 Task: Create a dynamic build-up in a multitrack project using volume automation.
Action: Mouse moved to (75, 6)
Screenshot: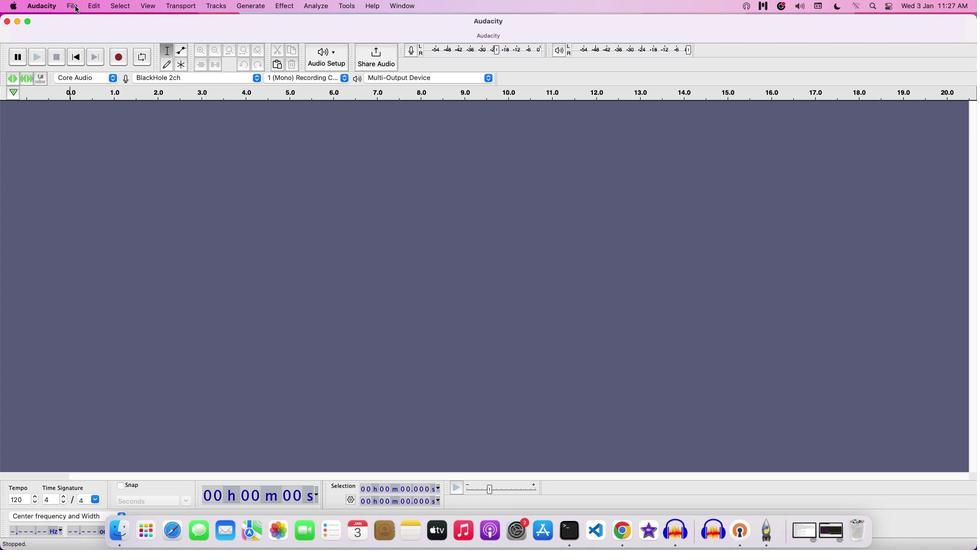 
Action: Mouse pressed left at (75, 6)
Screenshot: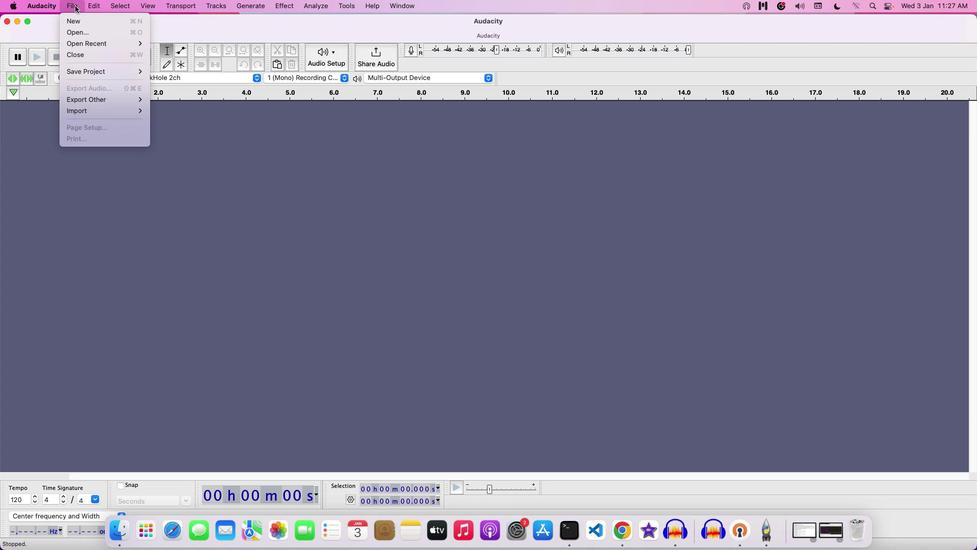 
Action: Mouse moved to (97, 34)
Screenshot: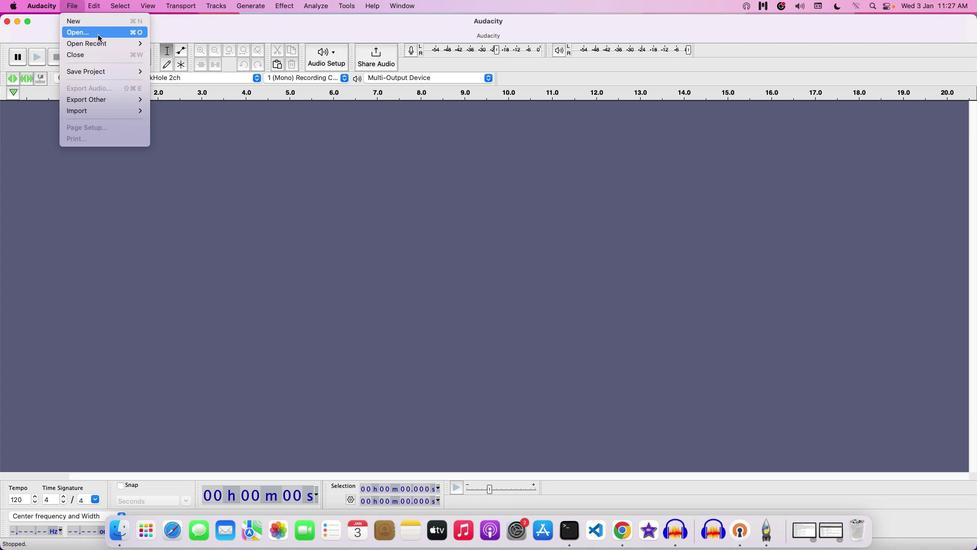 
Action: Mouse pressed left at (97, 34)
Screenshot: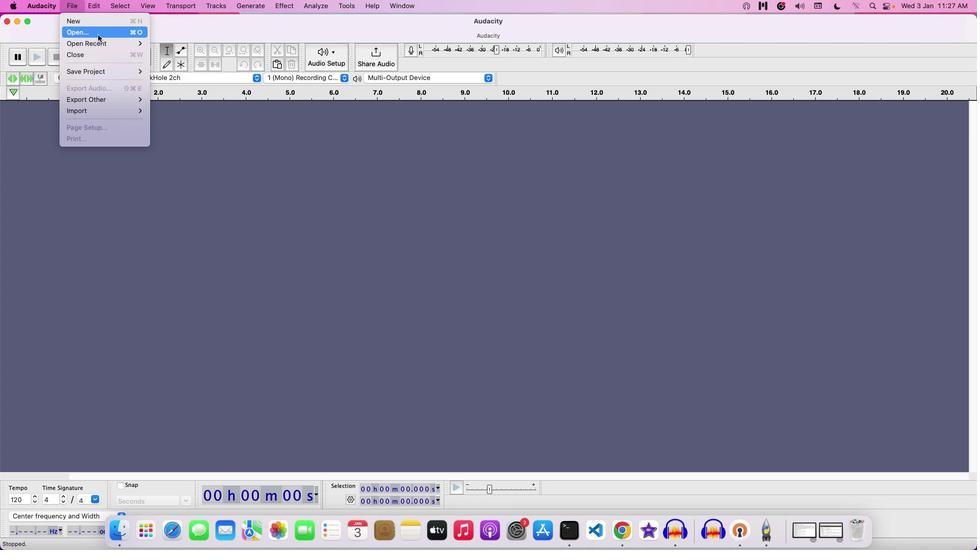 
Action: Mouse moved to (493, 111)
Screenshot: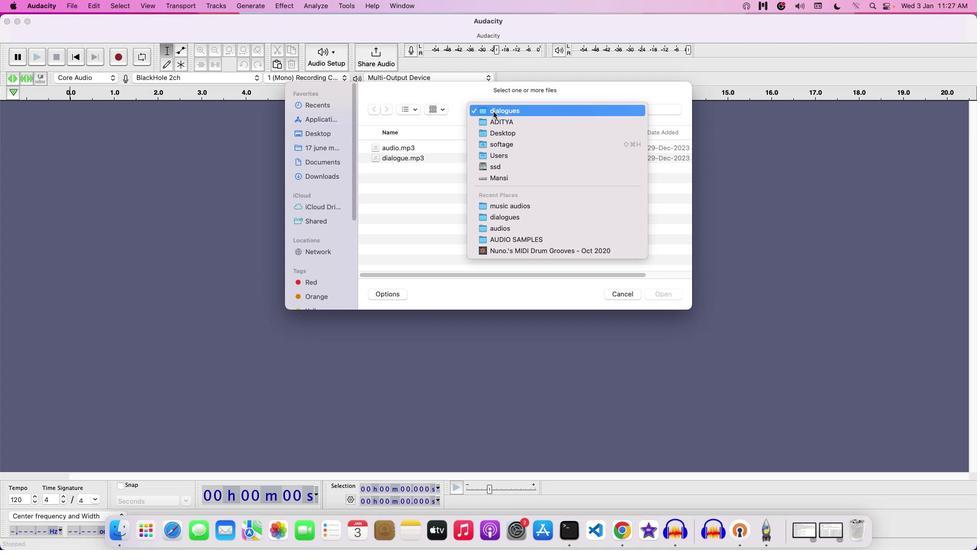 
Action: Mouse pressed left at (493, 111)
Screenshot: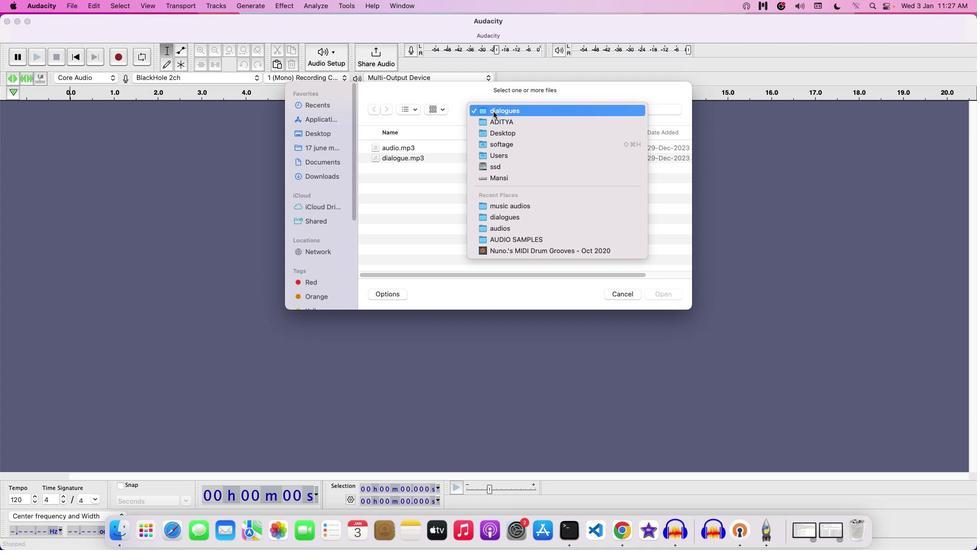 
Action: Mouse moved to (496, 119)
Screenshot: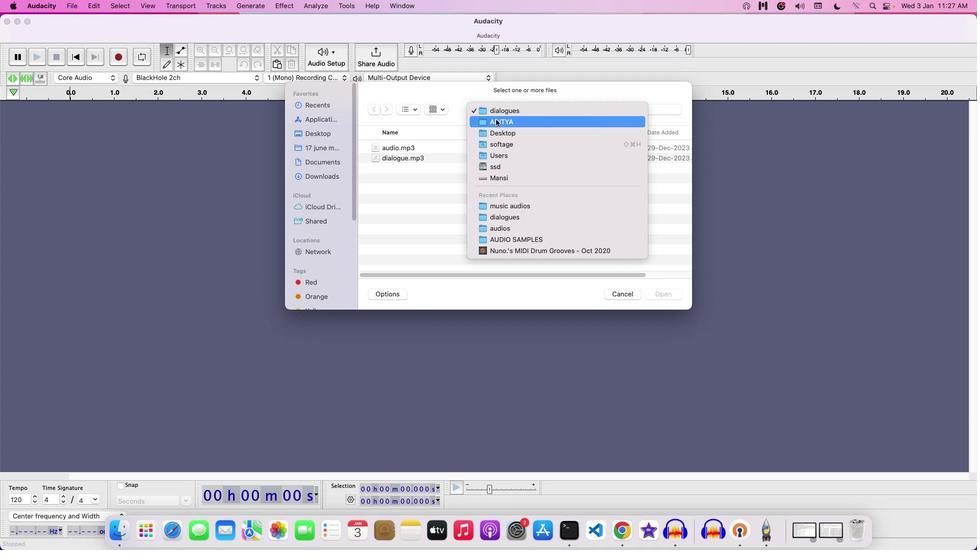 
Action: Mouse pressed left at (496, 119)
Screenshot: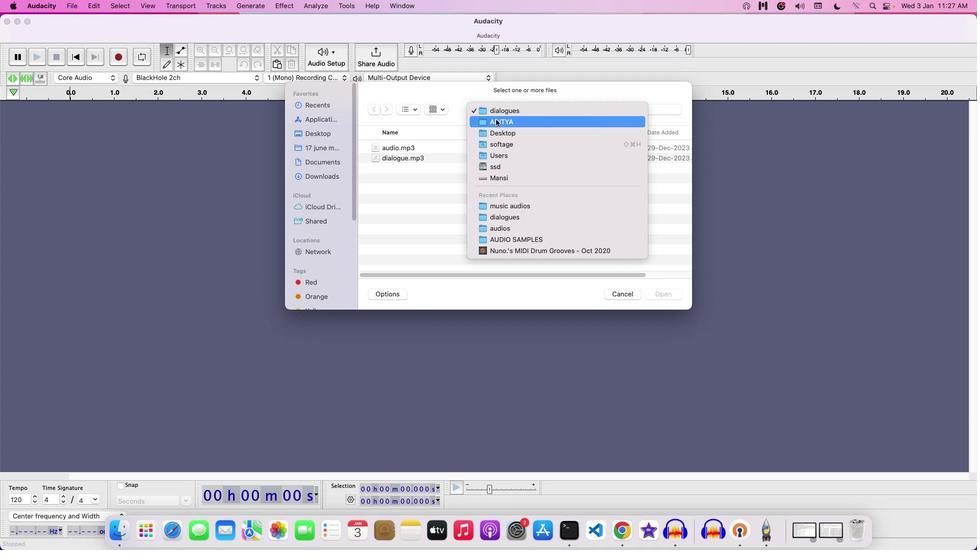 
Action: Mouse moved to (408, 166)
Screenshot: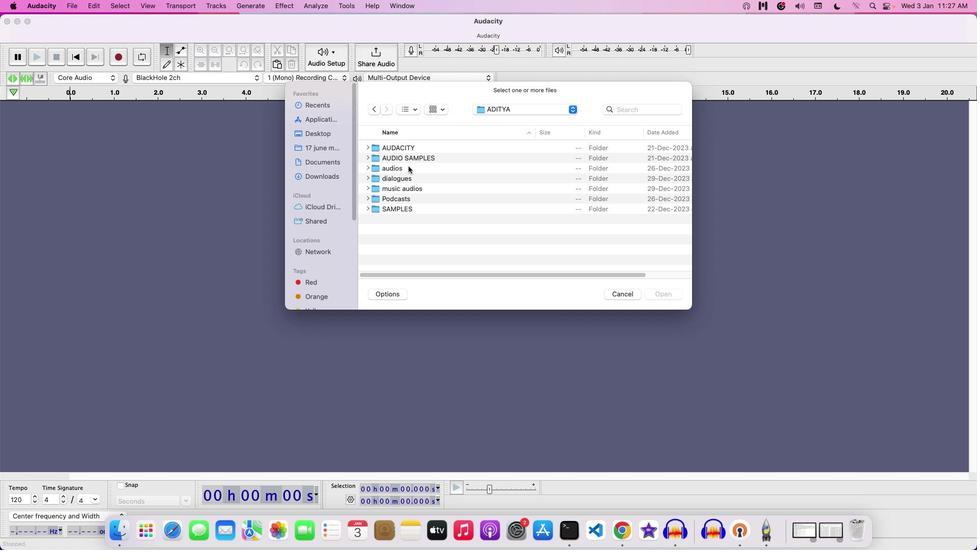 
Action: Mouse pressed left at (408, 166)
Screenshot: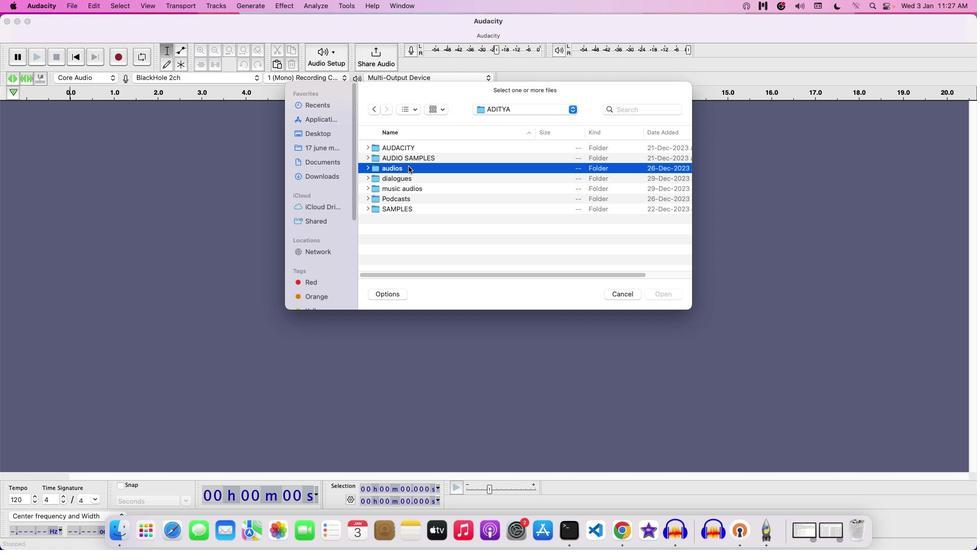 
Action: Mouse pressed left at (408, 166)
Screenshot: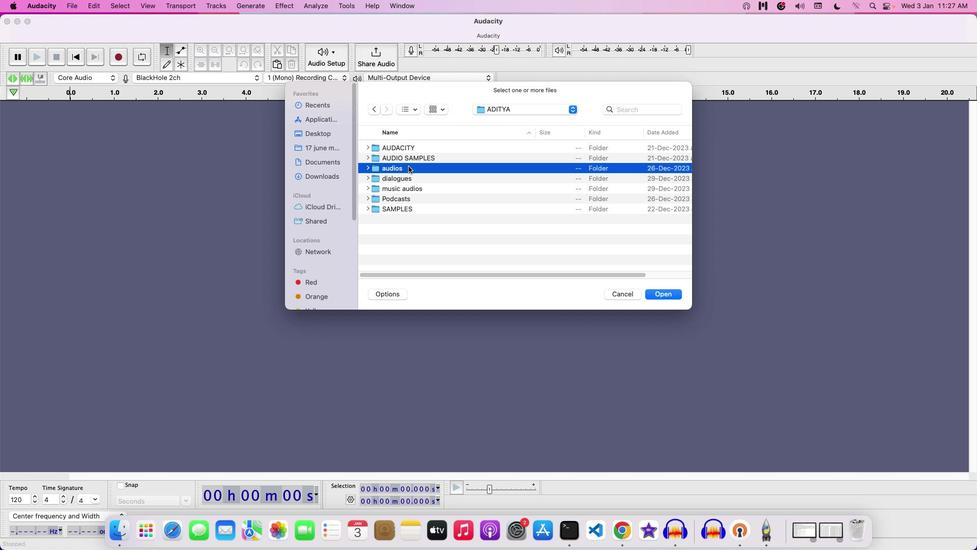 
Action: Mouse moved to (370, 167)
Screenshot: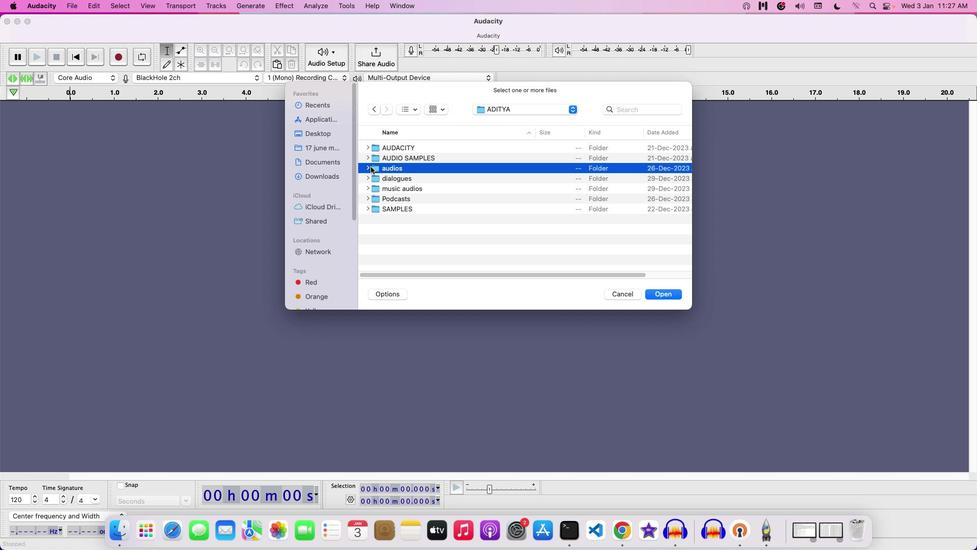 
Action: Mouse pressed left at (370, 167)
Screenshot: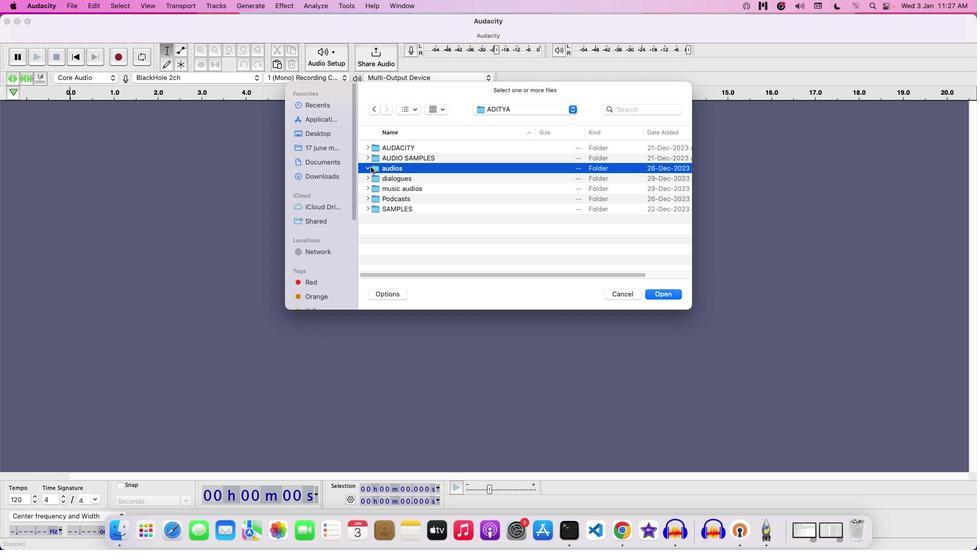 
Action: Mouse moved to (426, 191)
Screenshot: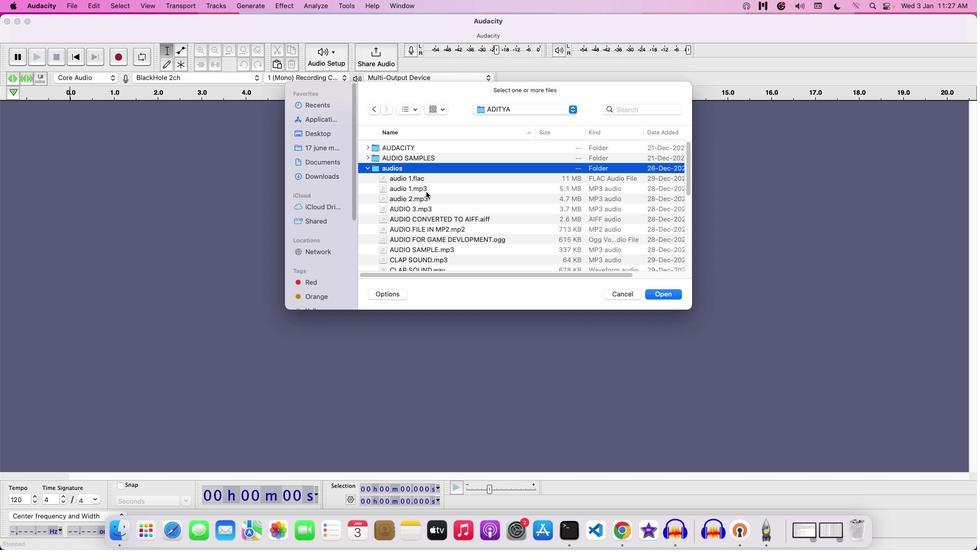 
Action: Mouse pressed left at (426, 191)
Screenshot: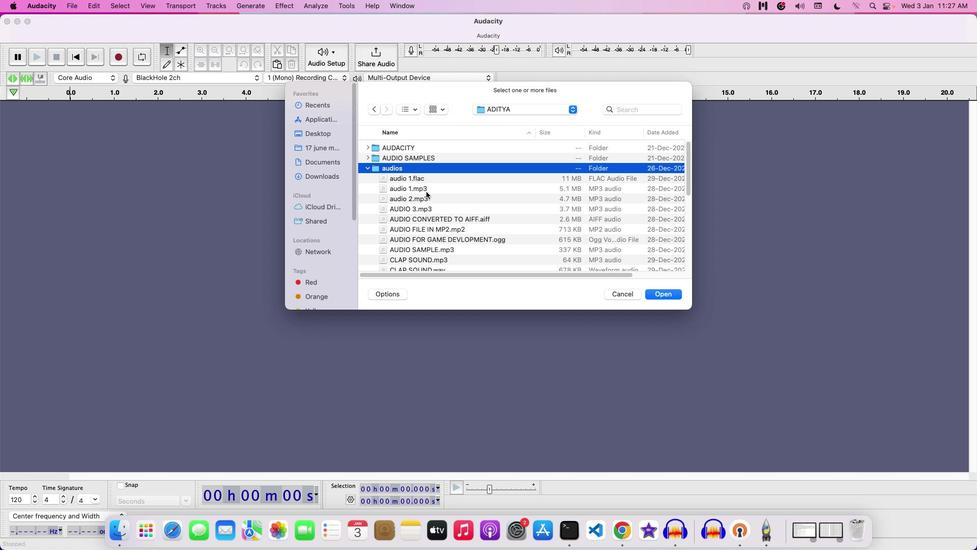 
Action: Mouse moved to (437, 187)
Screenshot: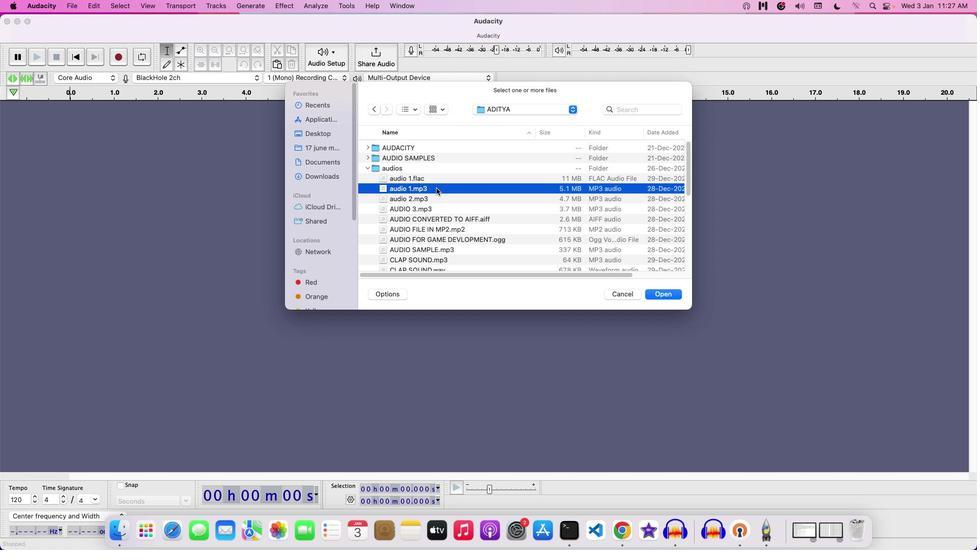 
Action: Mouse pressed left at (437, 187)
Screenshot: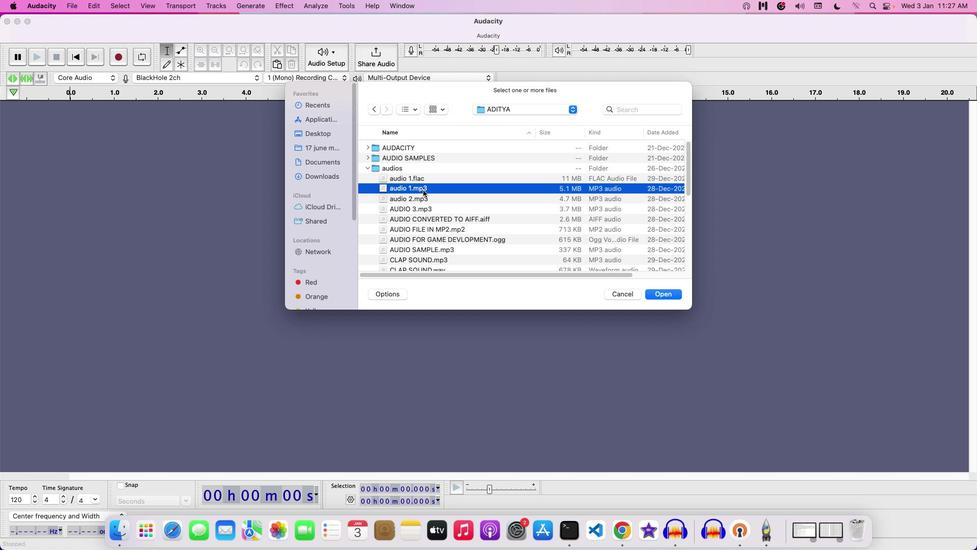
Action: Mouse moved to (413, 197)
Screenshot: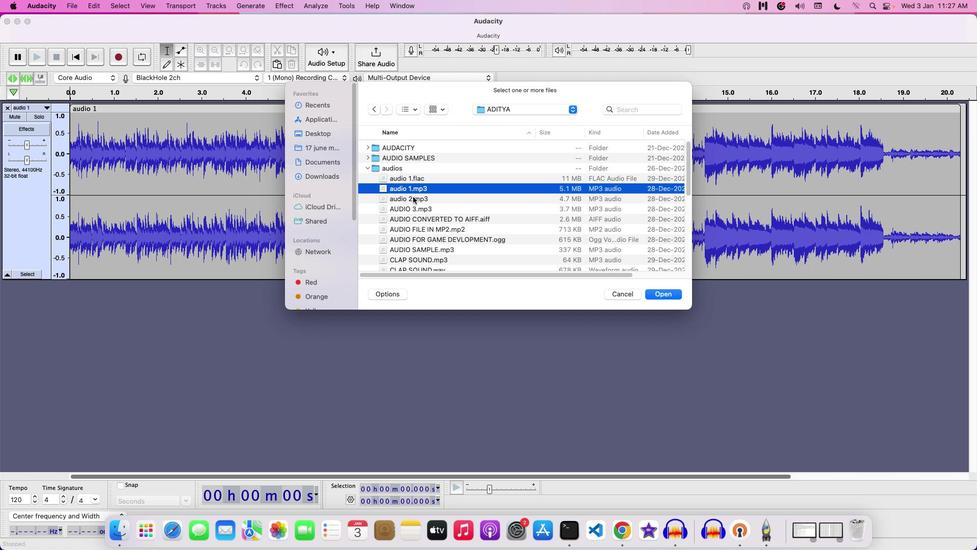 
Action: Mouse pressed left at (413, 197)
Screenshot: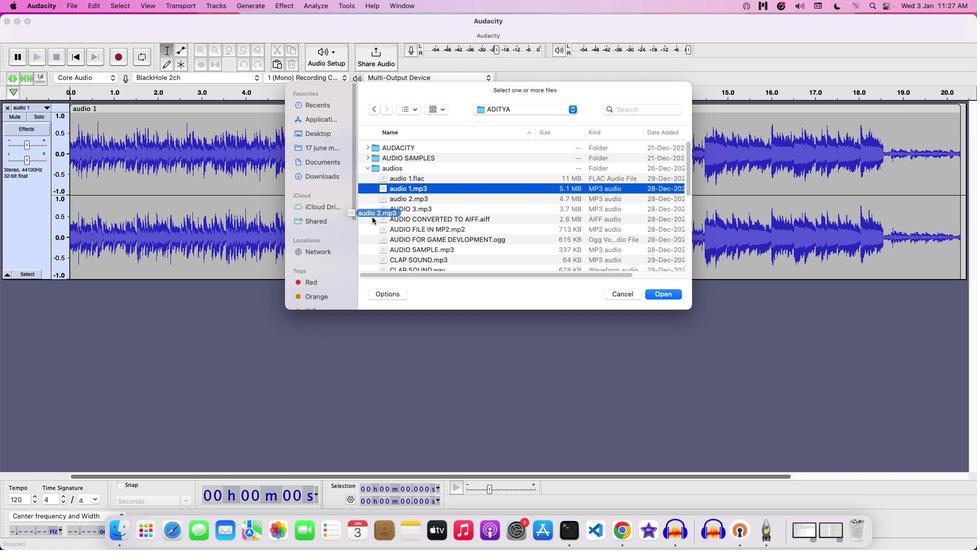 
Action: Mouse moved to (618, 295)
Screenshot: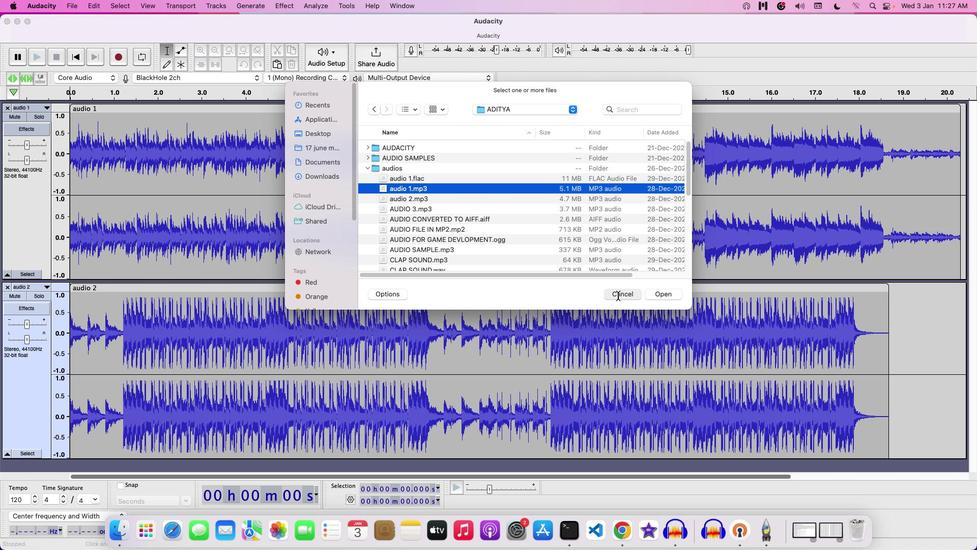 
Action: Mouse pressed left at (618, 295)
Screenshot: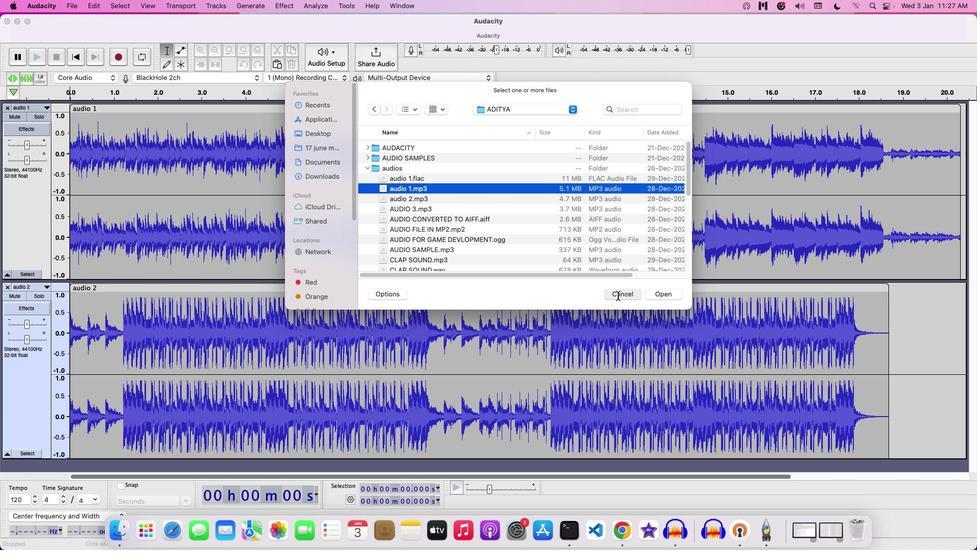 
Action: Mouse moved to (958, 110)
Screenshot: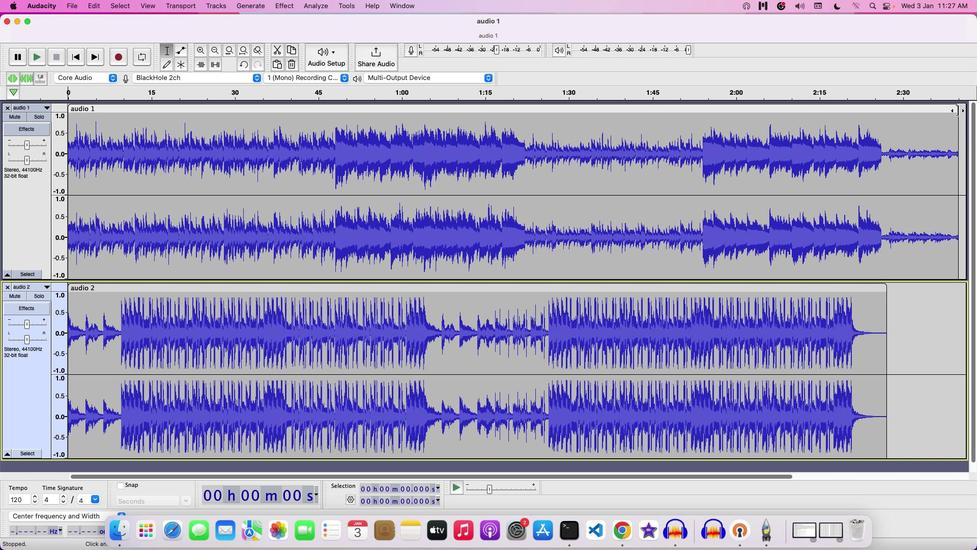 
Action: Mouse pressed left at (958, 110)
Screenshot: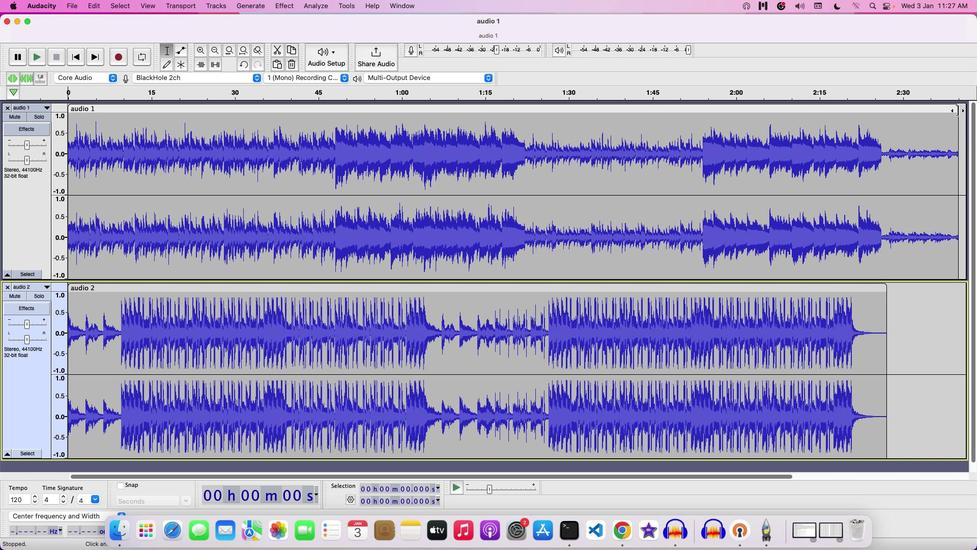 
Action: Mouse moved to (886, 286)
Screenshot: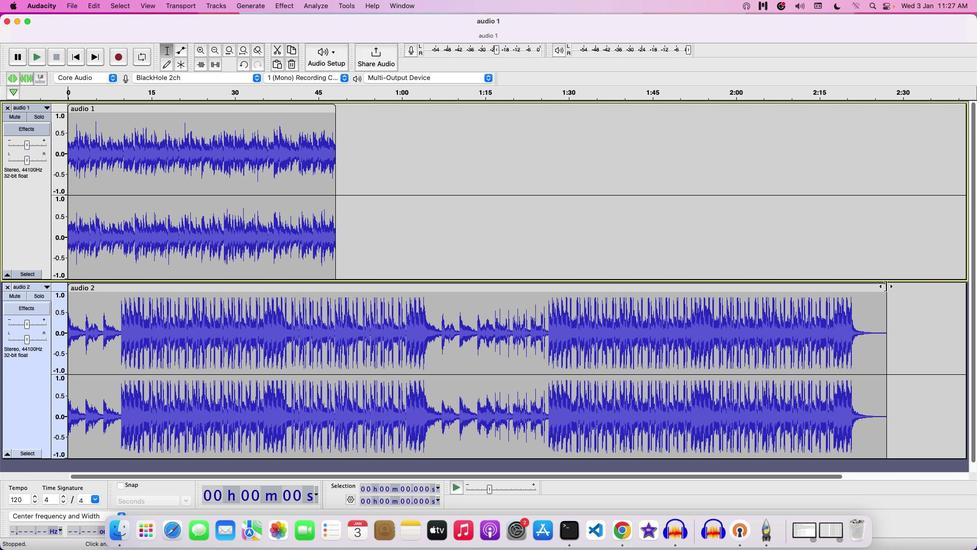
Action: Mouse pressed left at (886, 286)
Screenshot: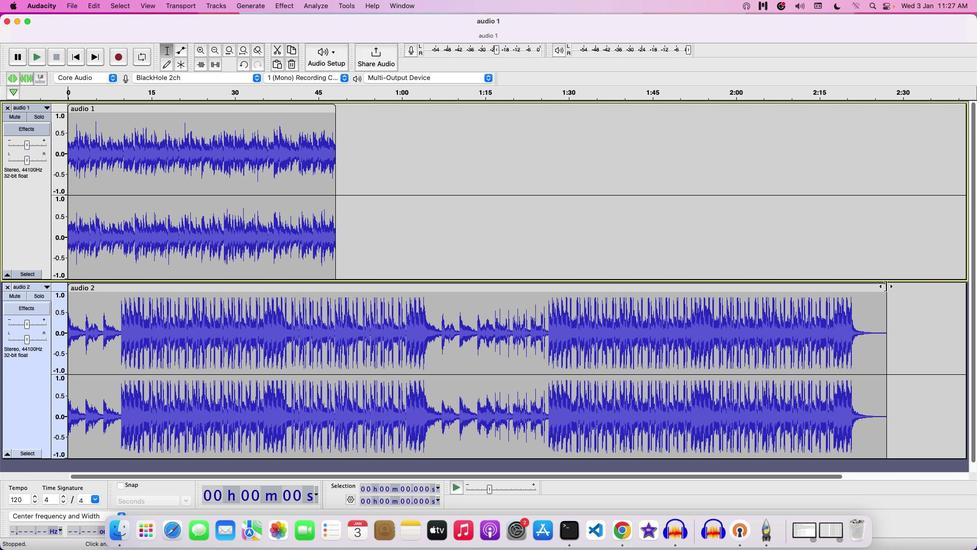 
Action: Mouse moved to (313, 288)
Screenshot: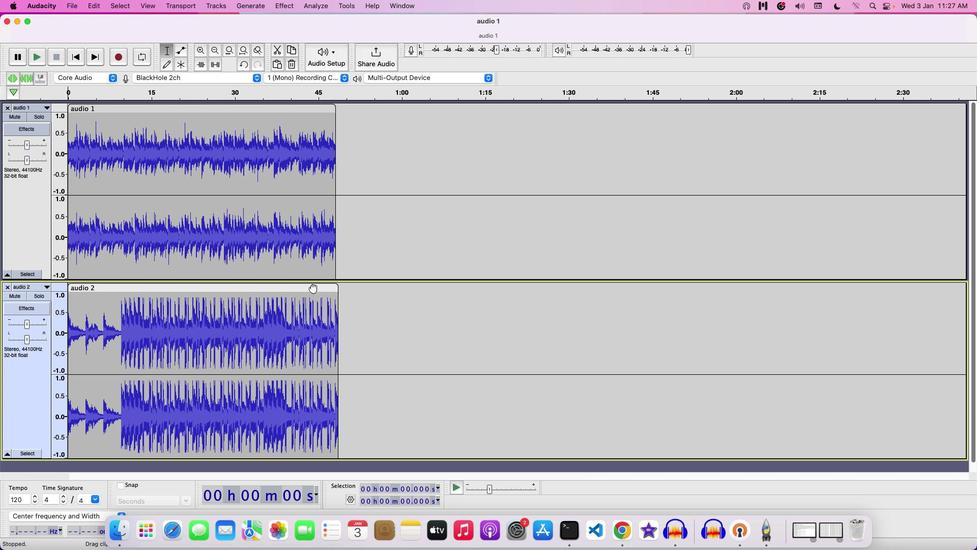 
Action: Mouse pressed left at (313, 288)
Screenshot: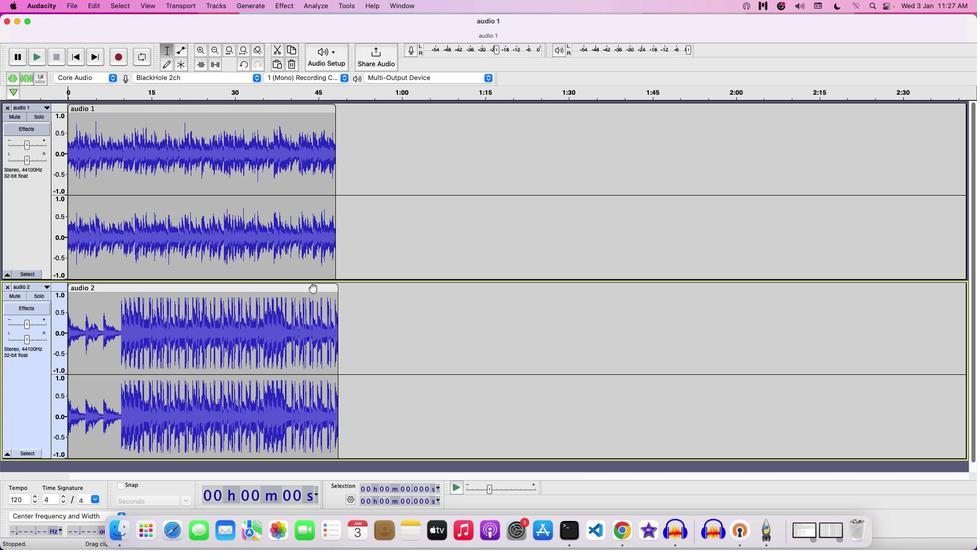 
Action: Mouse moved to (609, 221)
Screenshot: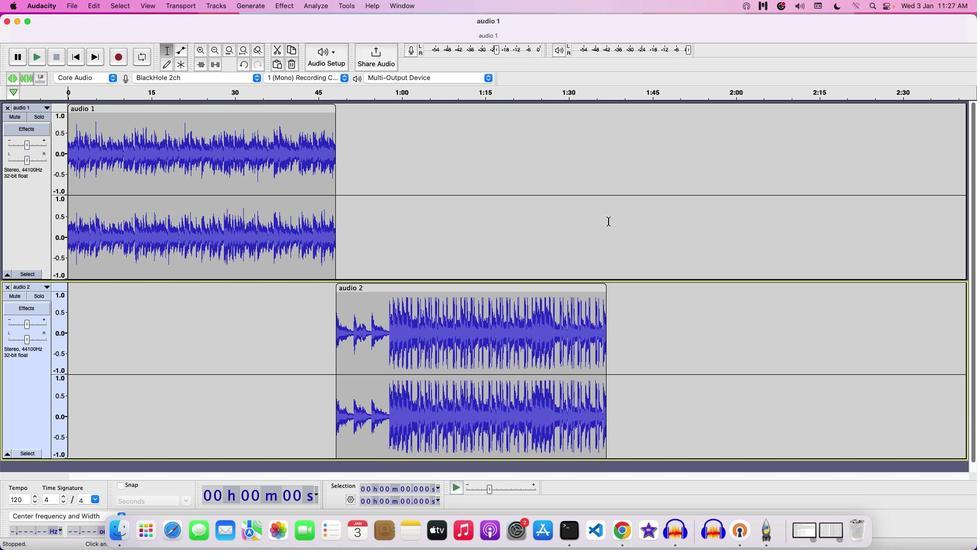 
Action: Mouse scrolled (609, 221) with delta (0, 0)
Screenshot: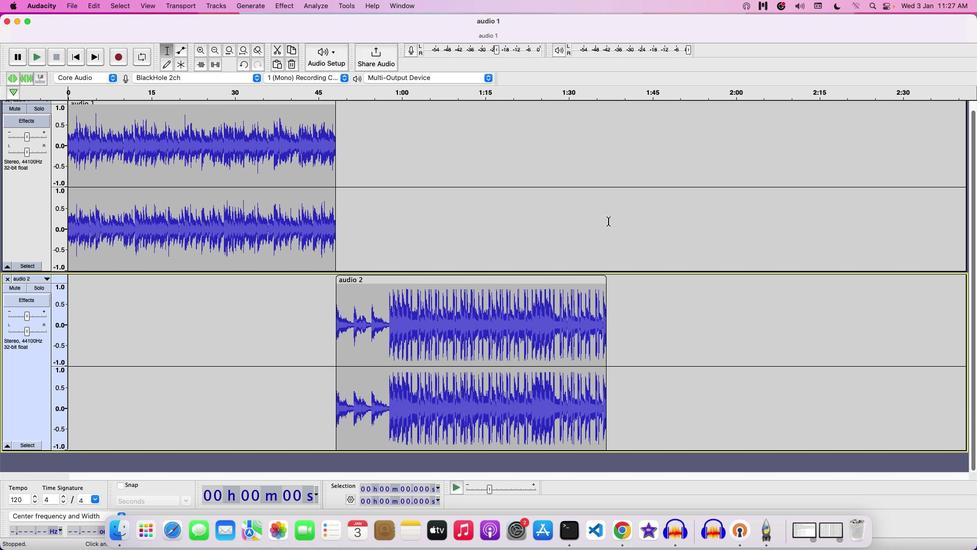 
Action: Mouse scrolled (609, 221) with delta (0, 0)
Screenshot: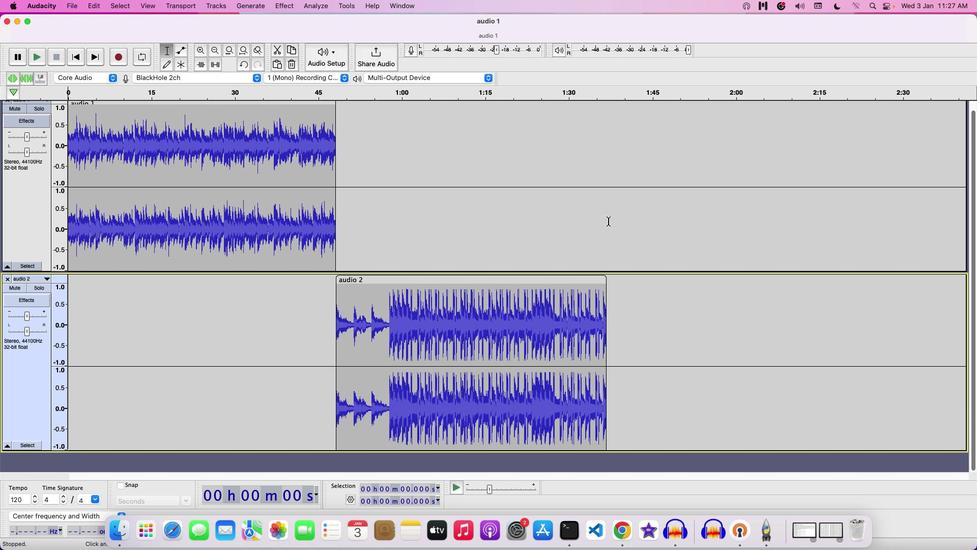 
Action: Mouse scrolled (609, 221) with delta (0, -1)
Screenshot: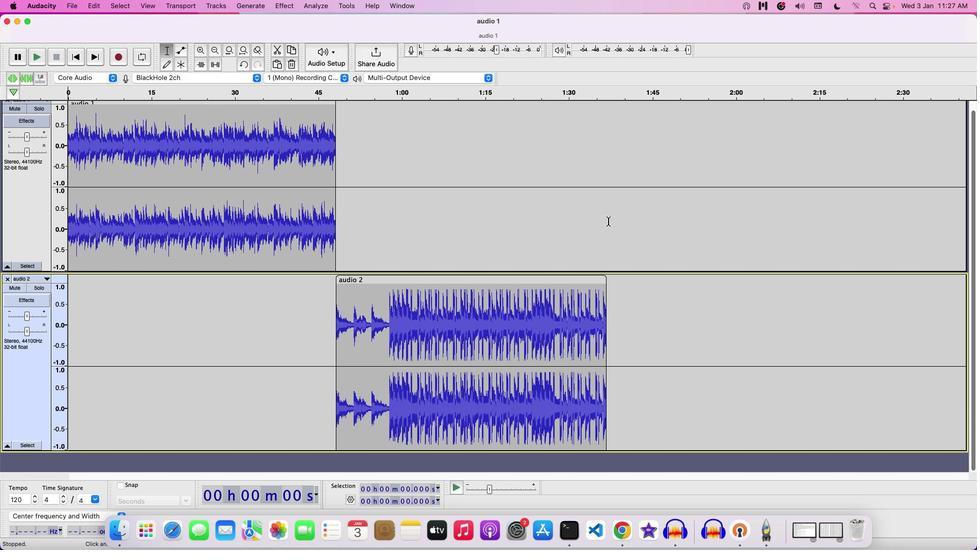 
Action: Mouse moved to (605, 222)
Screenshot: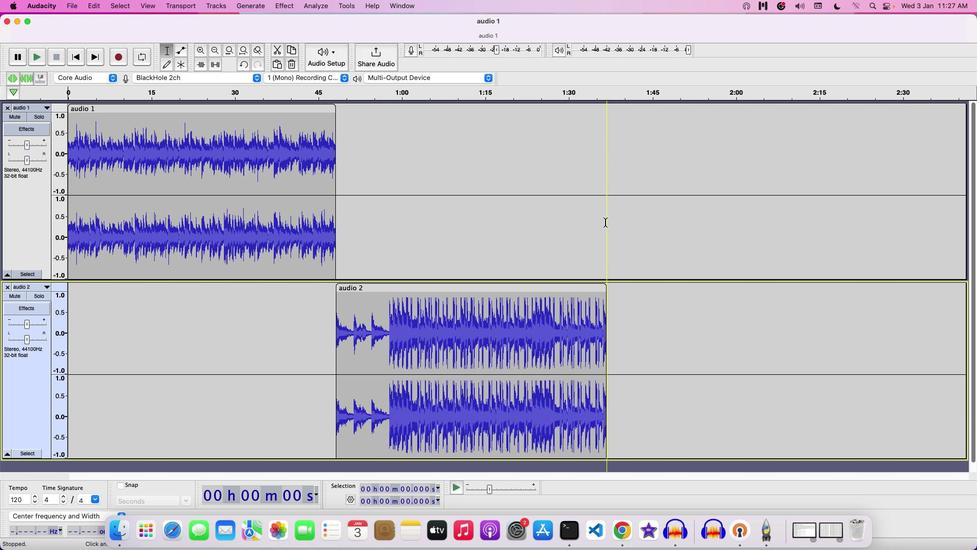 
Action: Mouse scrolled (605, 222) with delta (0, 0)
Screenshot: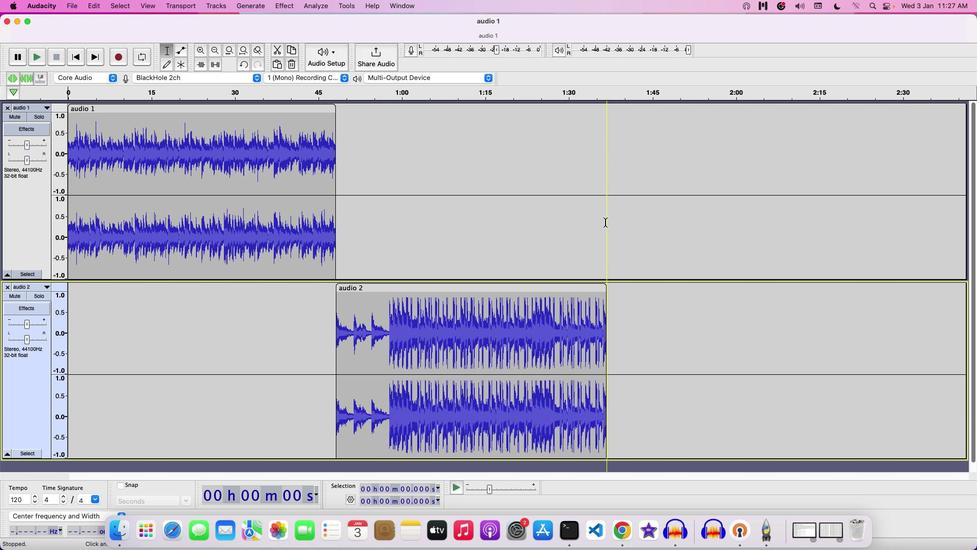 
Action: Mouse scrolled (605, 222) with delta (0, 0)
Screenshot: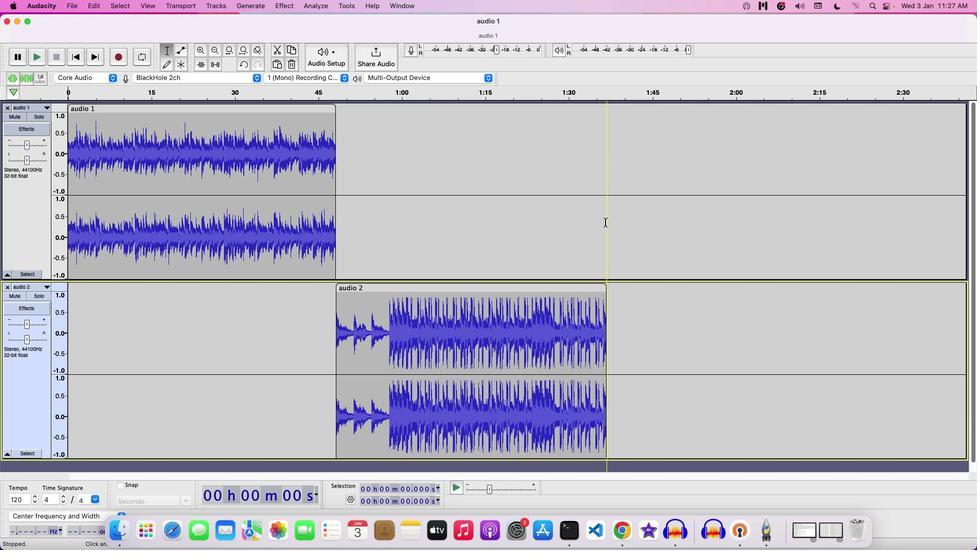 
Action: Mouse scrolled (605, 222) with delta (0, 1)
Screenshot: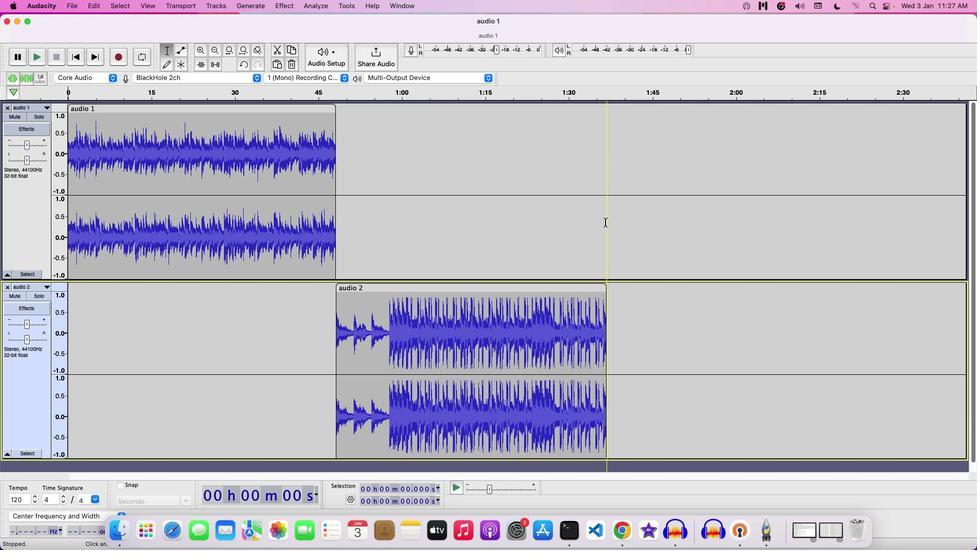 
Action: Mouse moved to (93, 148)
Screenshot: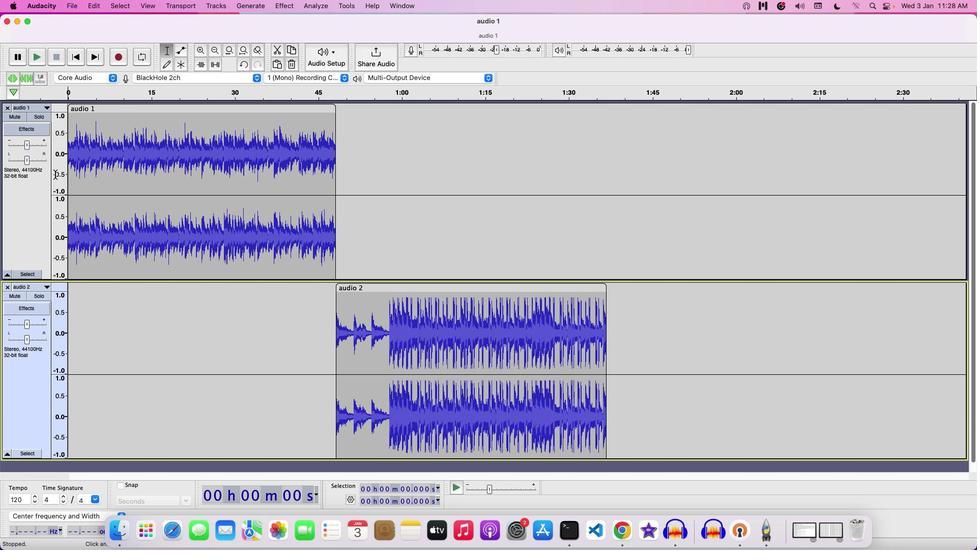 
Action: Key pressed Key.space
Screenshot: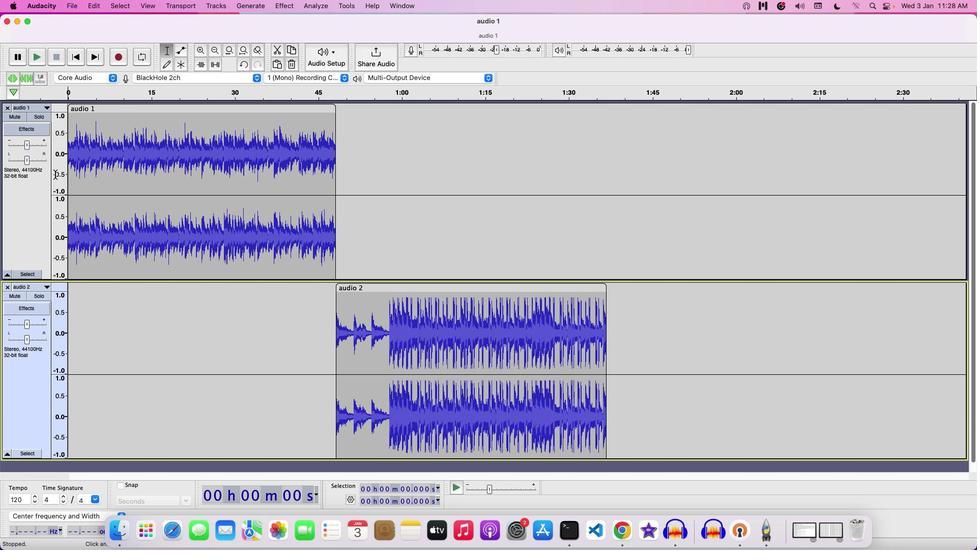 
Action: Mouse moved to (26, 146)
Screenshot: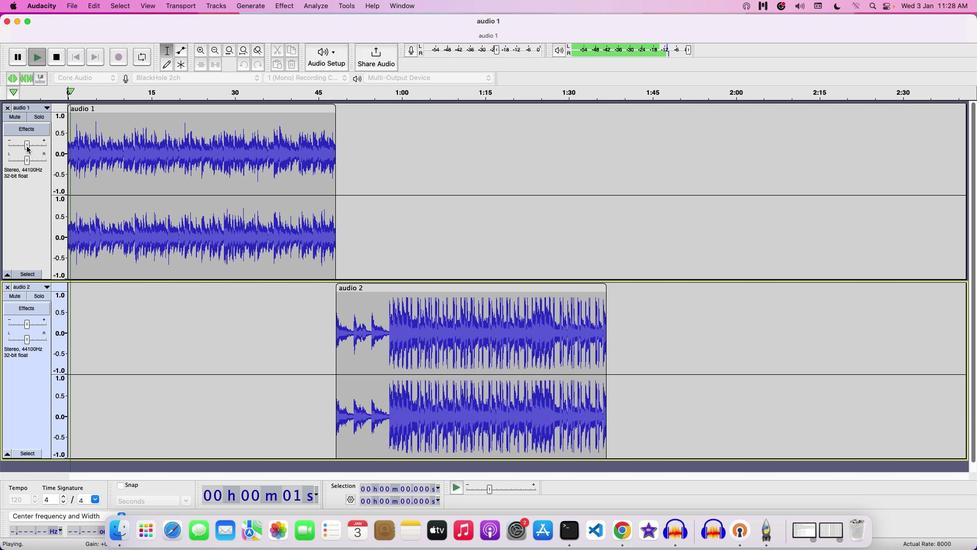 
Action: Mouse pressed left at (26, 146)
Screenshot: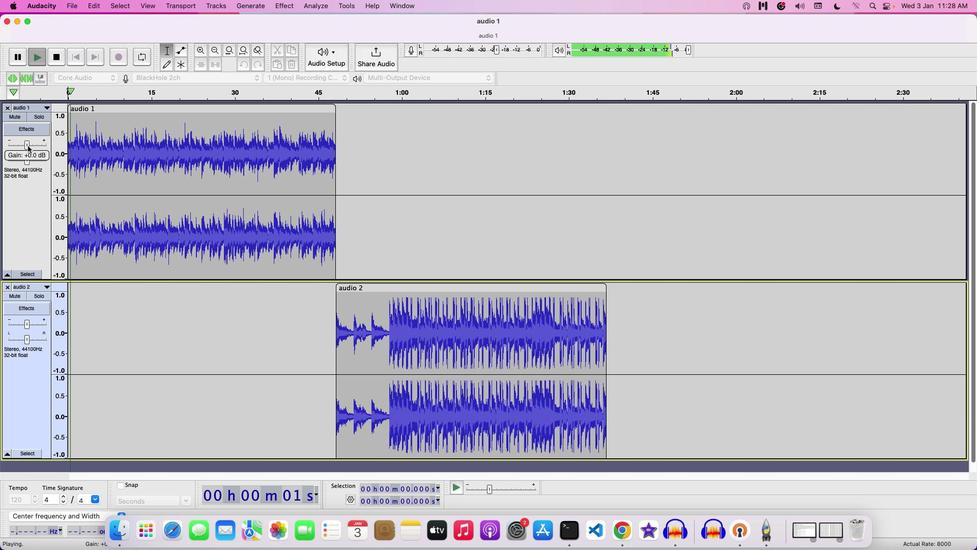 
Action: Mouse moved to (23, 327)
Screenshot: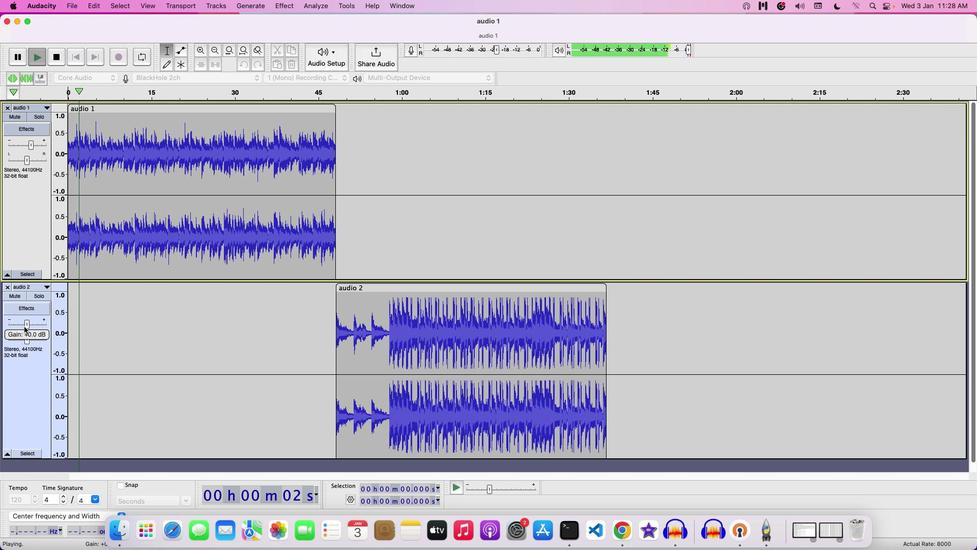 
Action: Mouse pressed left at (23, 327)
Screenshot: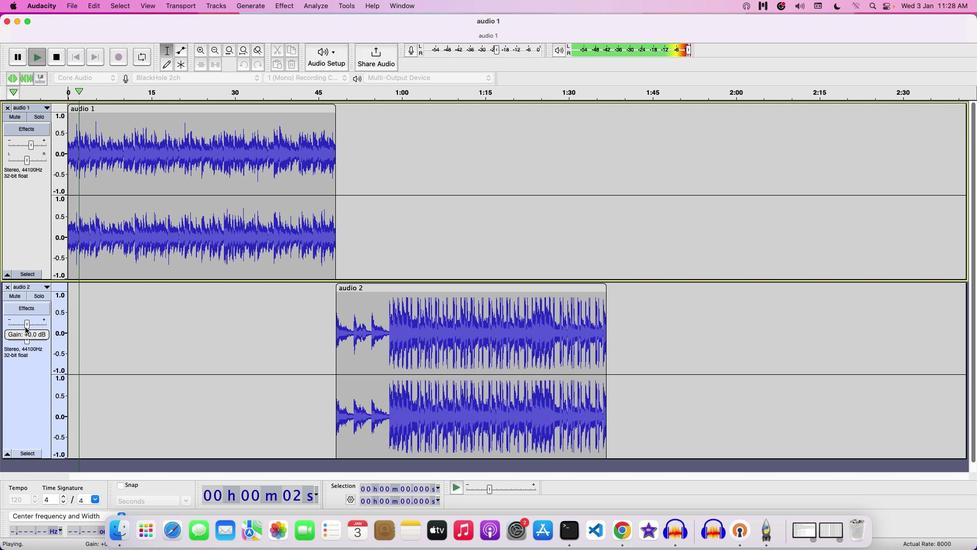 
Action: Mouse moved to (331, 109)
Screenshot: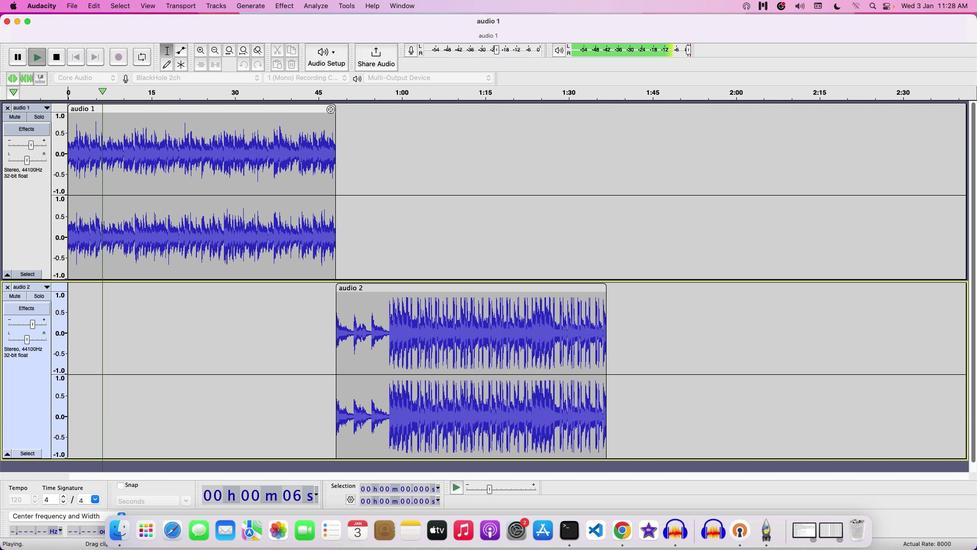 
Action: Key pressed Key.space
Screenshot: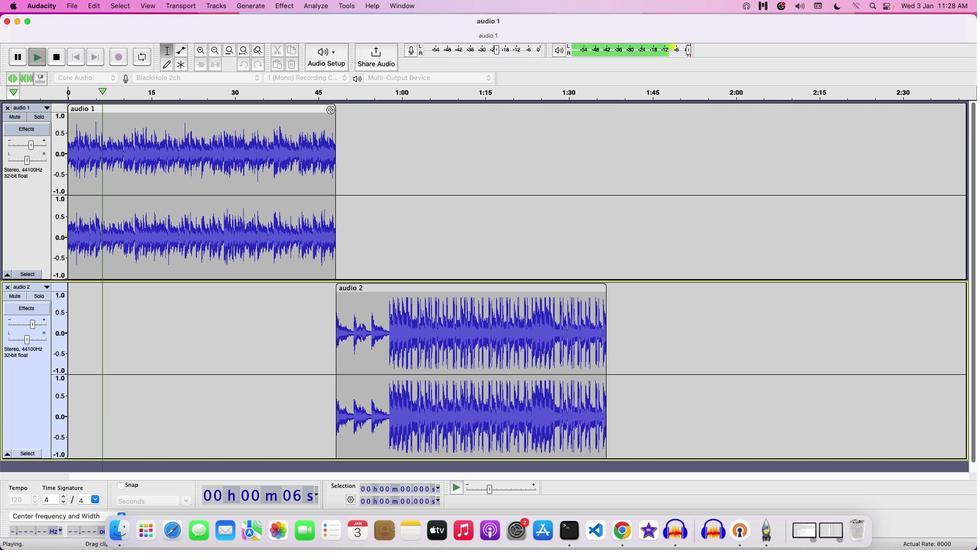
Action: Mouse moved to (331, 109)
Screenshot: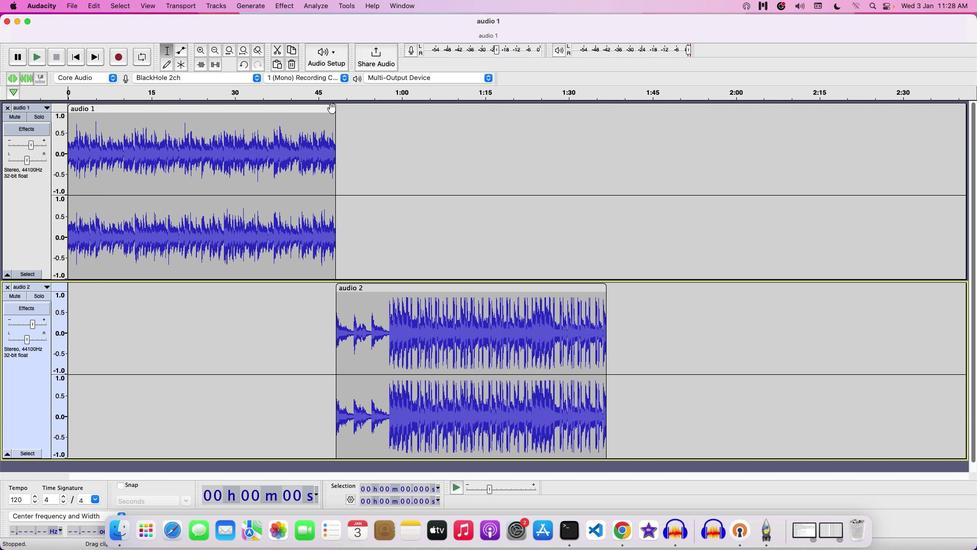 
Action: Mouse pressed left at (331, 109)
Screenshot: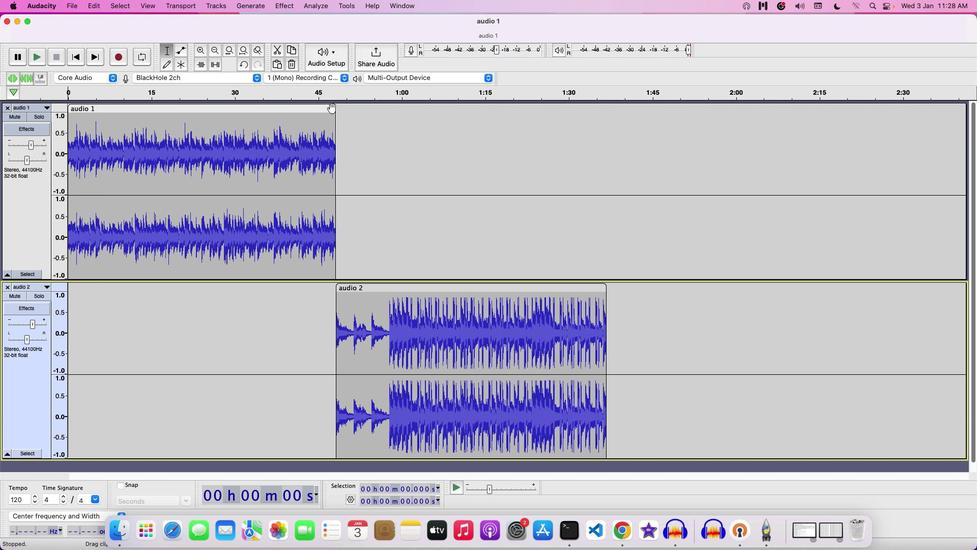 
Action: Mouse moved to (334, 109)
Screenshot: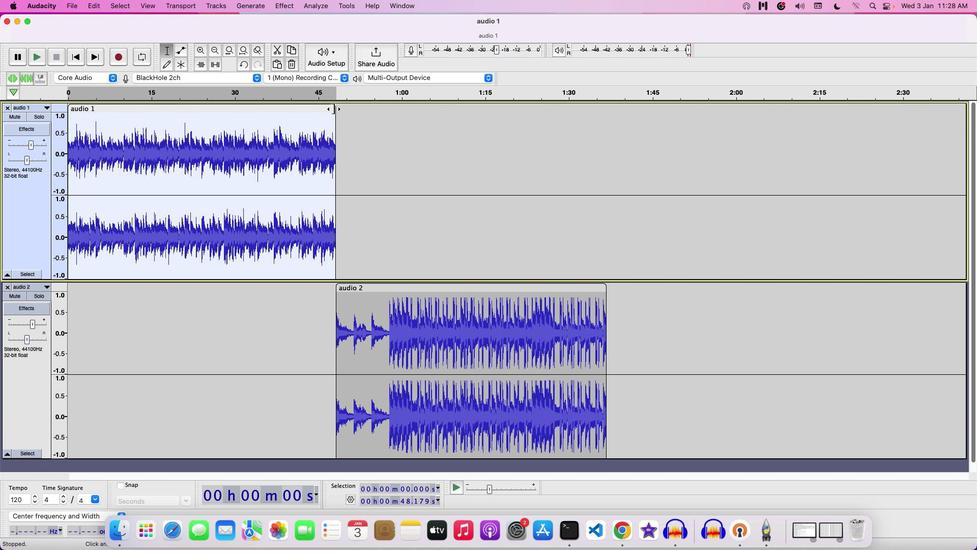 
Action: Mouse pressed left at (334, 109)
Screenshot: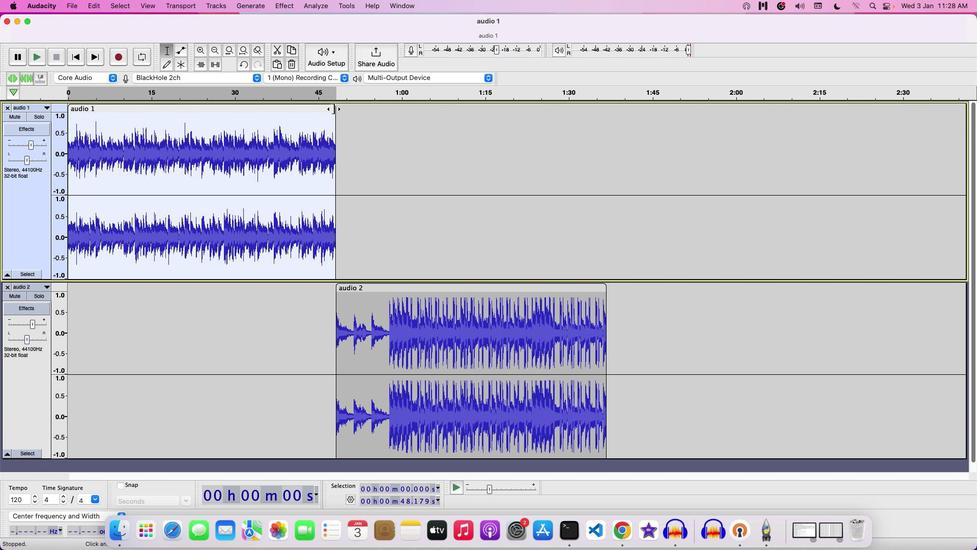 
Action: Mouse moved to (362, 290)
Screenshot: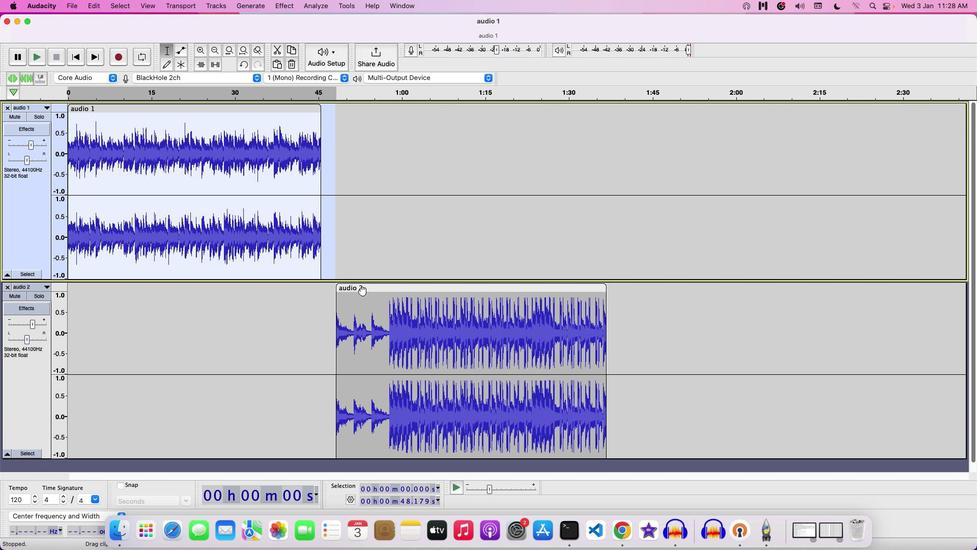 
Action: Mouse pressed left at (362, 290)
Screenshot: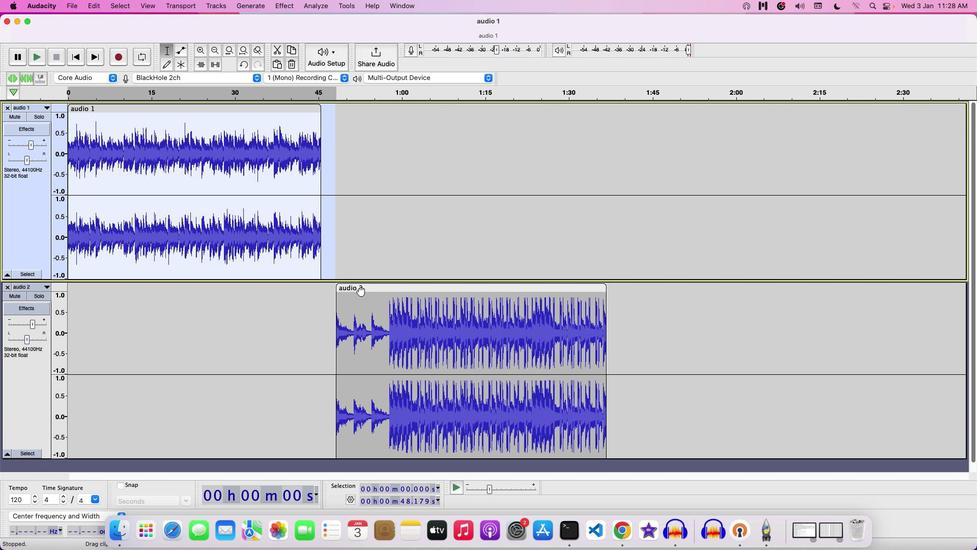 
Action: Mouse moved to (591, 285)
Screenshot: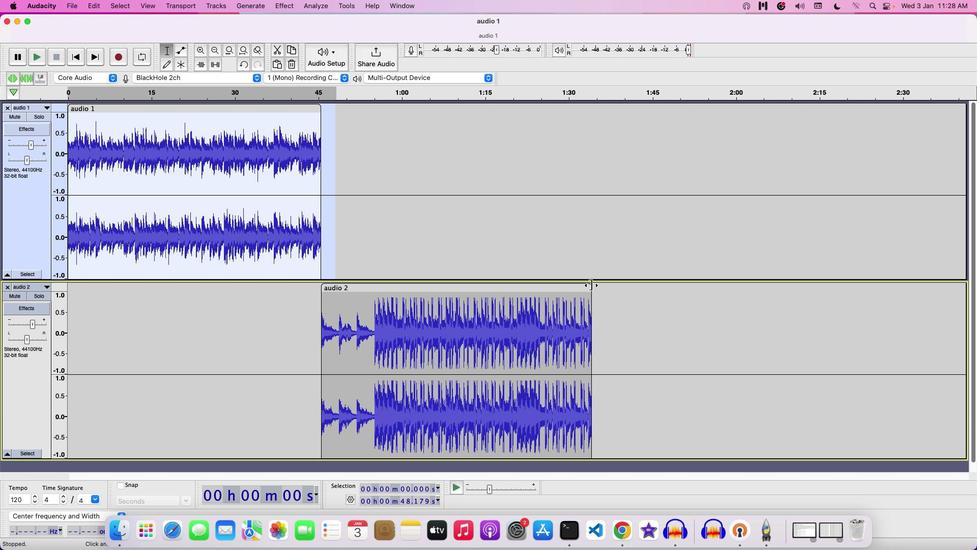 
Action: Mouse pressed left at (591, 285)
Screenshot: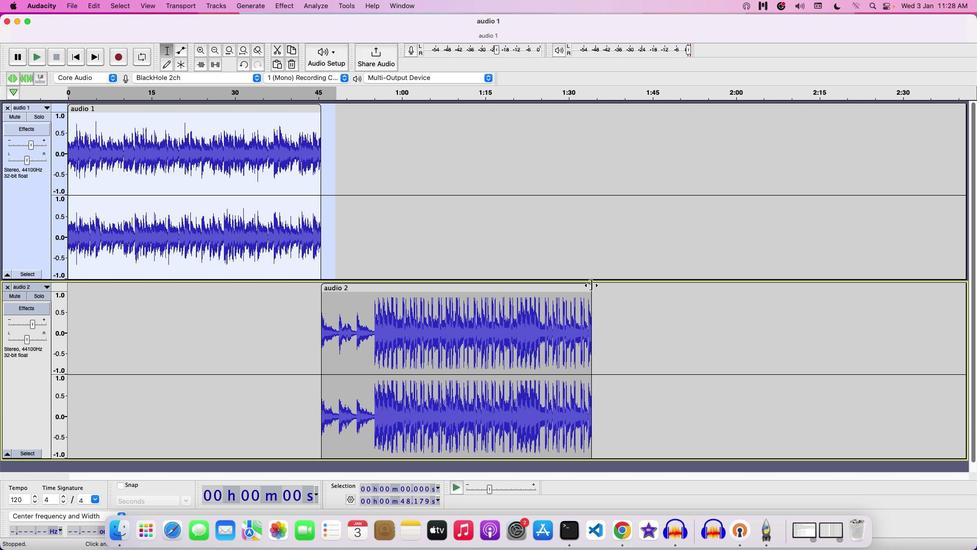 
Action: Mouse moved to (0, 396)
Screenshot: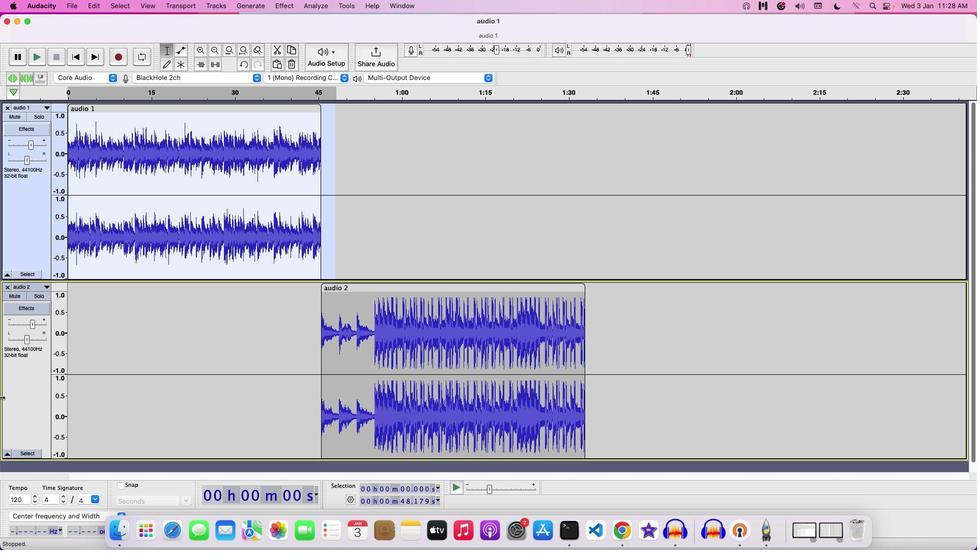 
Action: Mouse pressed left at (0, 396)
Screenshot: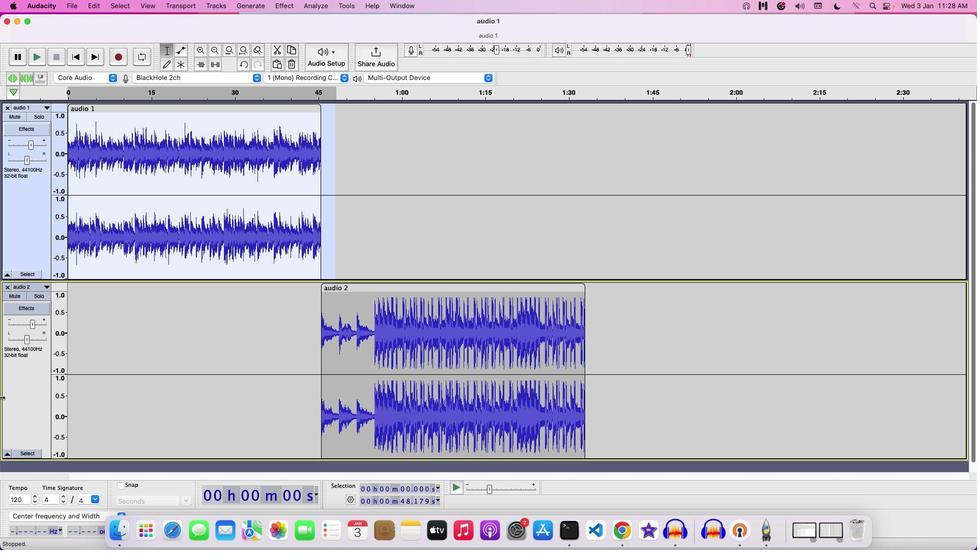 
Action: Mouse moved to (17, 394)
Screenshot: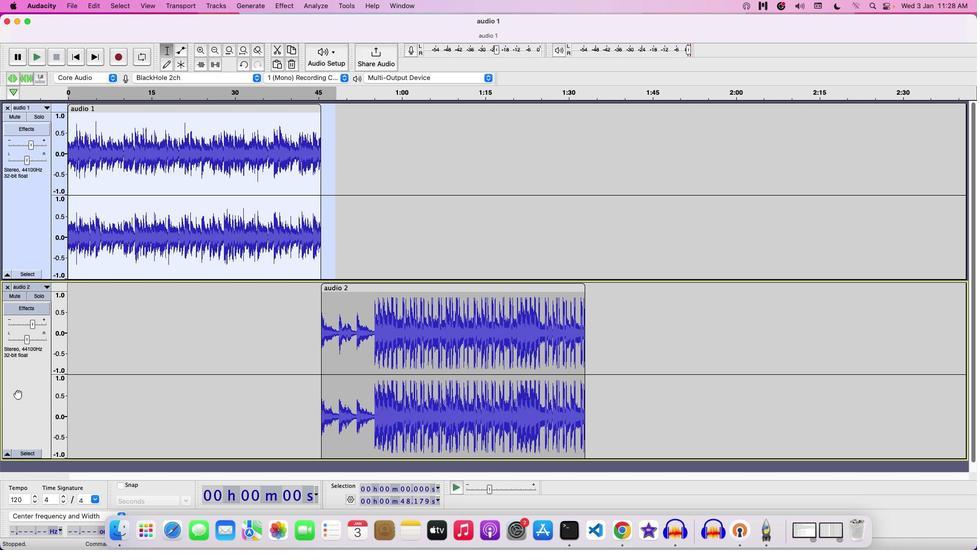 
Action: Mouse pressed left at (17, 394)
Screenshot: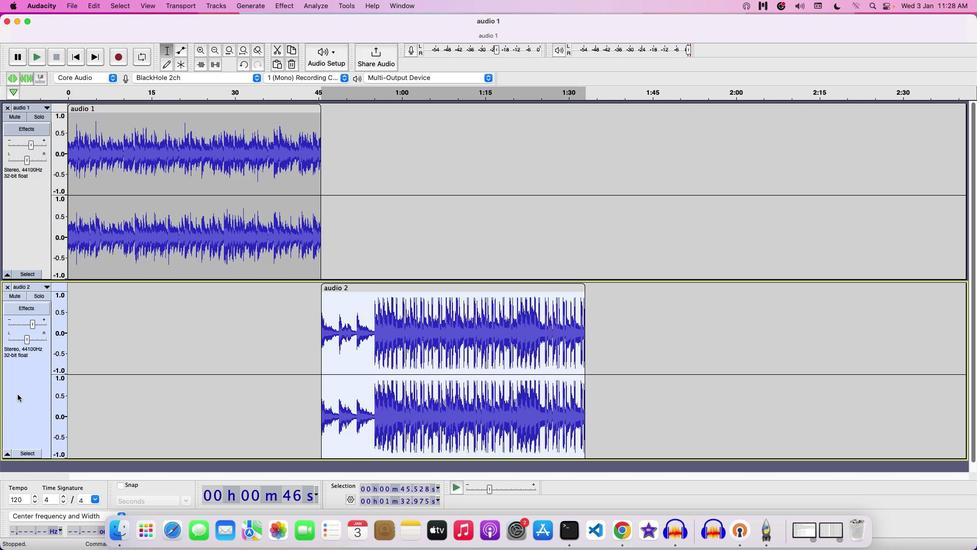 
Action: Mouse pressed left at (17, 394)
Screenshot: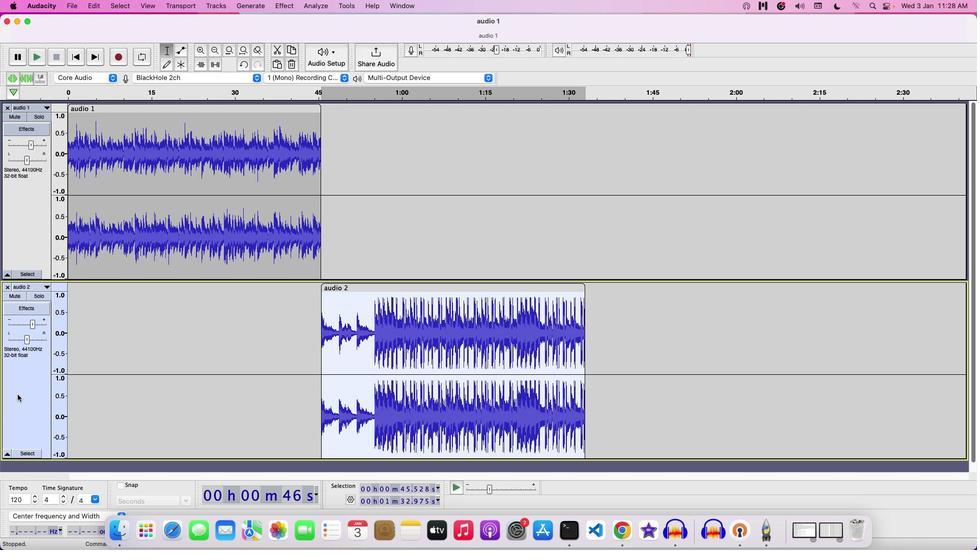 
Action: Mouse moved to (23, 234)
Screenshot: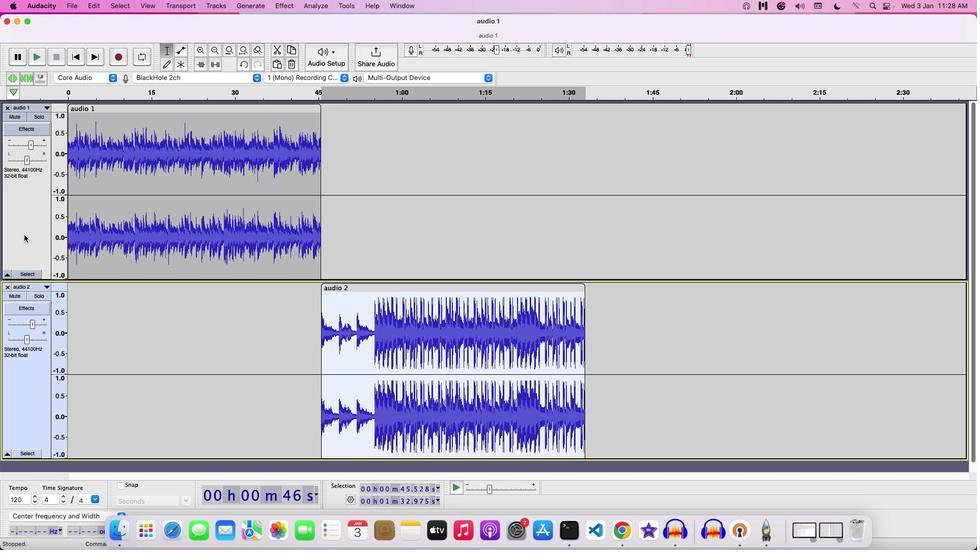 
Action: Mouse pressed left at (23, 234)
Screenshot: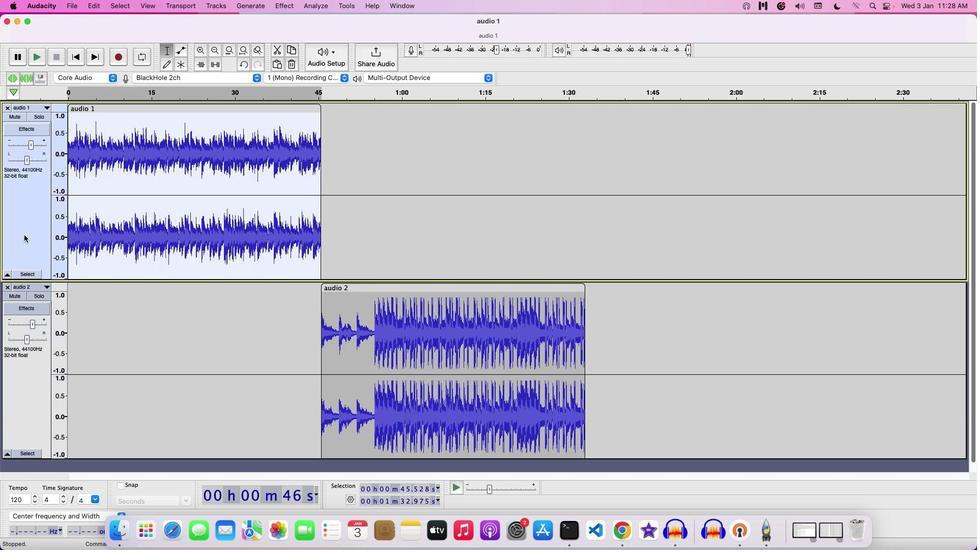 
Action: Mouse moved to (420, 356)
Screenshot: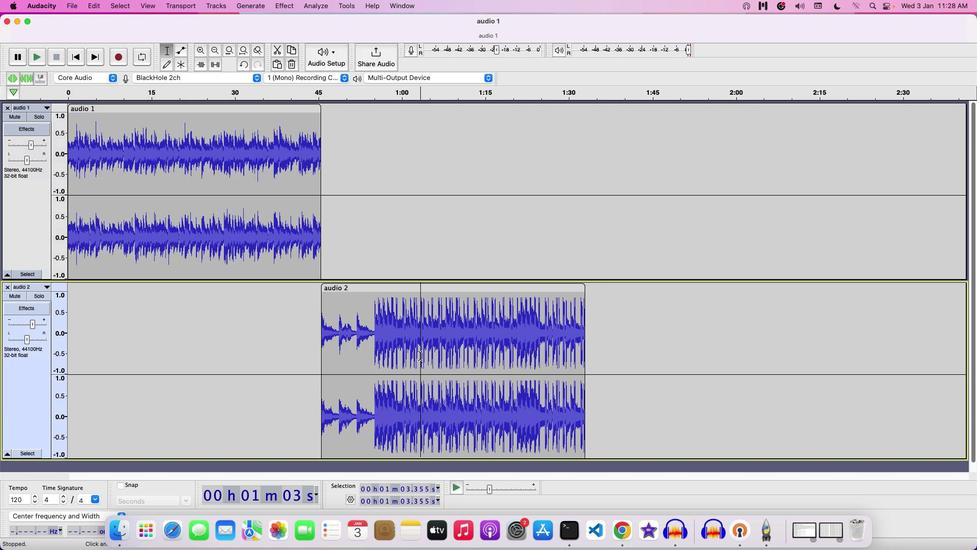 
Action: Mouse pressed left at (420, 356)
Screenshot: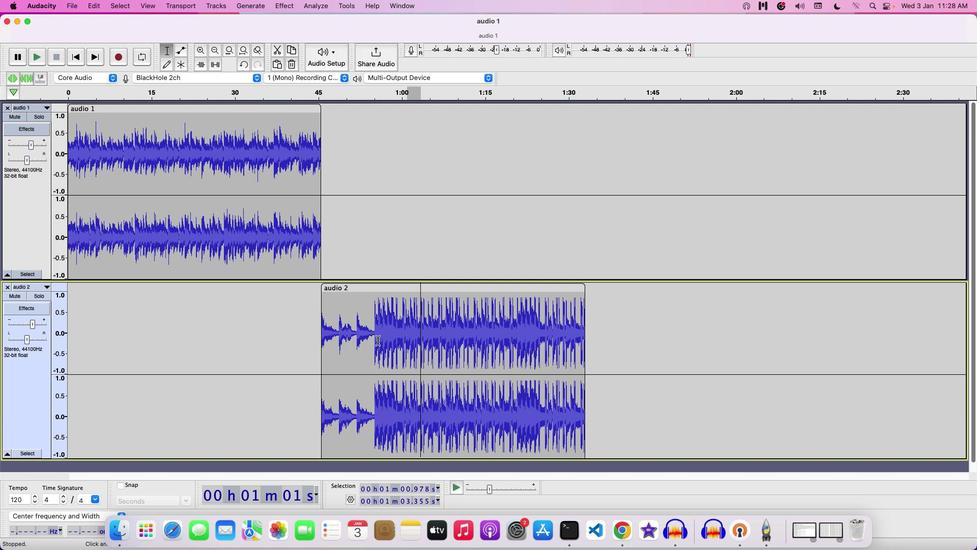 
Action: Mouse moved to (584, 322)
Screenshot: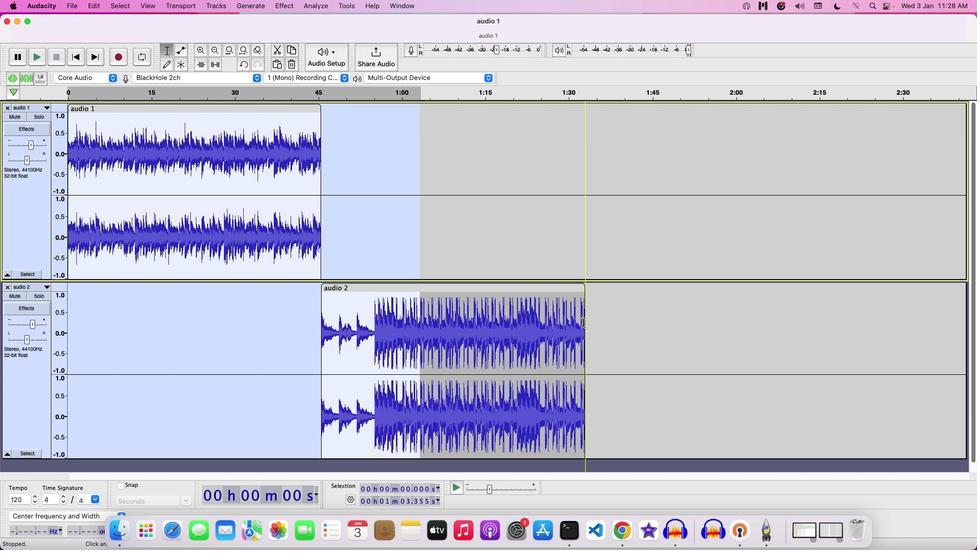 
Action: Mouse pressed left at (584, 322)
Screenshot: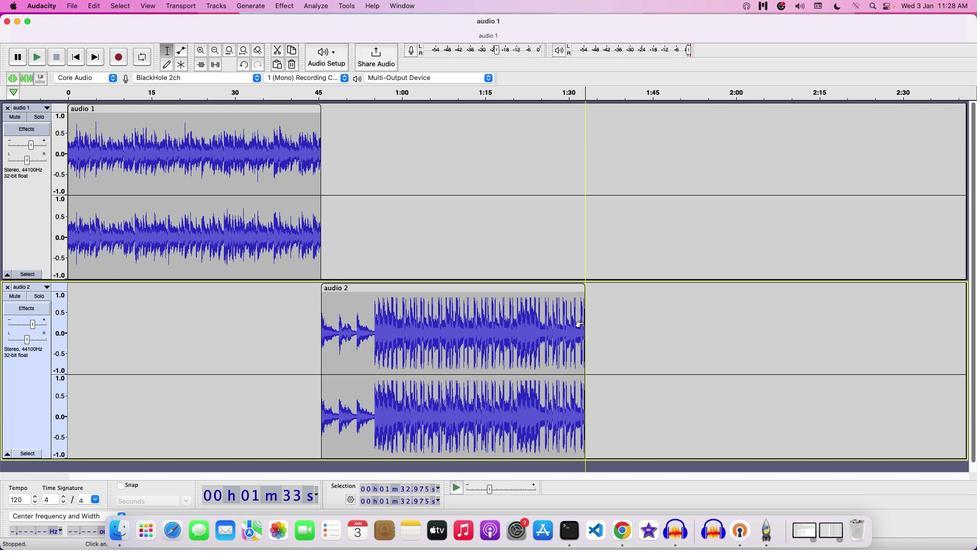 
Action: Mouse moved to (582, 322)
Screenshot: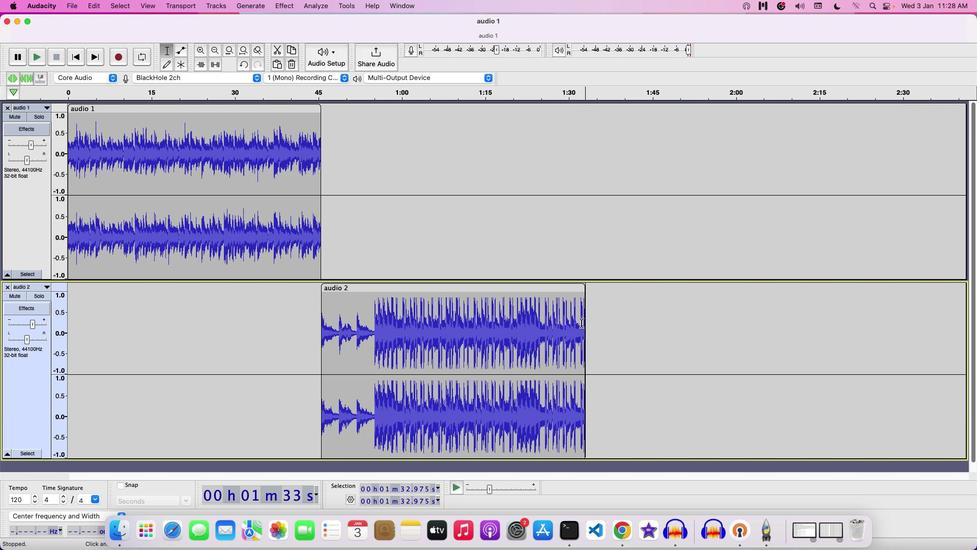
Action: Mouse pressed left at (582, 322)
Screenshot: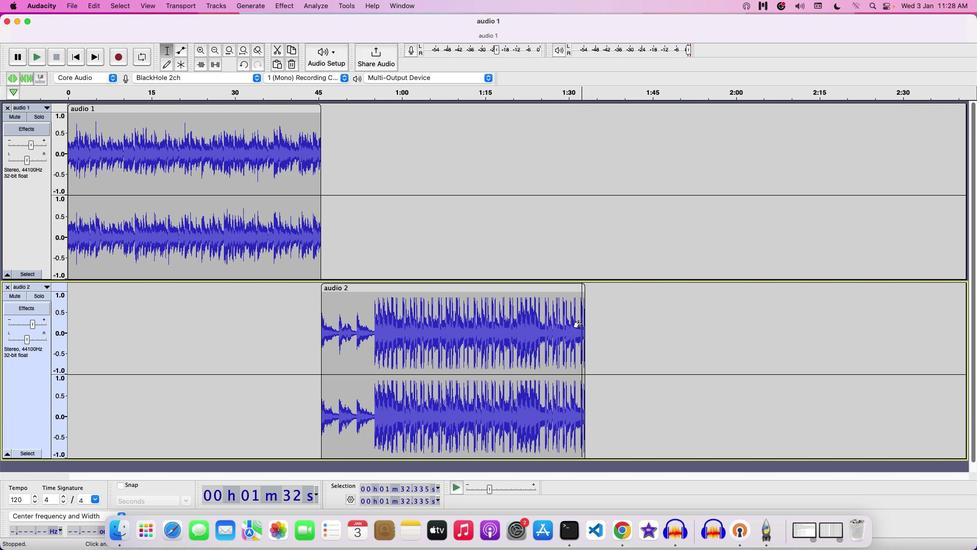 
Action: Mouse pressed left at (582, 322)
Screenshot: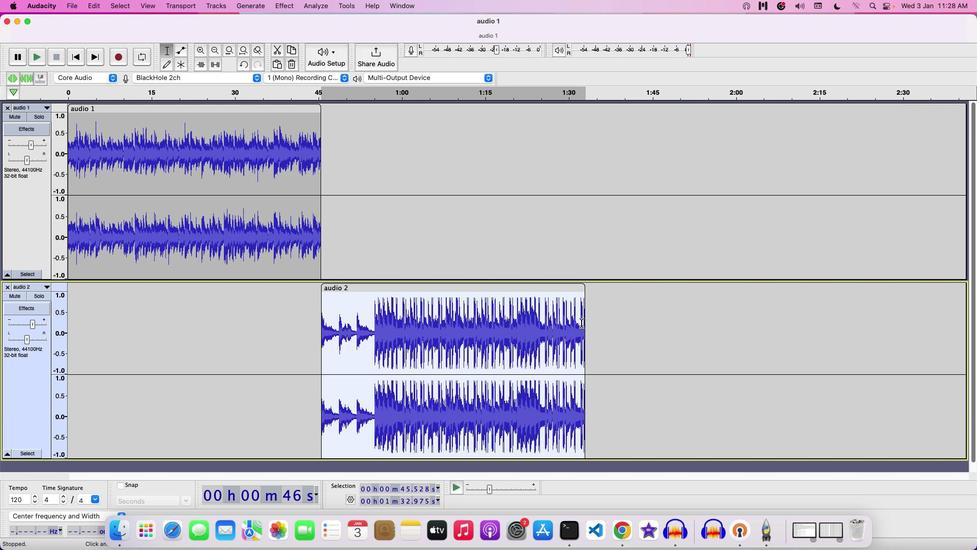 
Action: Mouse moved to (371, 322)
Screenshot: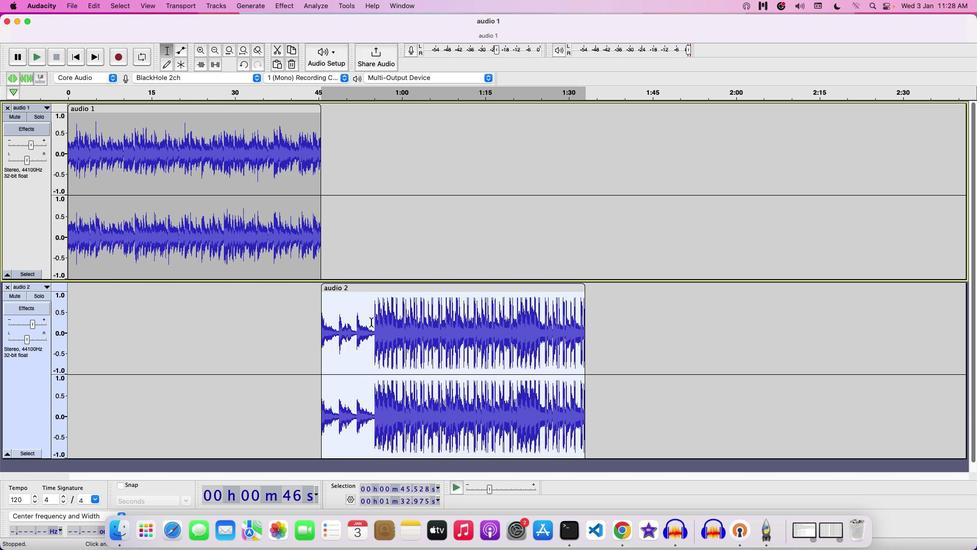 
Action: Key pressed Key.ctrl'a'
Screenshot: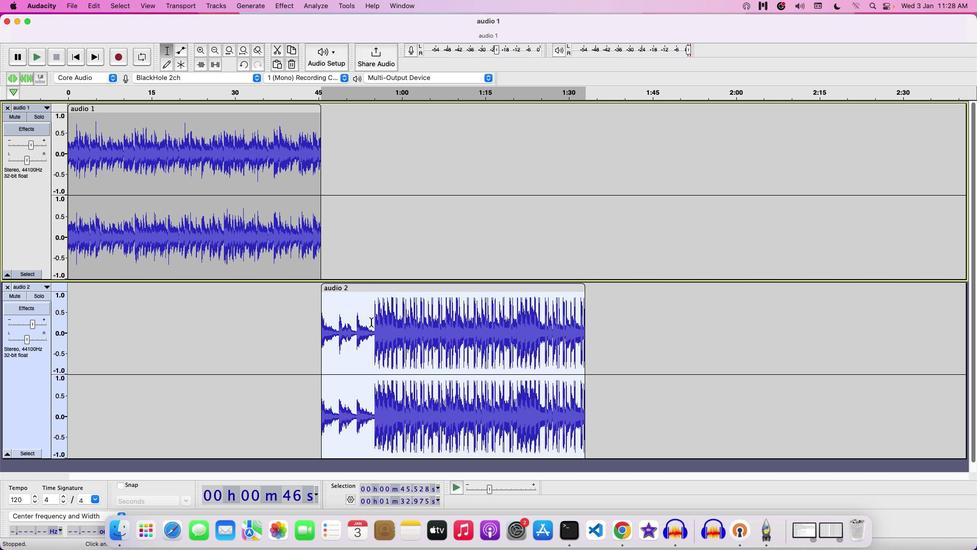 
Action: Mouse moved to (195, 180)
Screenshot: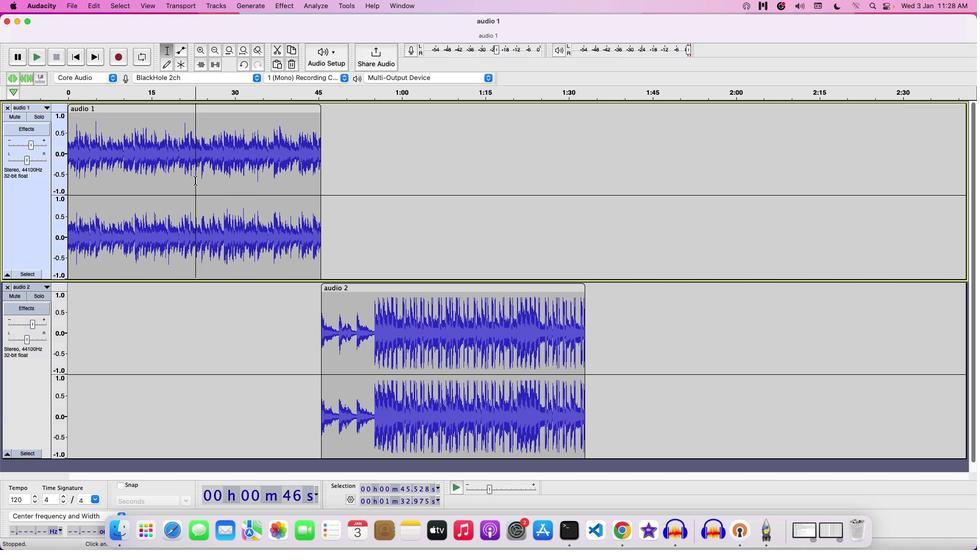
Action: Mouse pressed left at (195, 180)
Screenshot: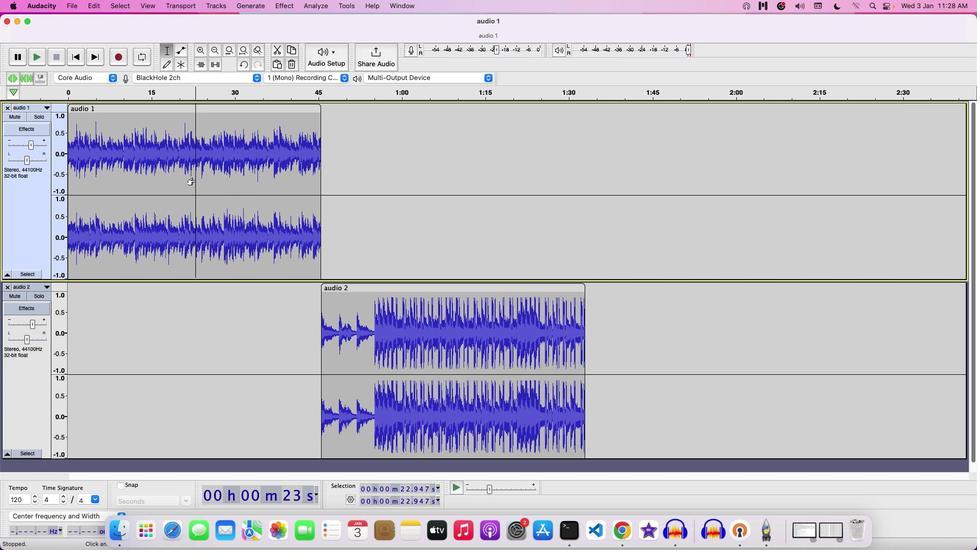 
Action: Mouse pressed left at (195, 180)
Screenshot: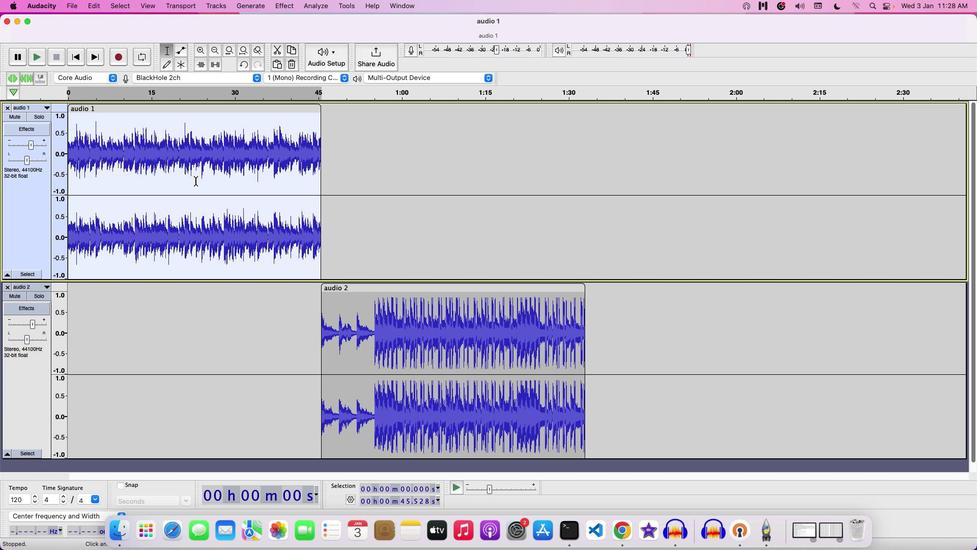 
Action: Mouse moved to (354, 331)
Screenshot: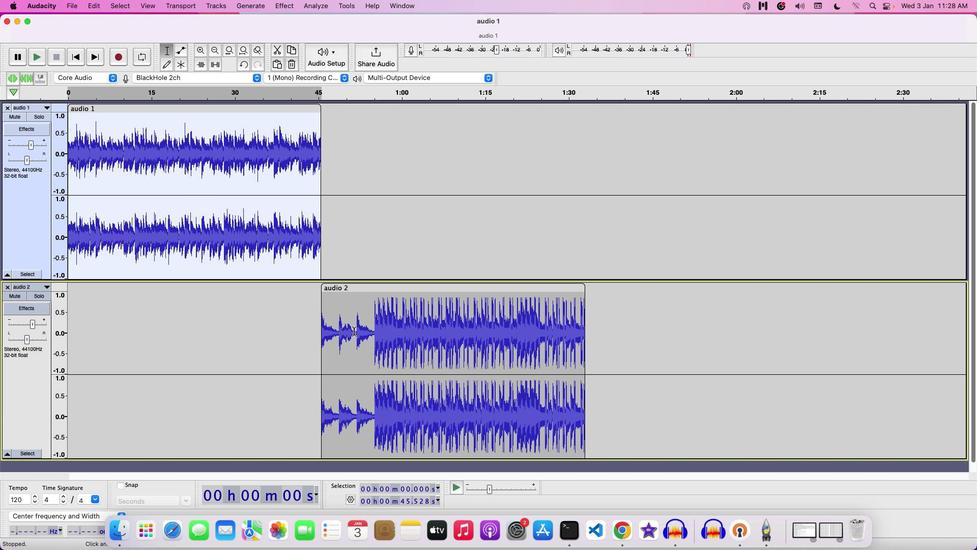 
Action: Mouse pressed left at (354, 331)
Screenshot: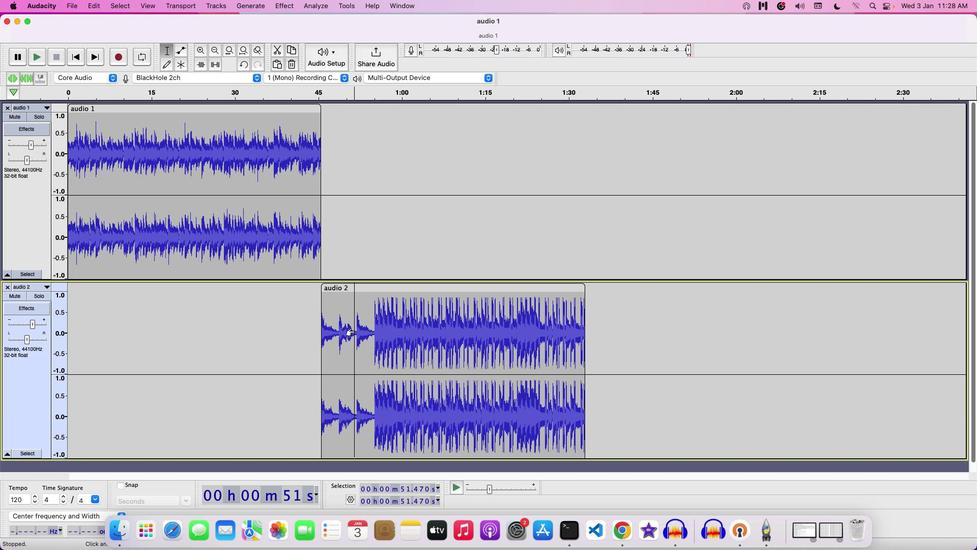 
Action: Mouse moved to (354, 331)
Screenshot: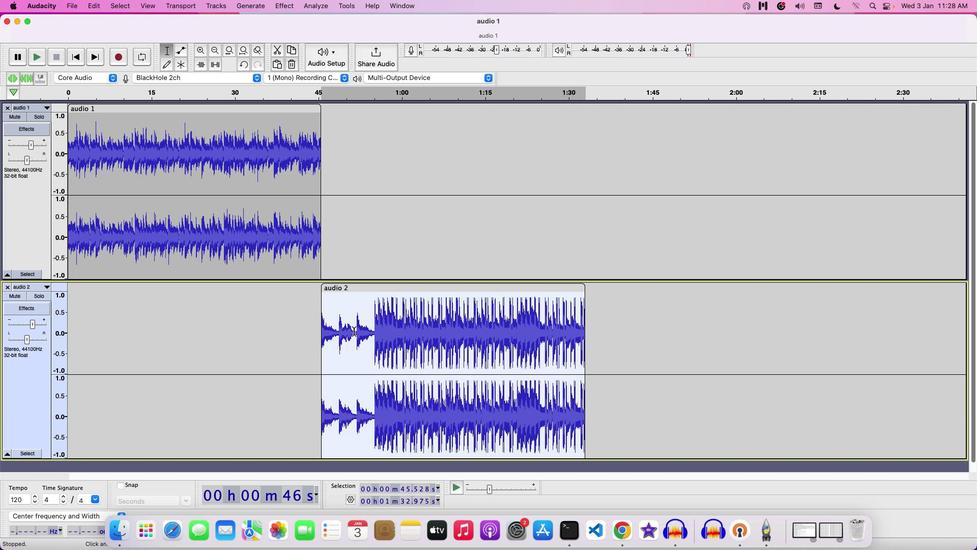 
Action: Mouse pressed left at (354, 331)
Screenshot: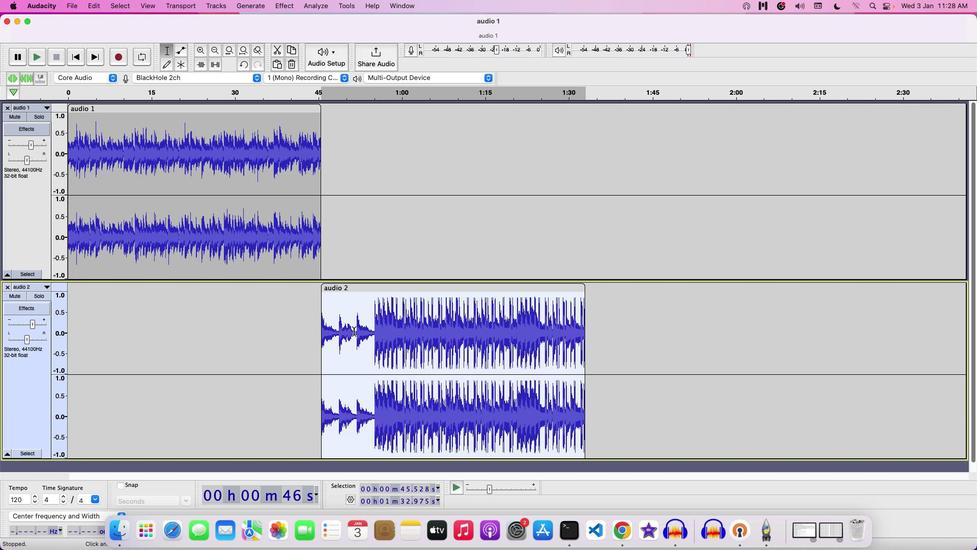 
Action: Mouse moved to (34, 412)
Screenshot: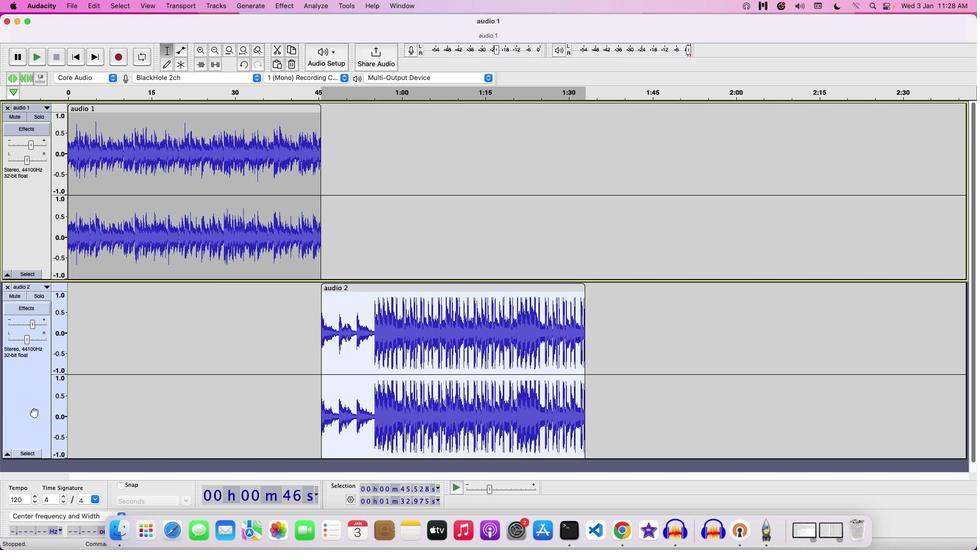 
Action: Mouse pressed left at (34, 412)
Screenshot: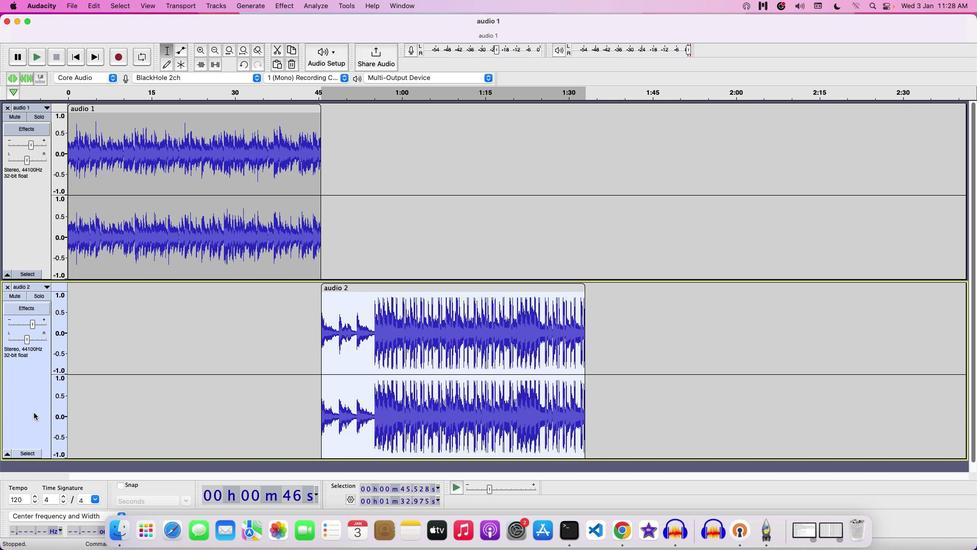 
Action: Mouse moved to (319, 237)
Screenshot: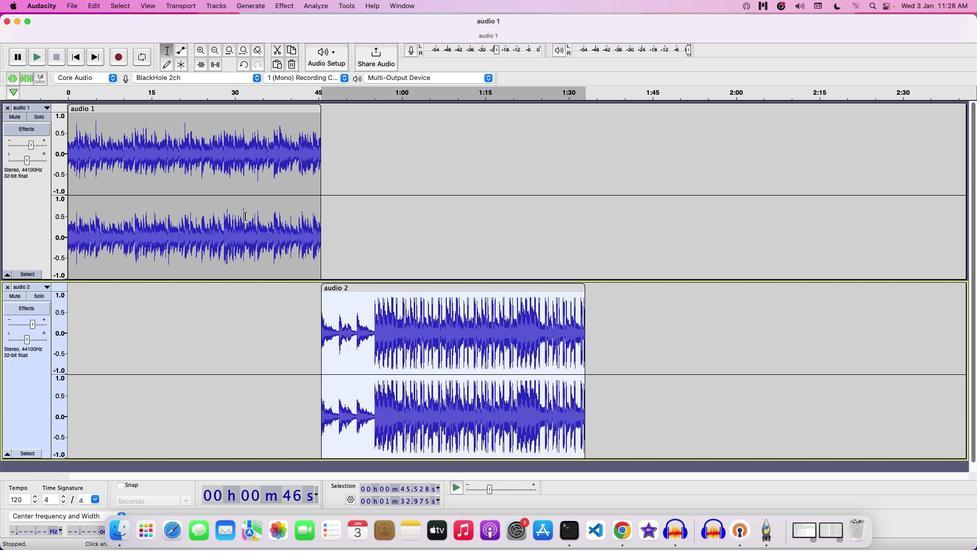 
Action: Key pressed Key.space
Screenshot: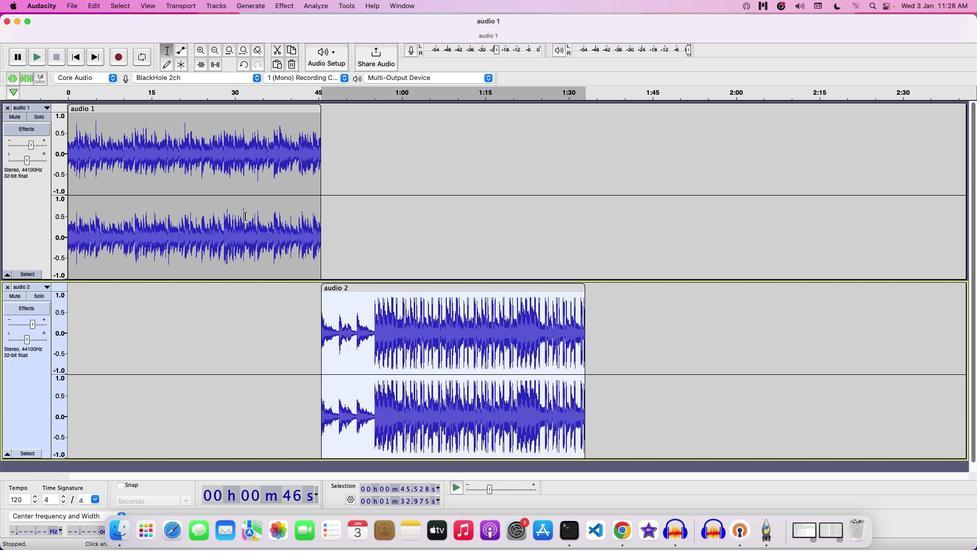 
Action: Mouse moved to (197, 179)
Screenshot: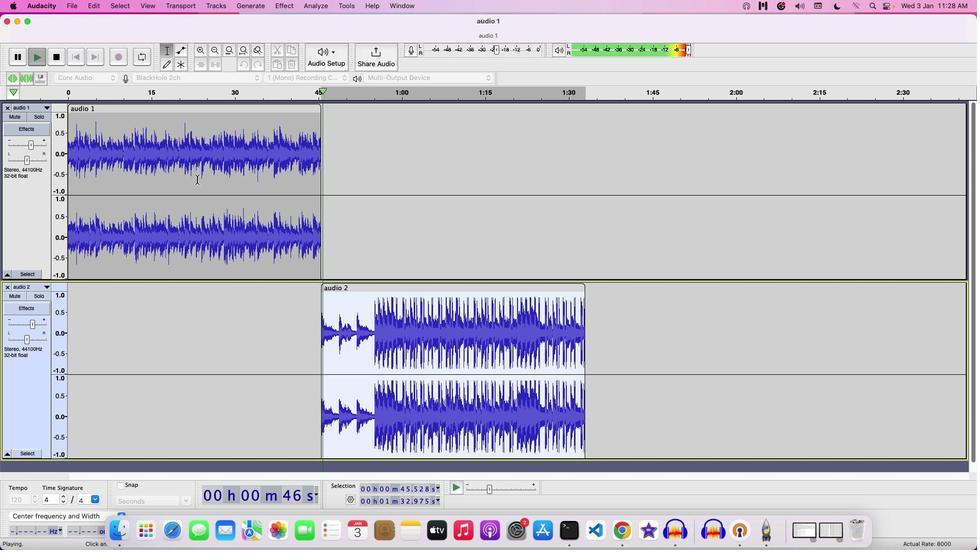 
Action: Key pressed Key.space
Screenshot: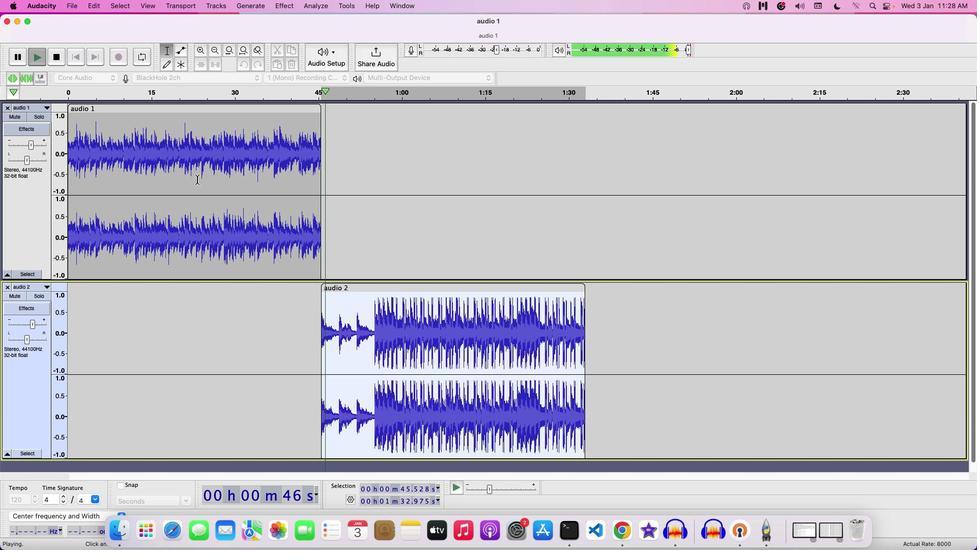 
Action: Mouse pressed left at (197, 179)
Screenshot: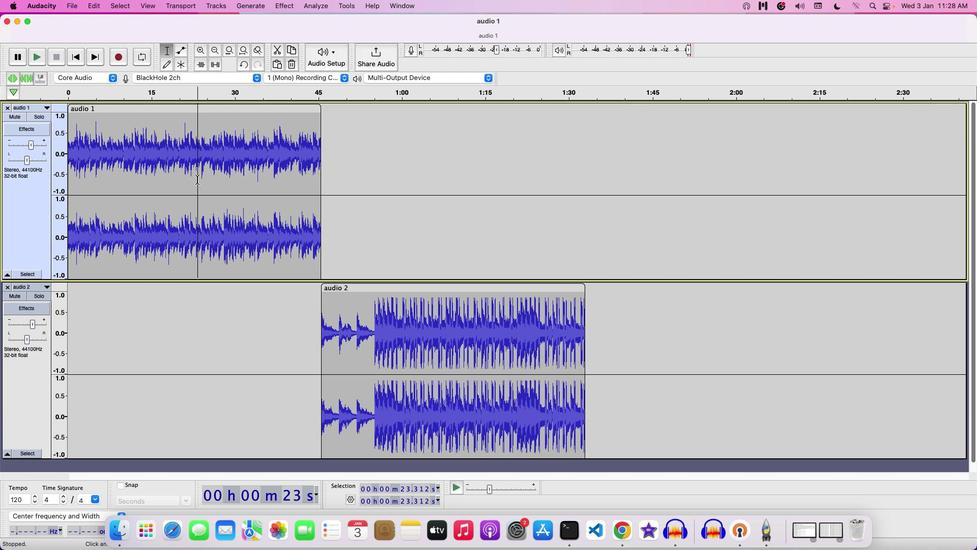 
Action: Mouse pressed left at (197, 179)
Screenshot: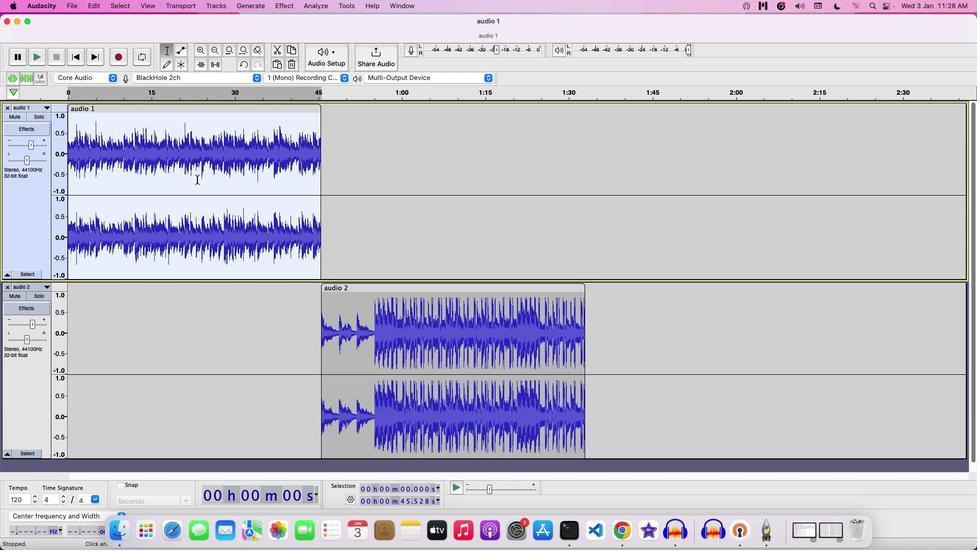 
Action: Mouse moved to (182, 51)
Screenshot: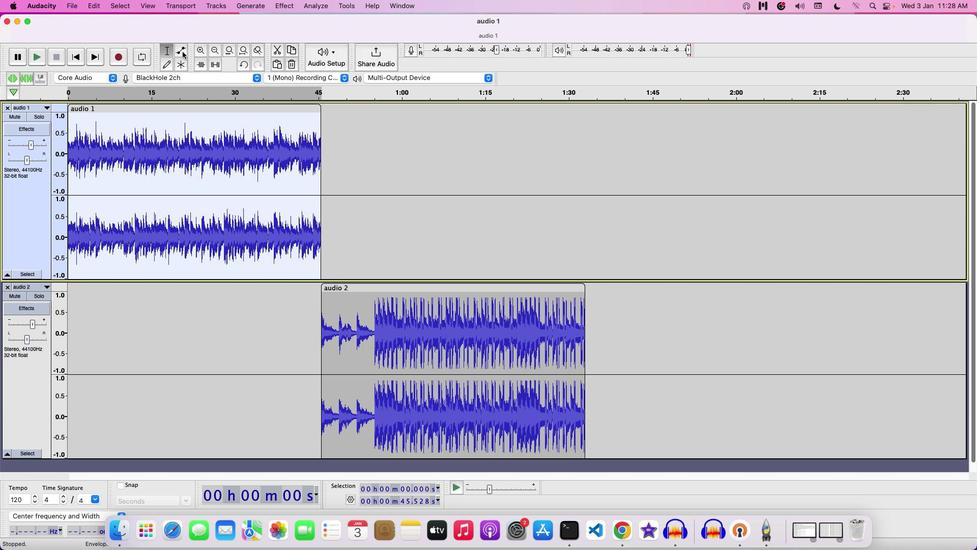 
Action: Mouse pressed left at (182, 51)
Screenshot: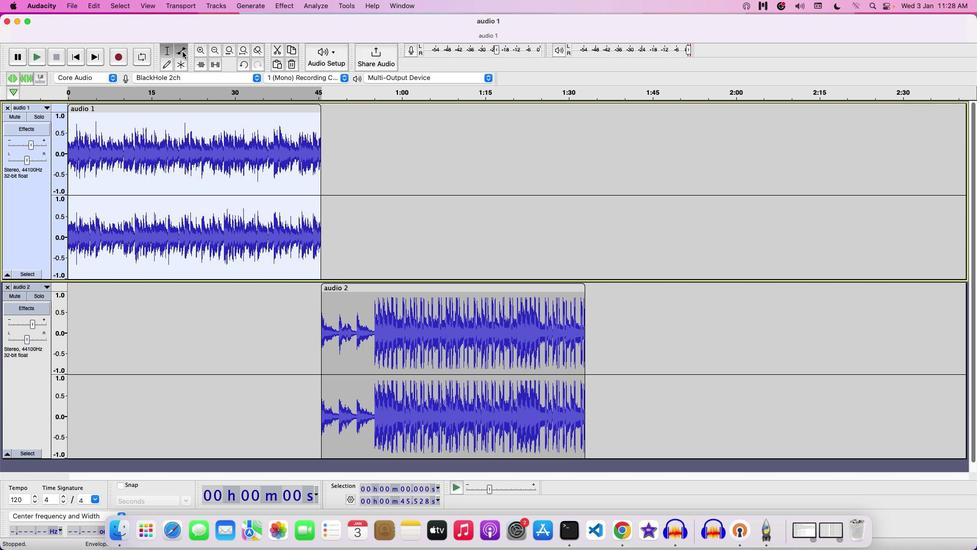 
Action: Mouse moved to (83, 115)
Screenshot: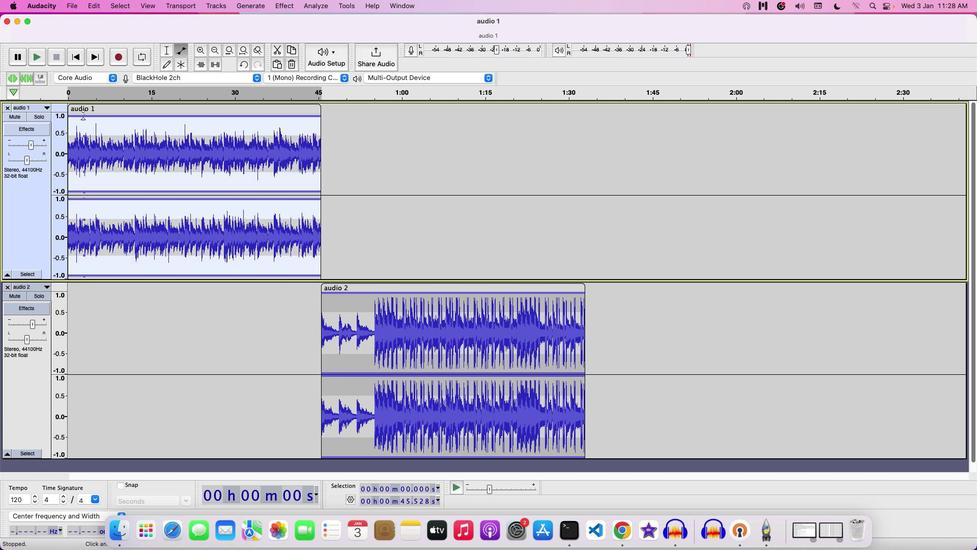 
Action: Mouse pressed left at (83, 115)
Screenshot: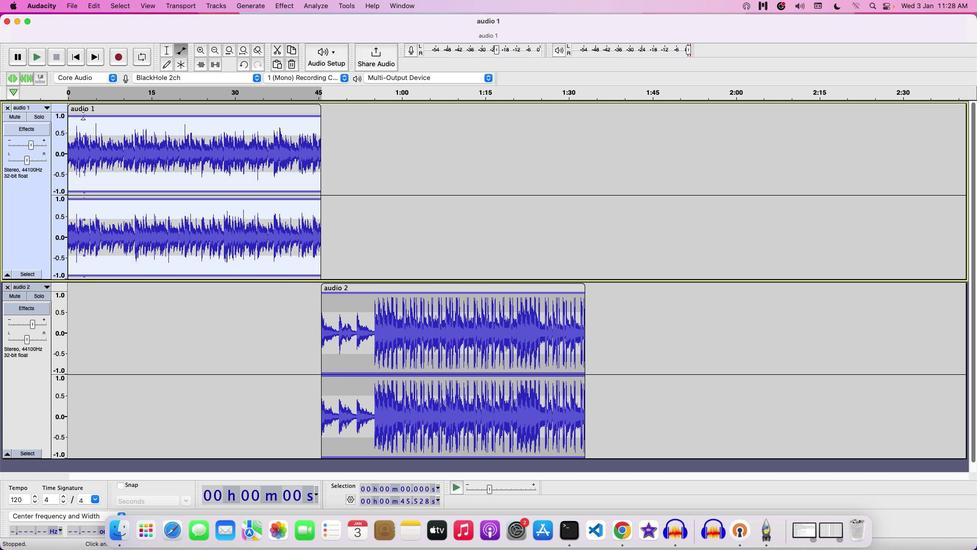 
Action: Mouse moved to (239, 116)
Screenshot: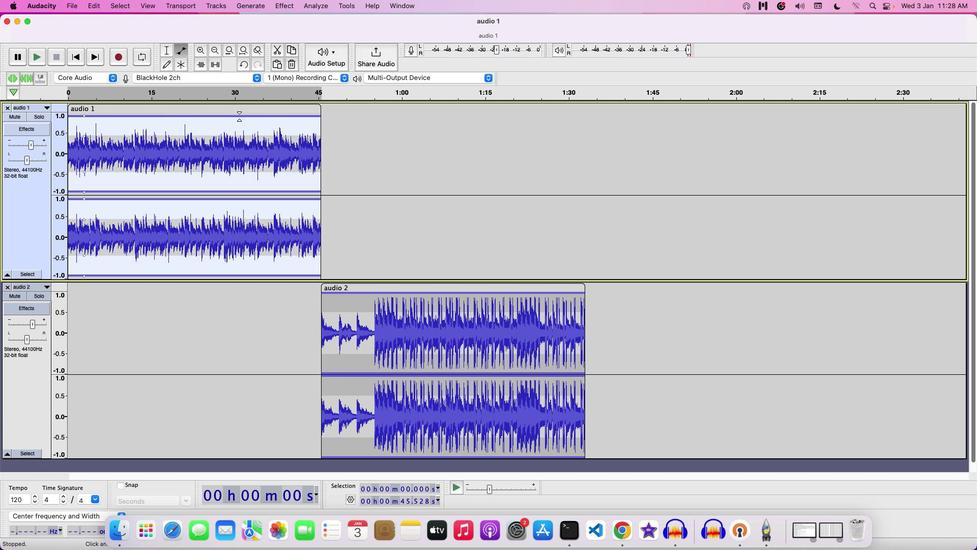 
Action: Mouse pressed left at (239, 116)
Screenshot: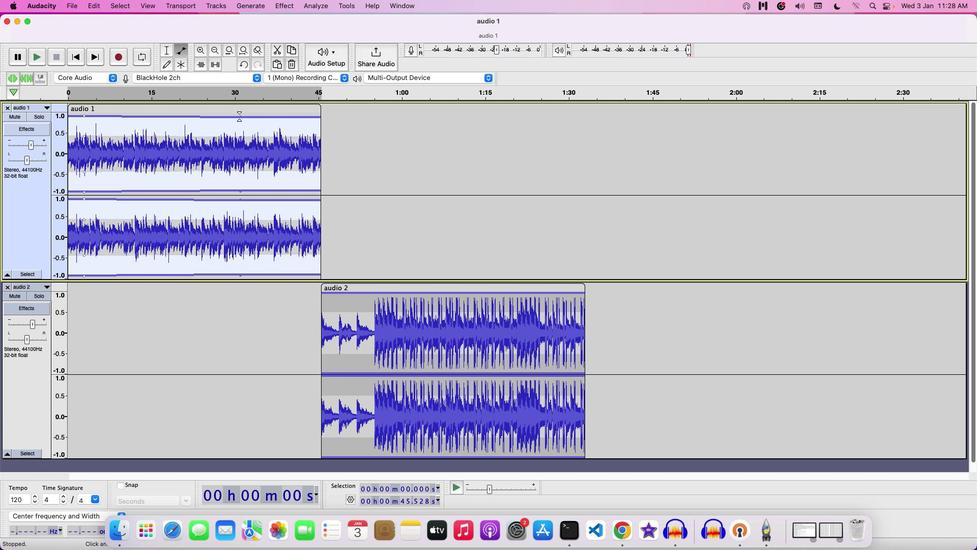 
Action: Mouse moved to (351, 293)
Screenshot: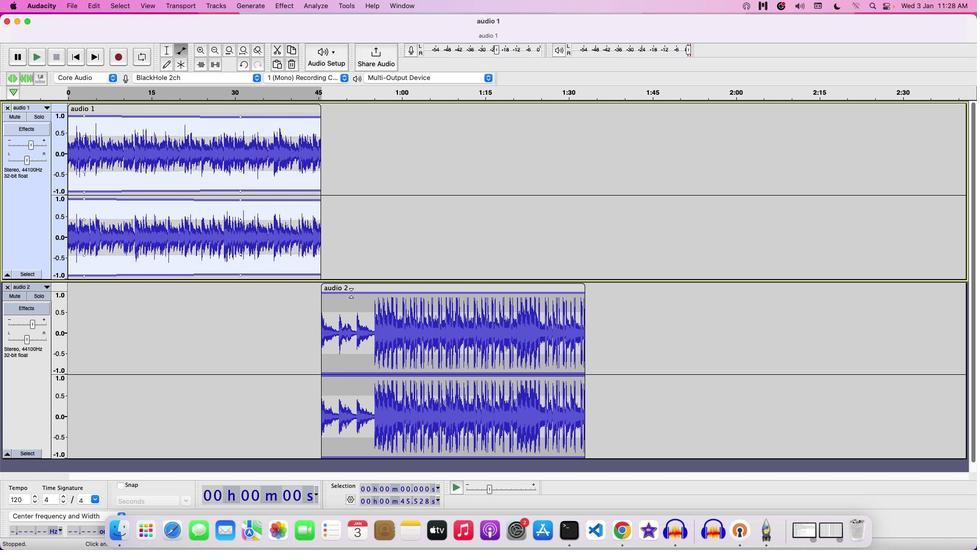 
Action: Mouse pressed left at (351, 293)
Screenshot: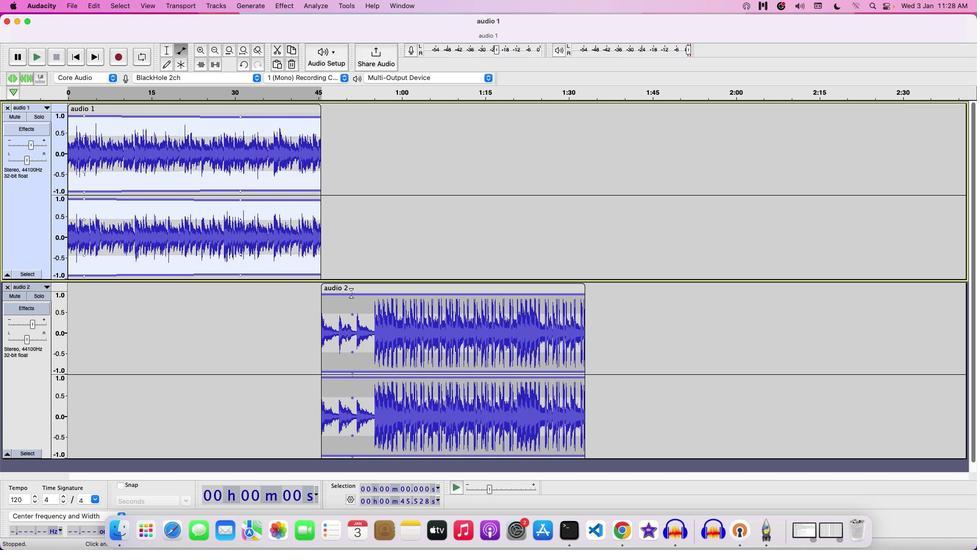 
Action: Mouse moved to (484, 295)
Screenshot: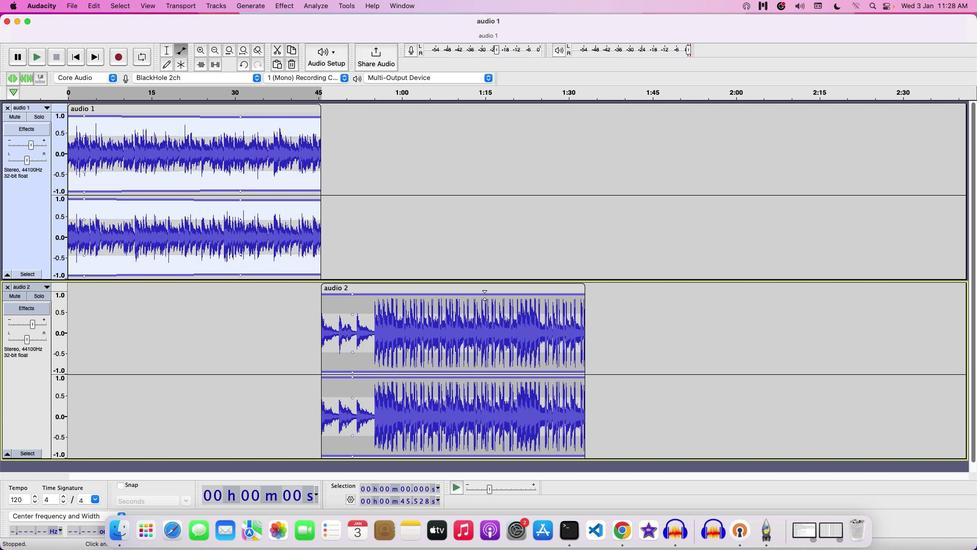 
Action: Mouse pressed left at (484, 295)
Screenshot: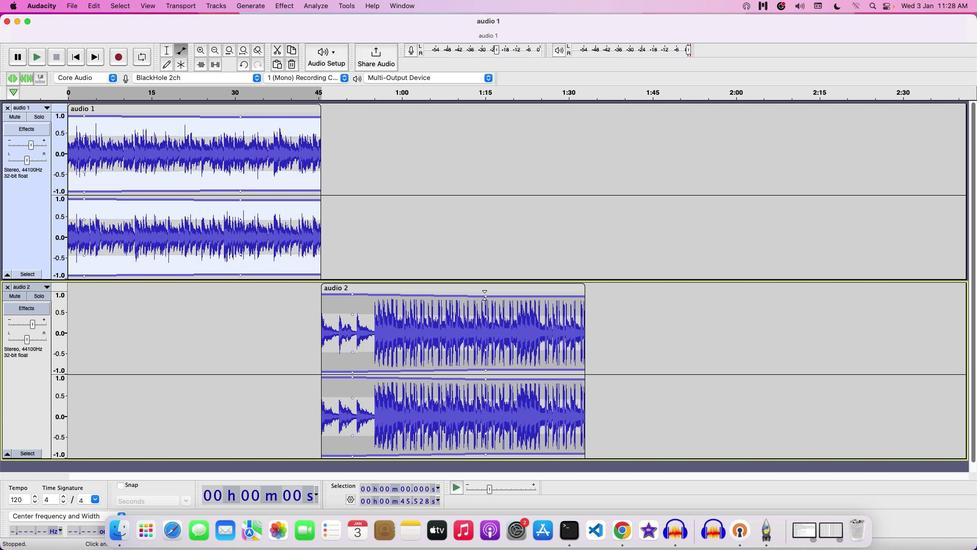 
Action: Mouse moved to (523, 295)
Screenshot: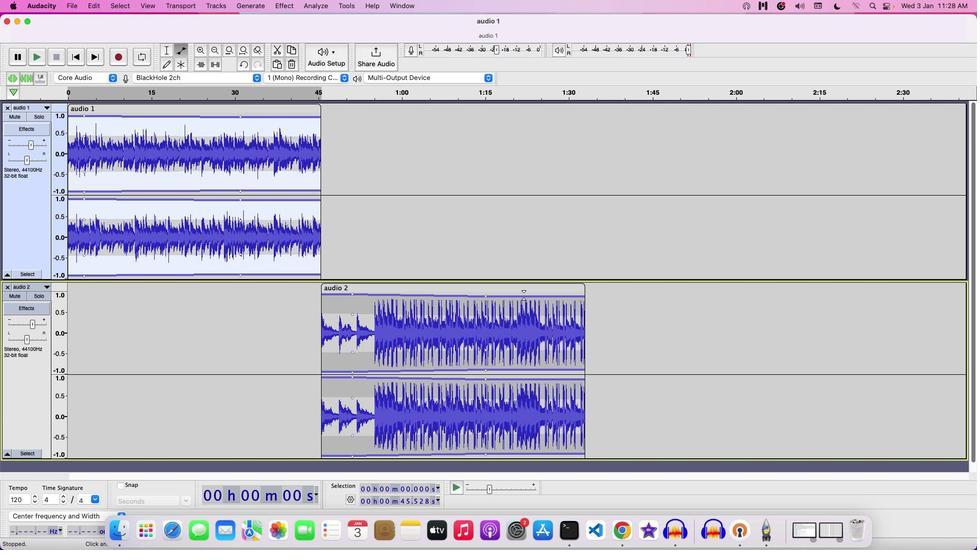 
Action: Mouse pressed left at (523, 295)
Screenshot: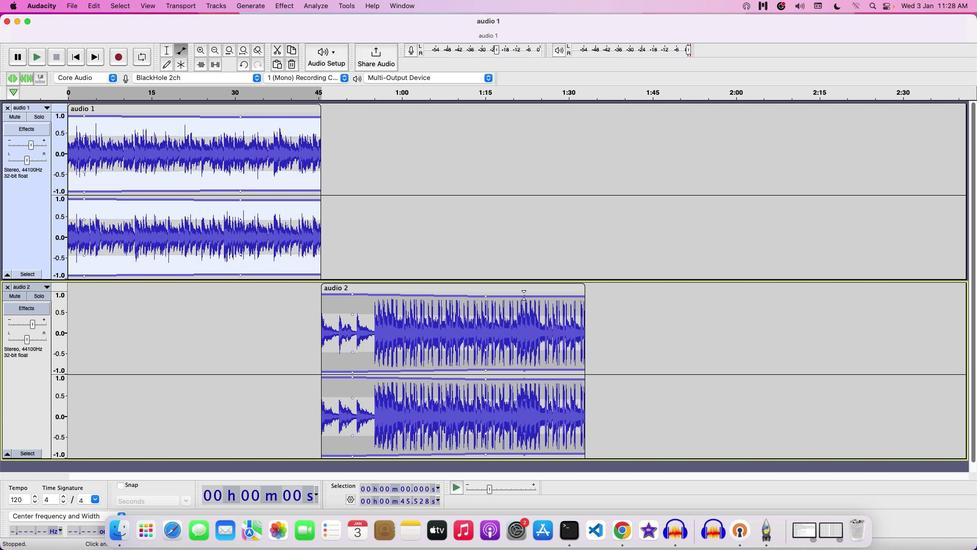 
Action: Mouse moved to (85, 135)
Screenshot: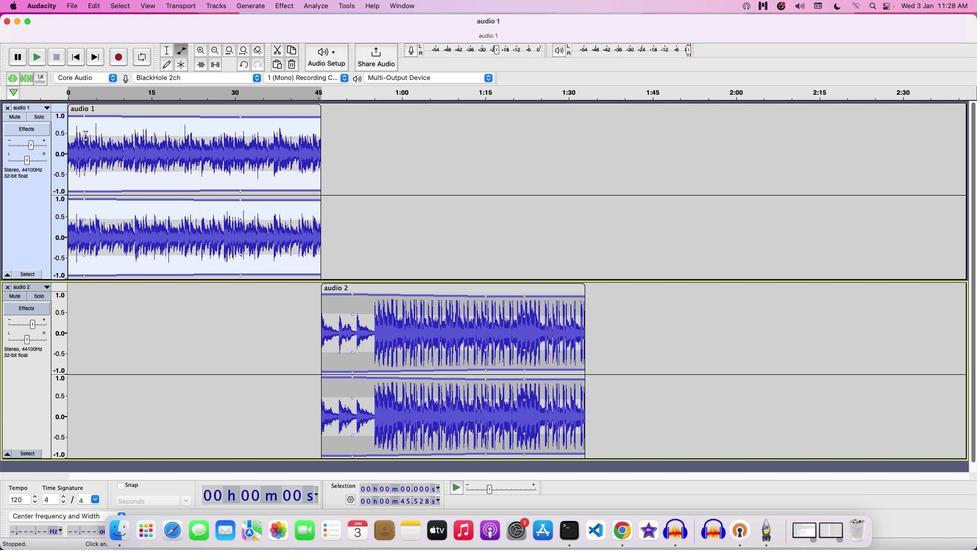 
Action: Mouse pressed left at (85, 135)
Screenshot: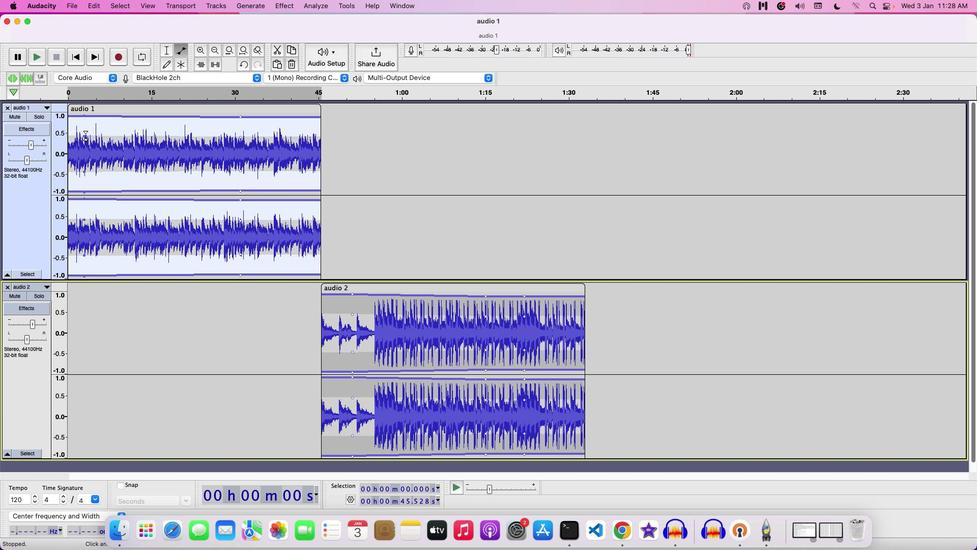 
Action: Mouse moved to (241, 119)
Screenshot: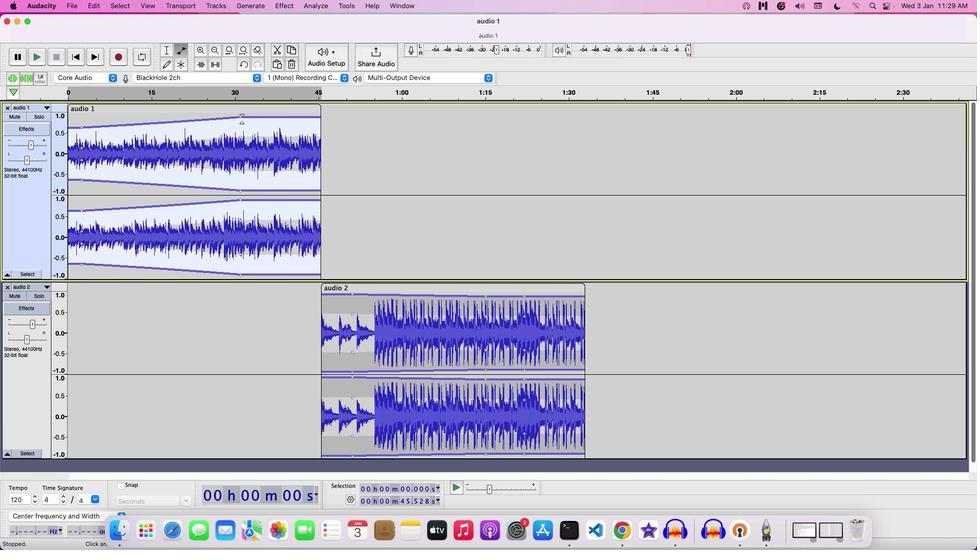 
Action: Mouse pressed left at (241, 119)
Screenshot: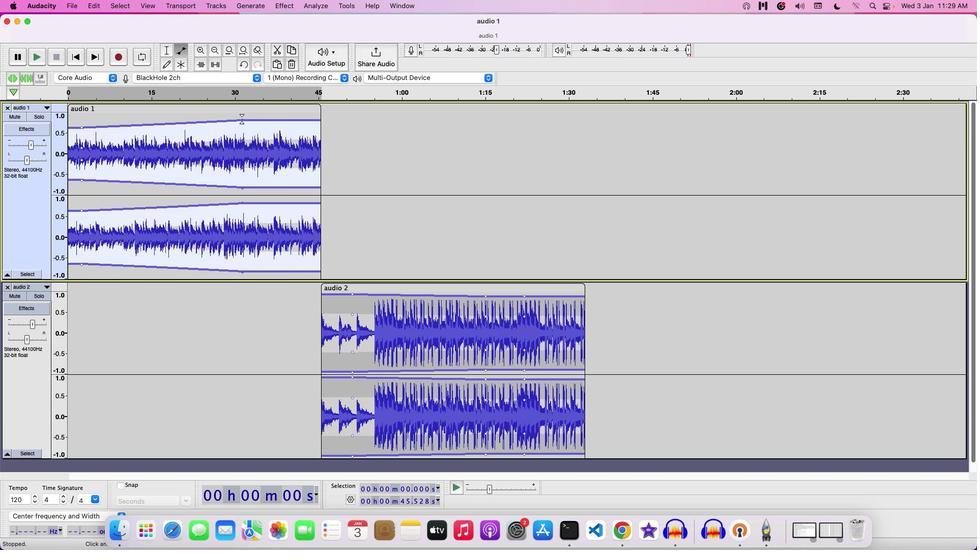 
Action: Mouse moved to (525, 298)
Screenshot: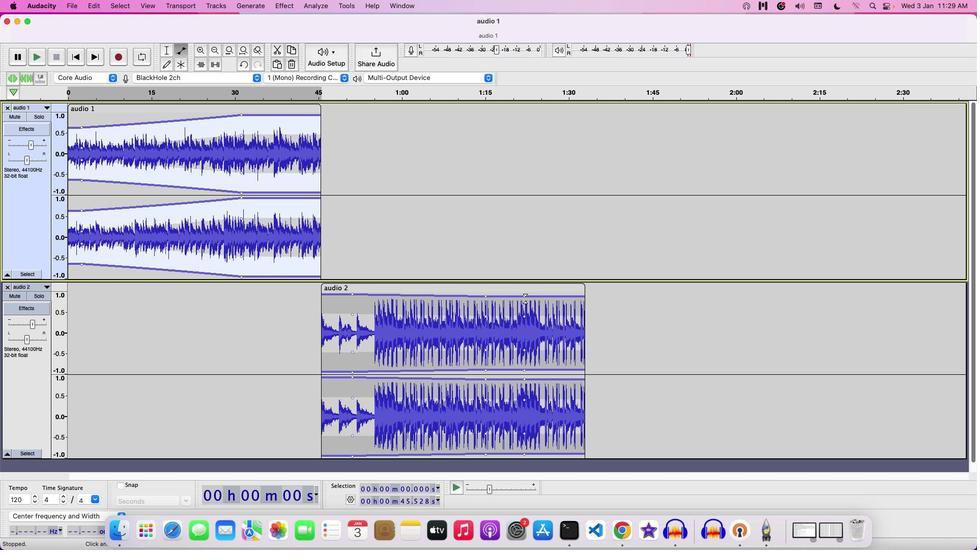 
Action: Mouse pressed left at (525, 298)
Screenshot: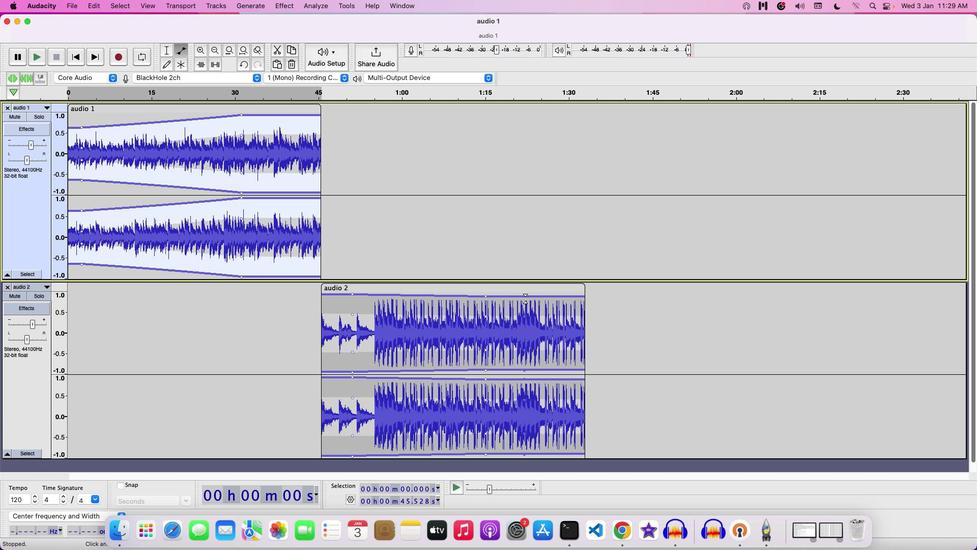 
Action: Mouse moved to (483, 295)
Screenshot: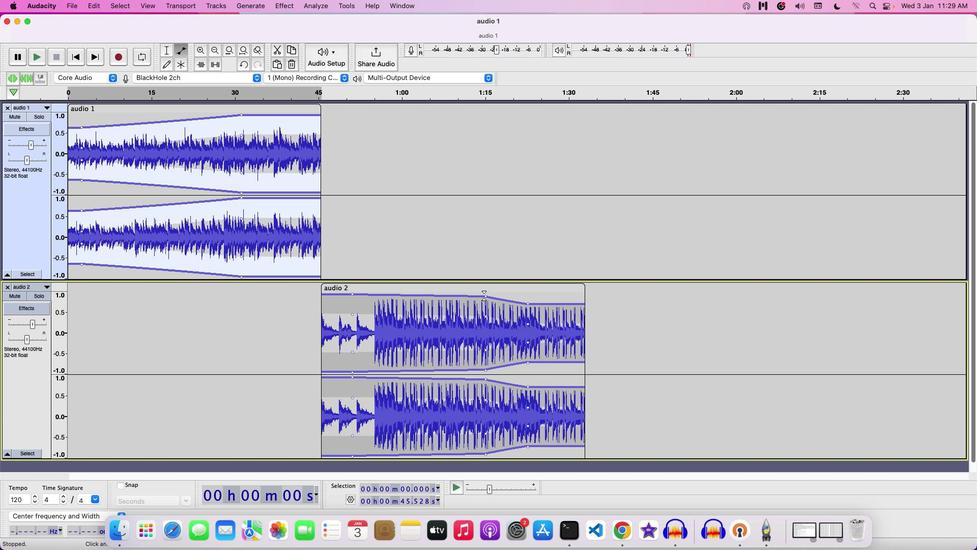 
Action: Mouse pressed left at (483, 295)
Screenshot: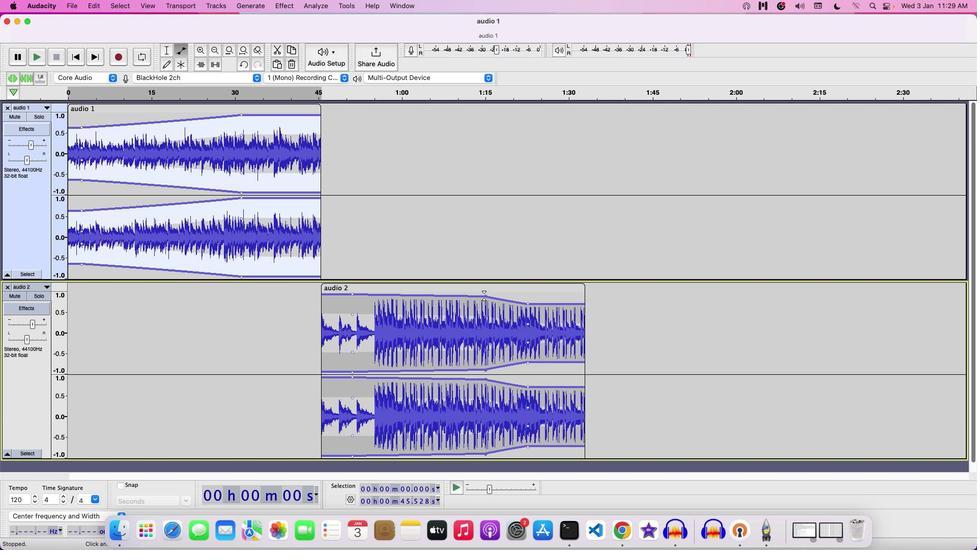 
Action: Mouse moved to (243, 146)
Screenshot: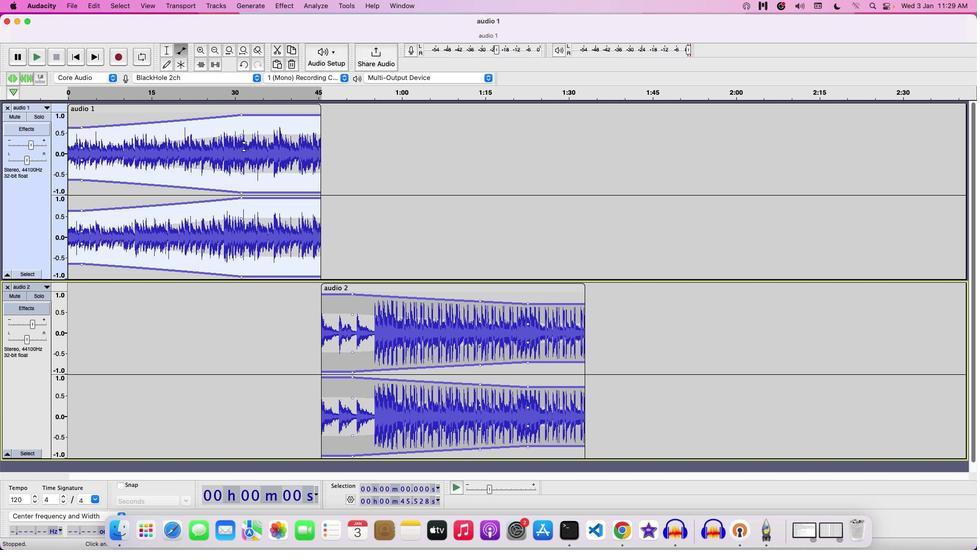 
Action: Key pressed Key.space
Screenshot: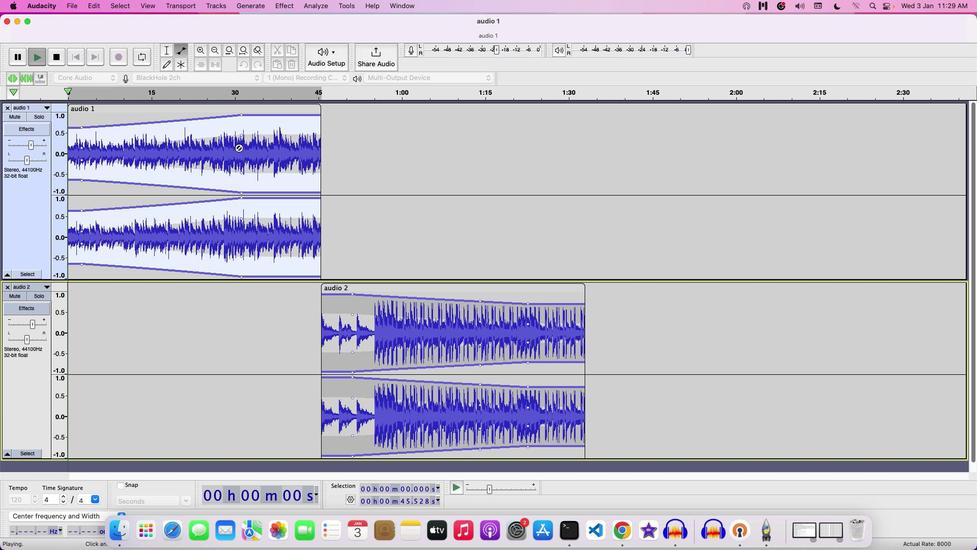 
Action: Mouse moved to (29, 147)
Screenshot: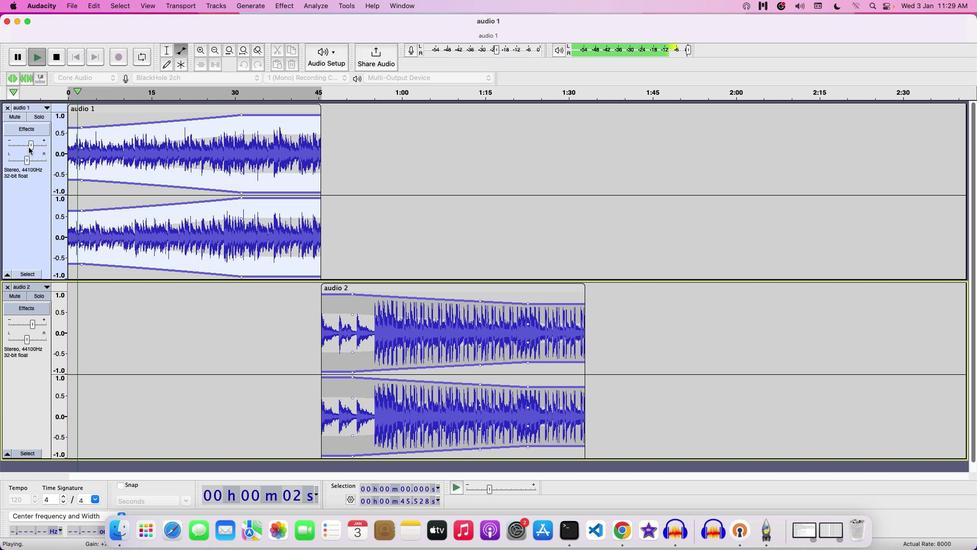 
Action: Mouse pressed left at (29, 147)
Screenshot: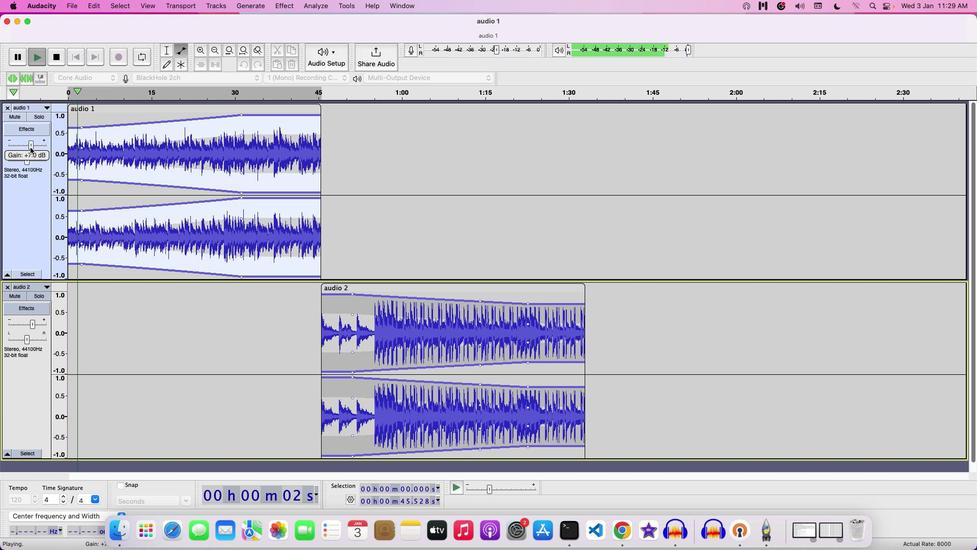 
Action: Mouse moved to (32, 327)
Screenshot: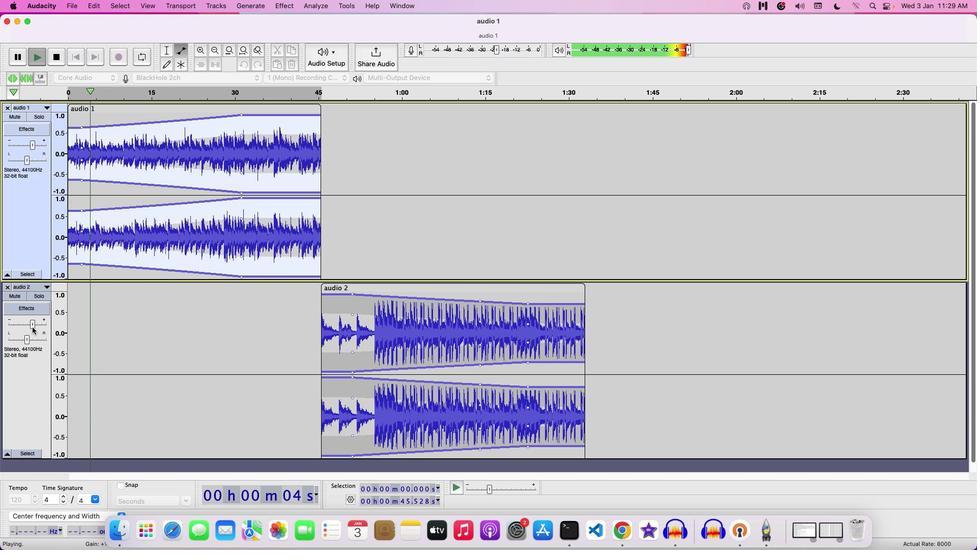 
Action: Mouse pressed left at (32, 327)
Screenshot: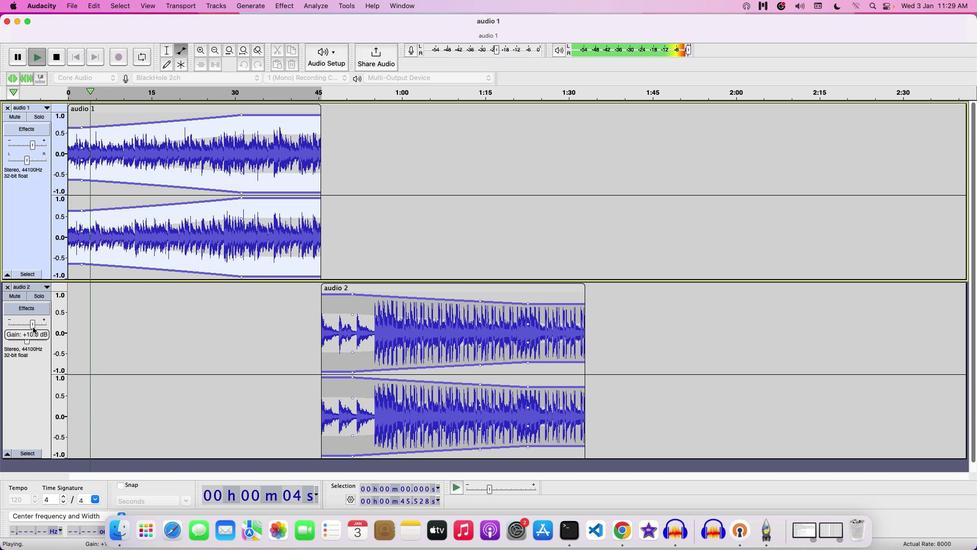 
Action: Mouse moved to (255, 225)
Screenshot: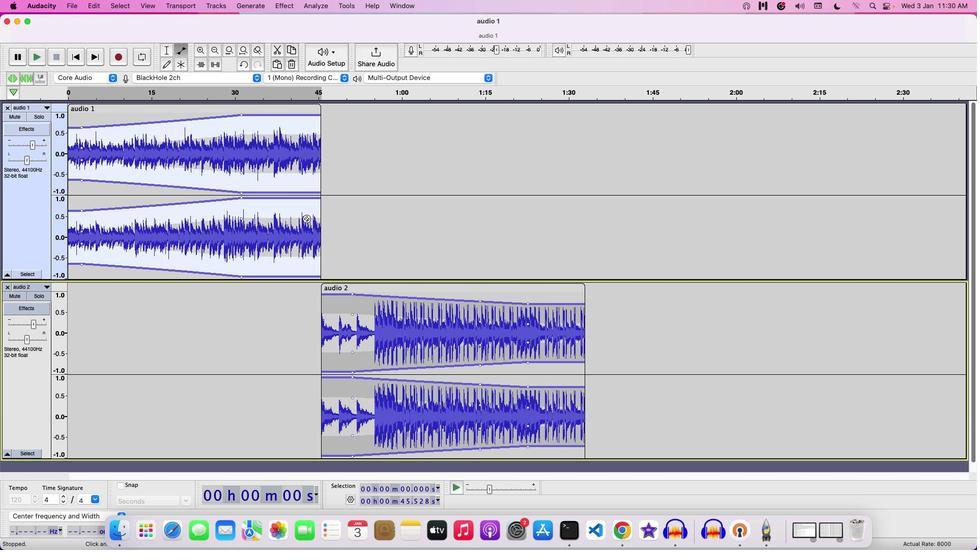 
Action: Key pressed Key.space
Screenshot: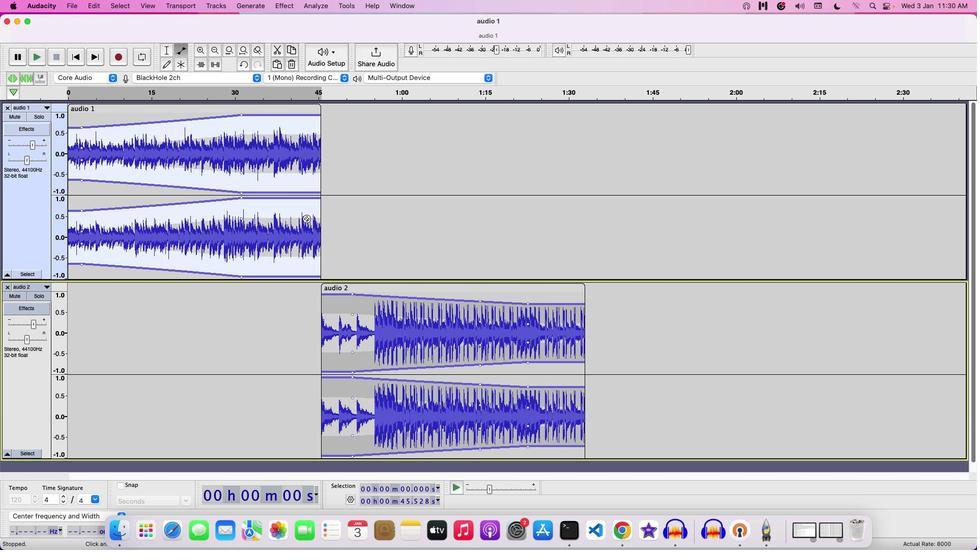 
Action: Mouse moved to (305, 142)
Screenshot: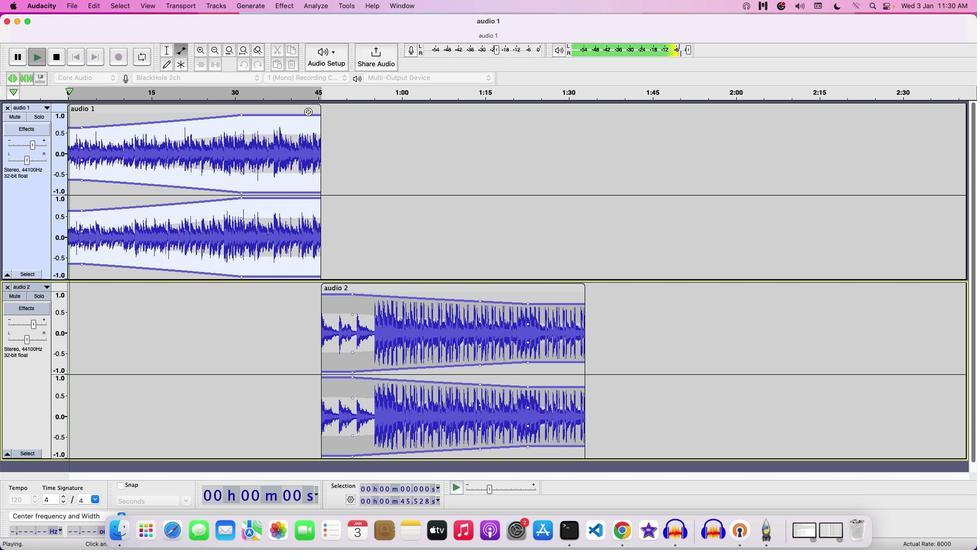 
Action: Key pressed Key.space
Screenshot: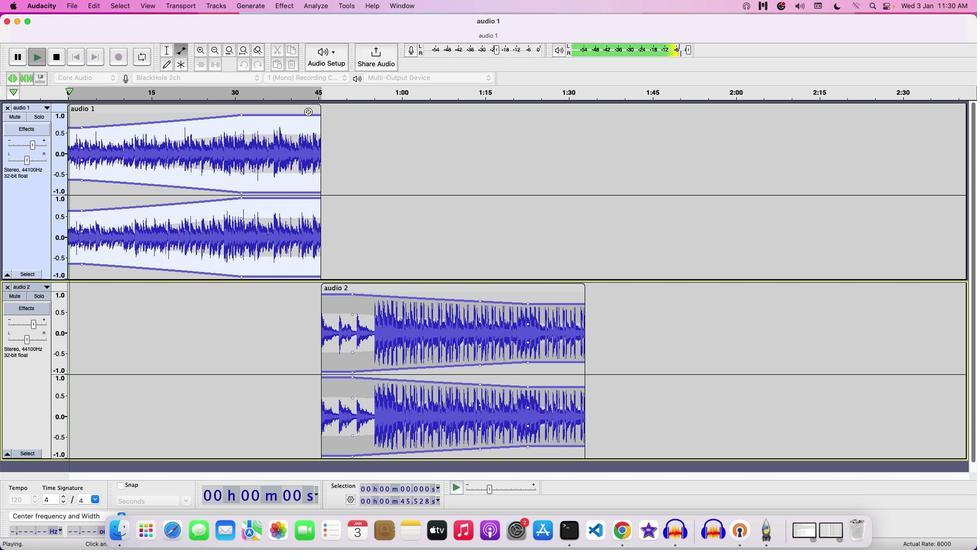 
Action: Mouse moved to (165, 66)
Screenshot: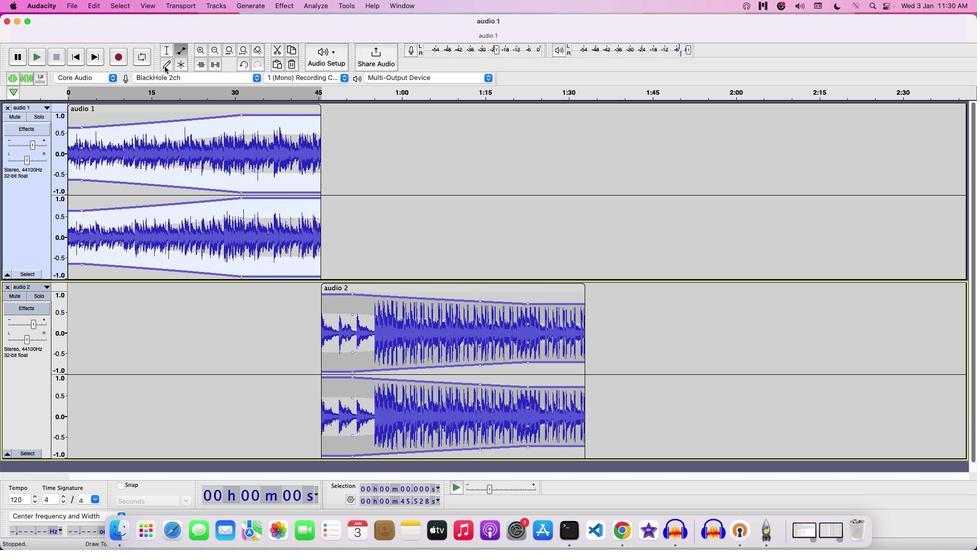 
Action: Mouse pressed left at (165, 66)
Screenshot: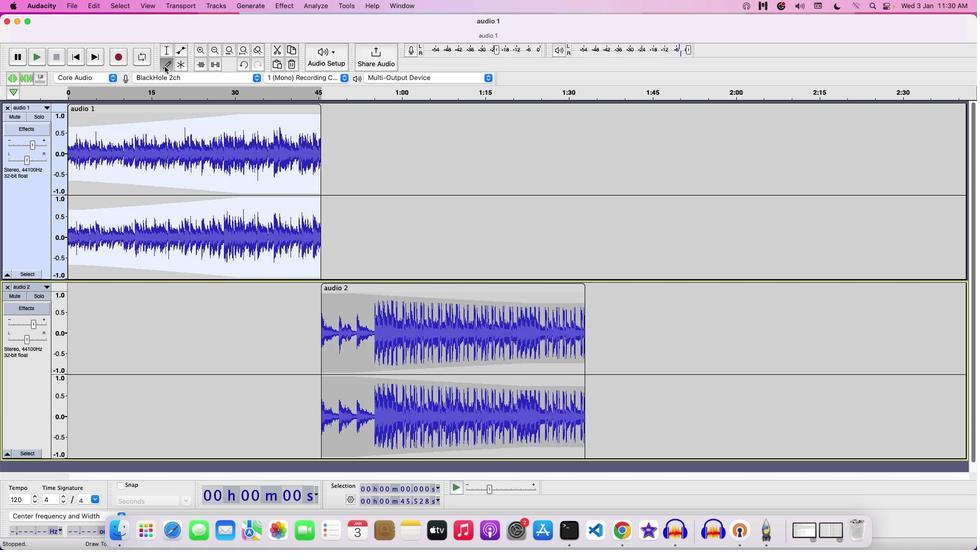 
Action: Mouse moved to (168, 48)
Screenshot: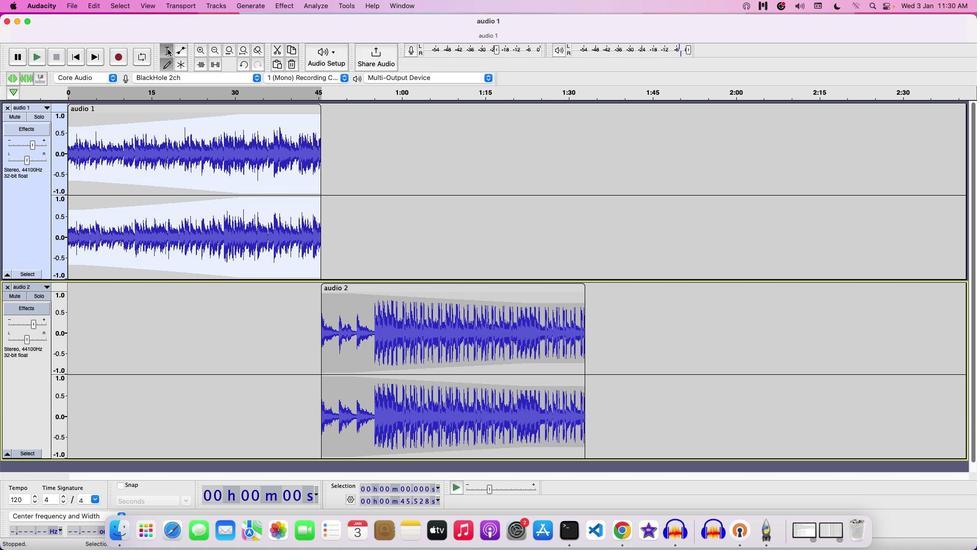 
Action: Mouse pressed left at (168, 48)
Screenshot: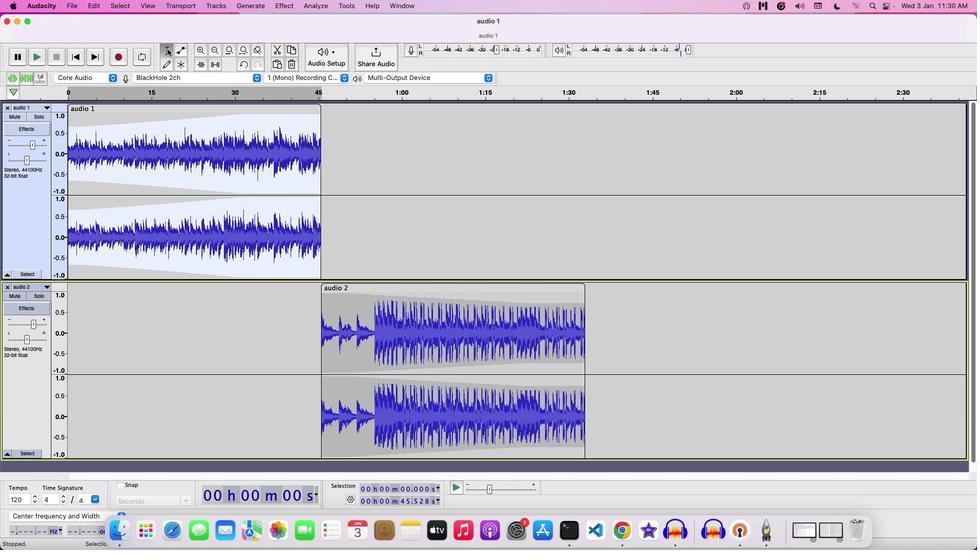 
Action: Mouse moved to (334, 331)
Screenshot: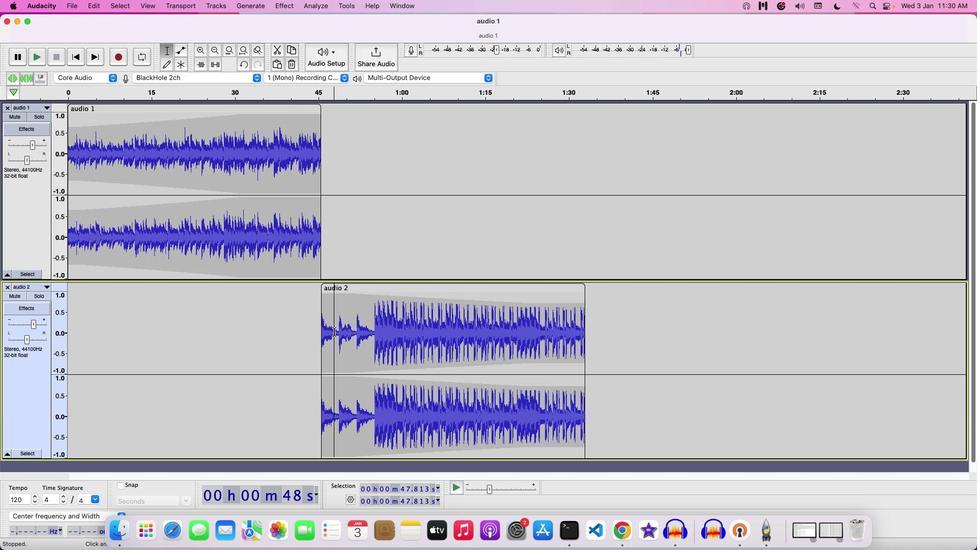 
Action: Mouse pressed left at (334, 331)
Screenshot: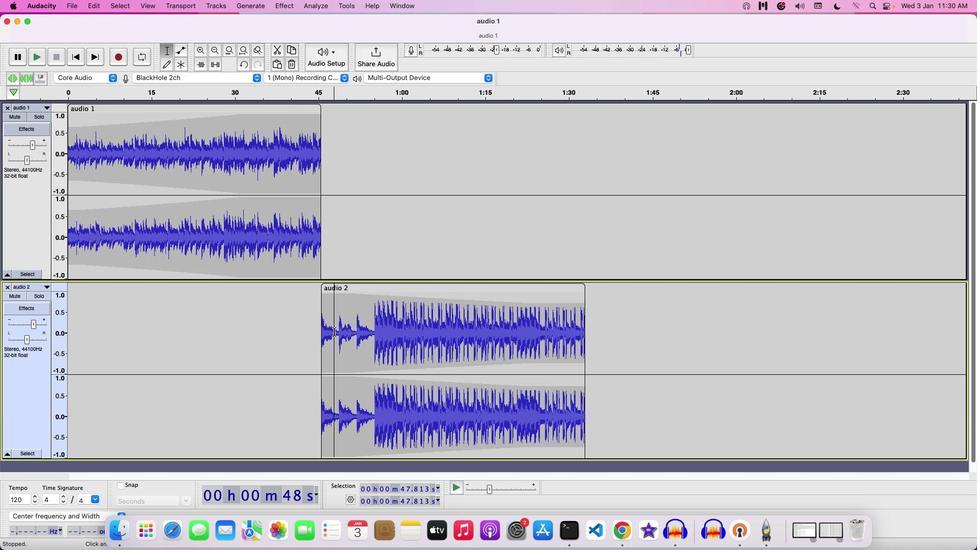 
Action: Mouse moved to (305, 222)
Screenshot: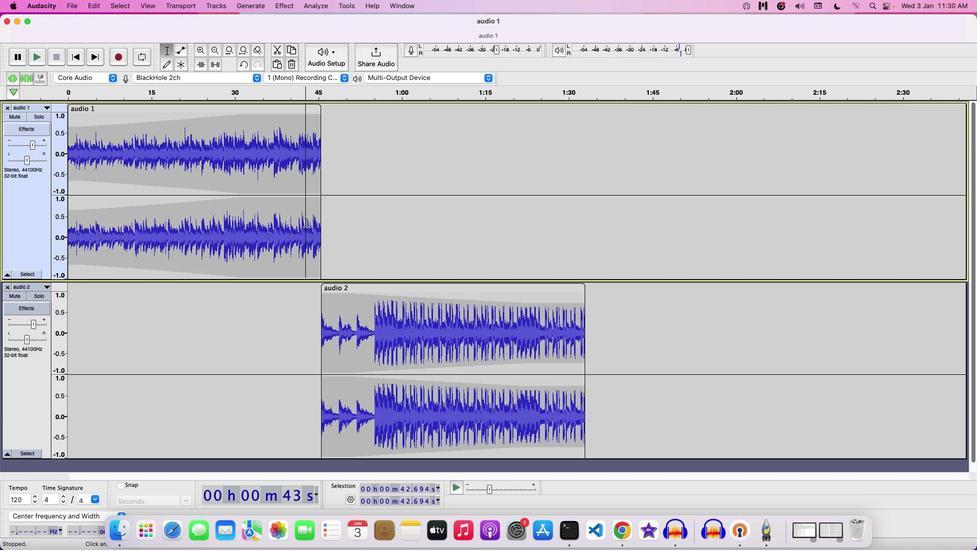 
Action: Mouse pressed left at (305, 222)
Screenshot: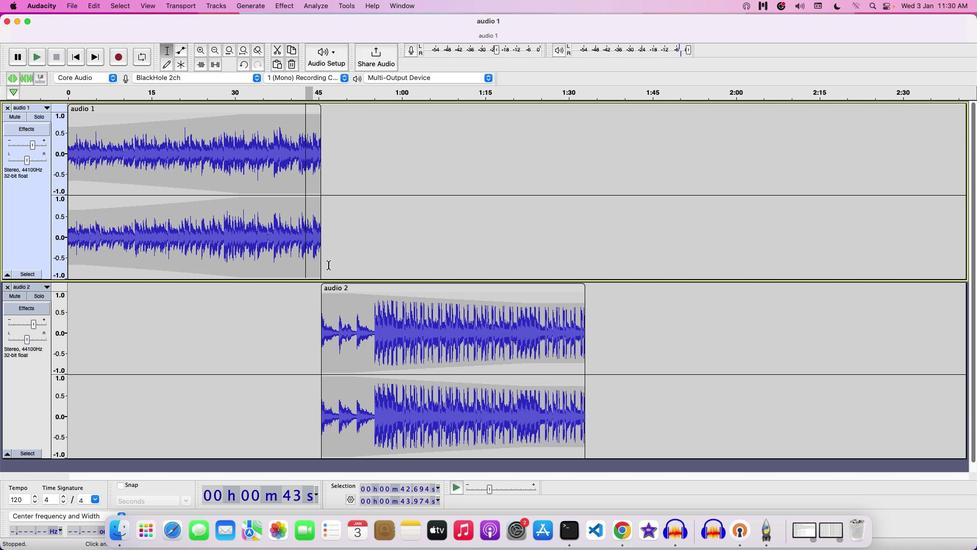 
Action: Mouse moved to (564, 394)
Screenshot: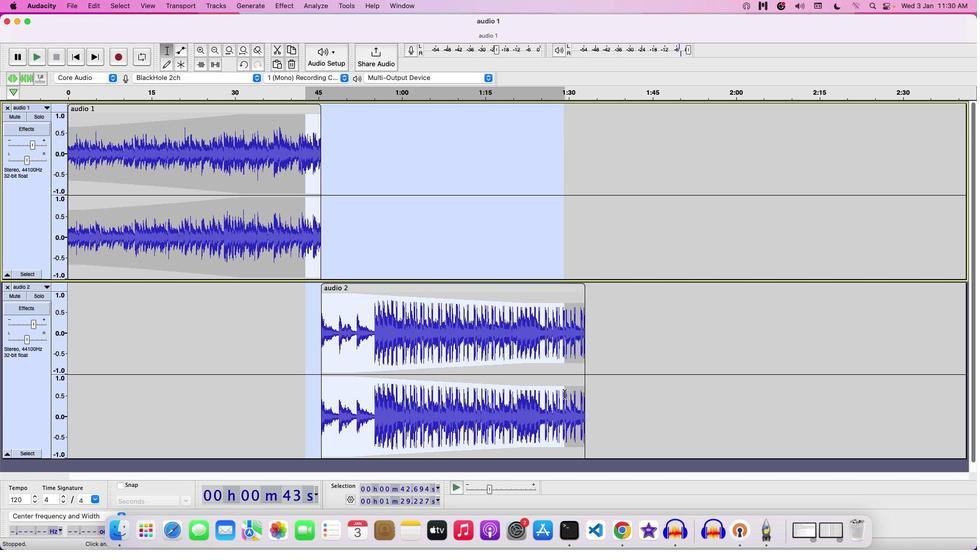 
Action: Key pressed Key.space
Screenshot: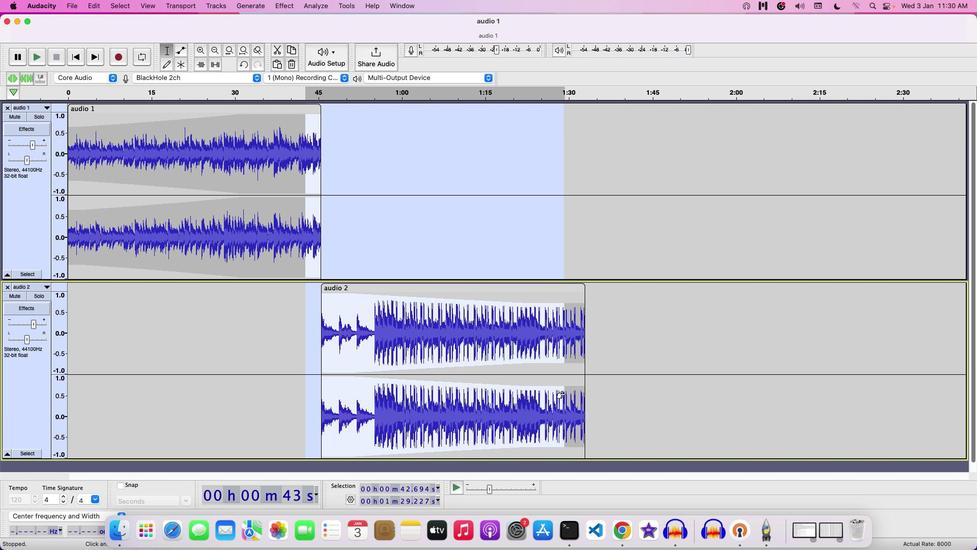
Action: Mouse moved to (308, 290)
Screenshot: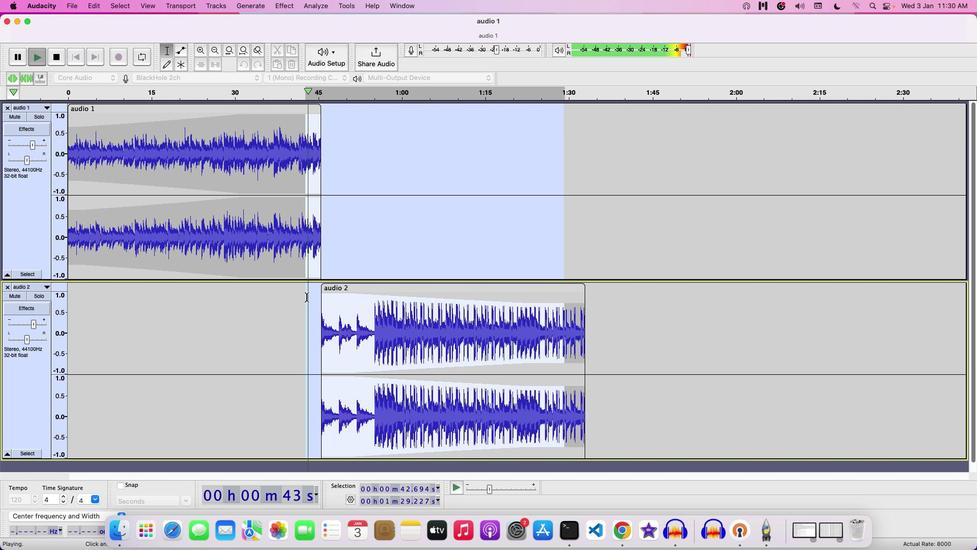 
Action: Key pressed Key.space
Screenshot: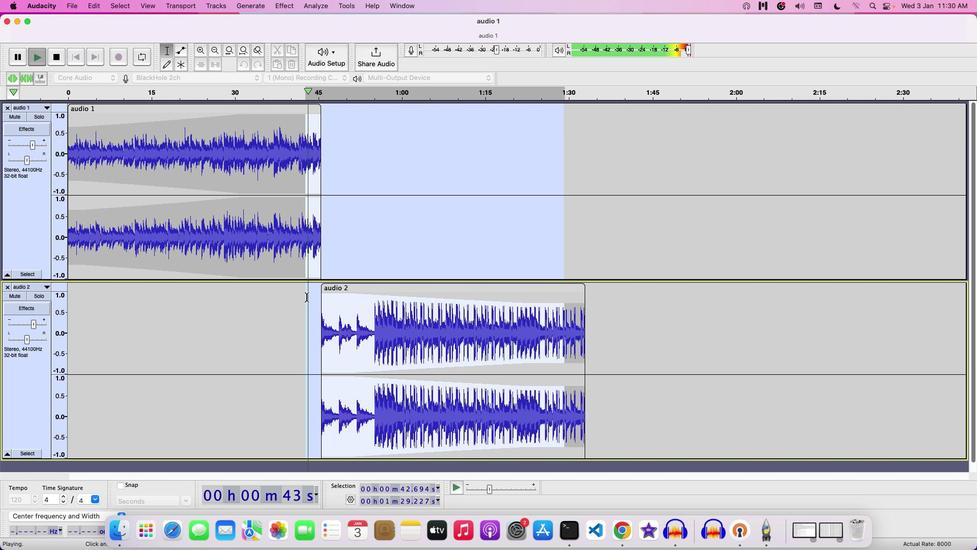 
Action: Mouse moved to (304, 209)
Screenshot: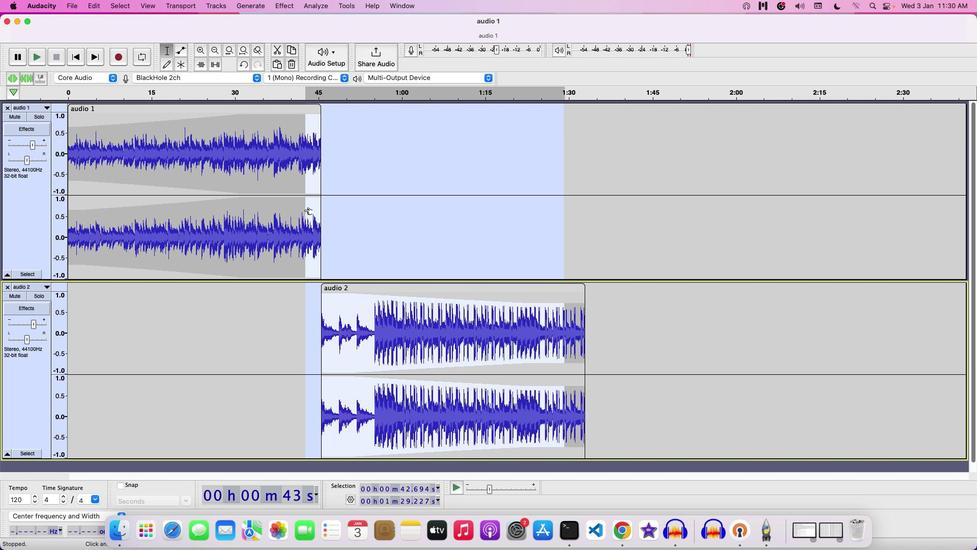
Action: Mouse pressed left at (304, 209)
Screenshot: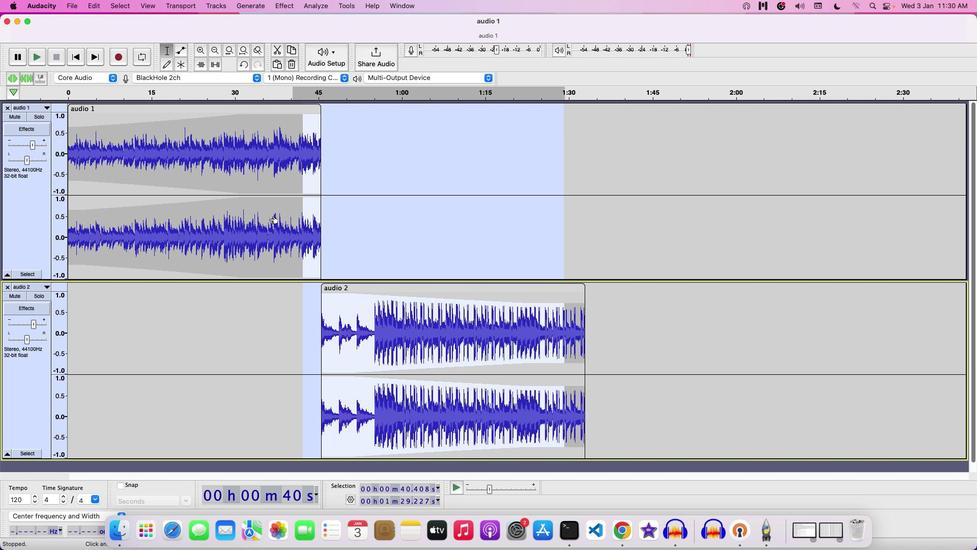 
Action: Mouse moved to (273, 229)
Screenshot: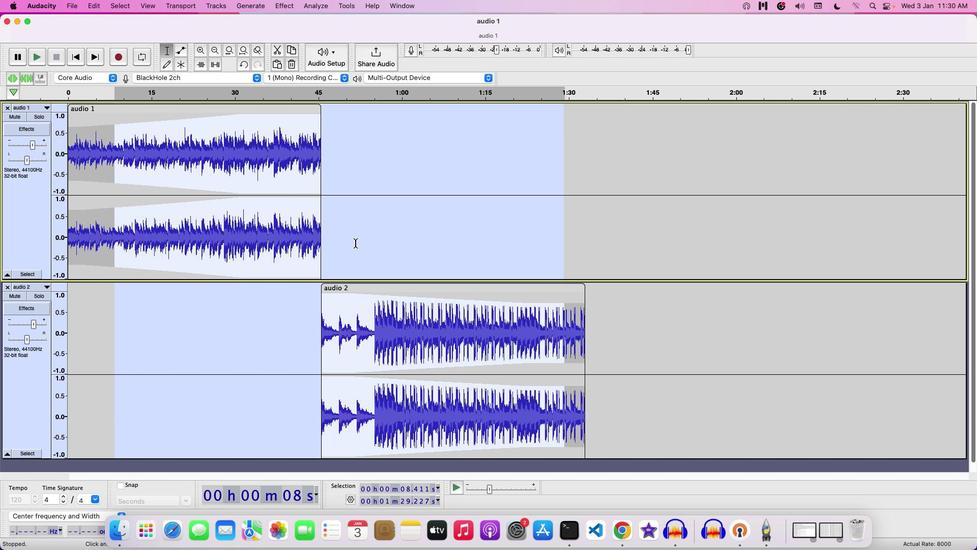 
Action: Key pressed Key.space
Screenshot: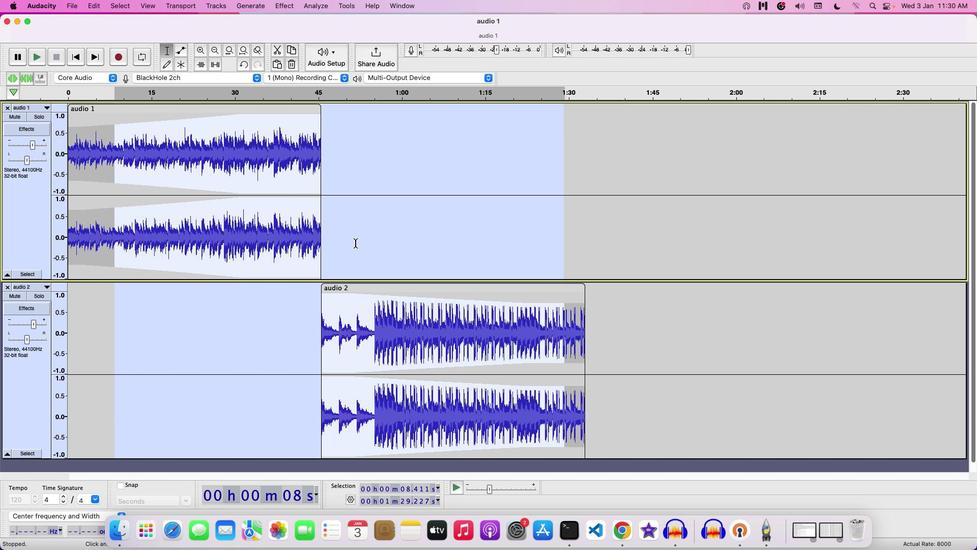 
Action: Mouse moved to (34, 146)
Screenshot: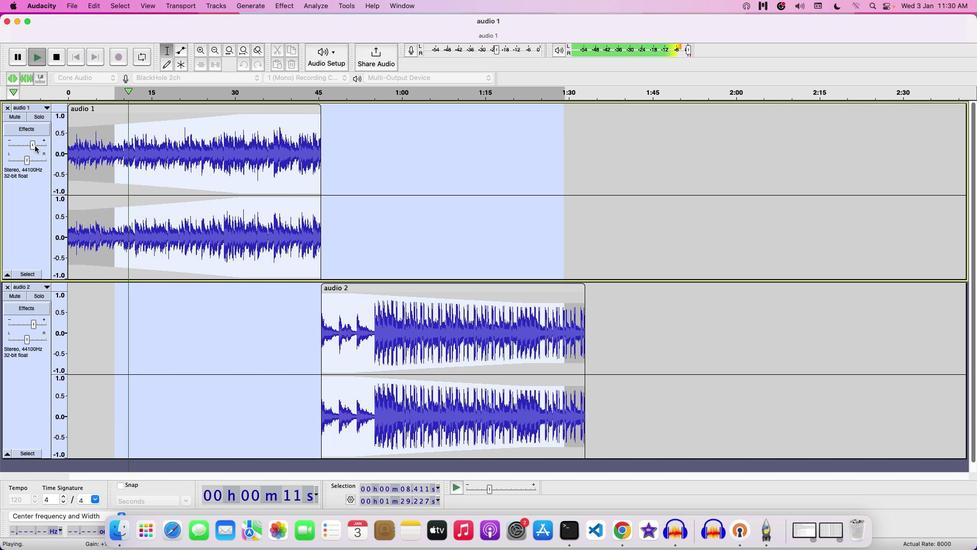 
Action: Mouse pressed left at (34, 146)
Screenshot: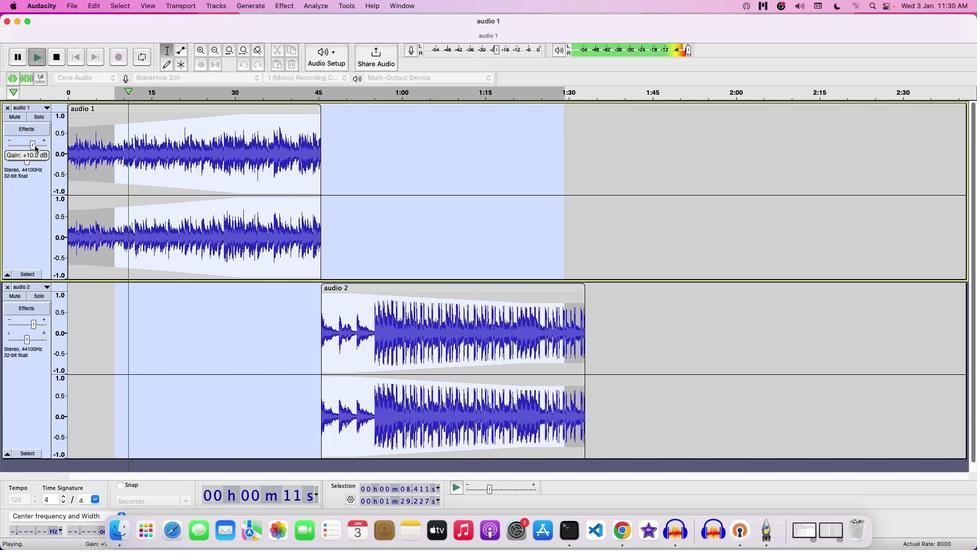 
Action: Mouse moved to (33, 324)
Screenshot: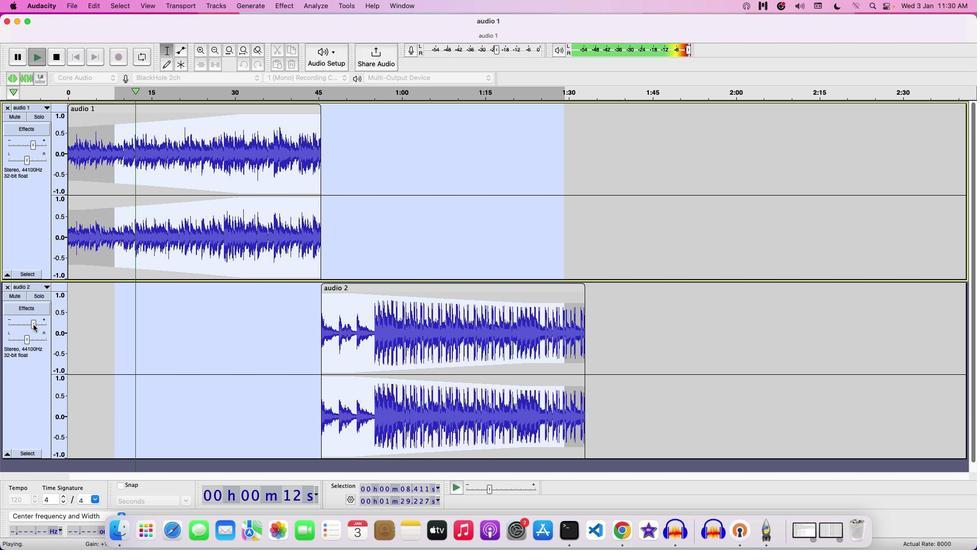 
Action: Mouse pressed left at (33, 324)
Screenshot: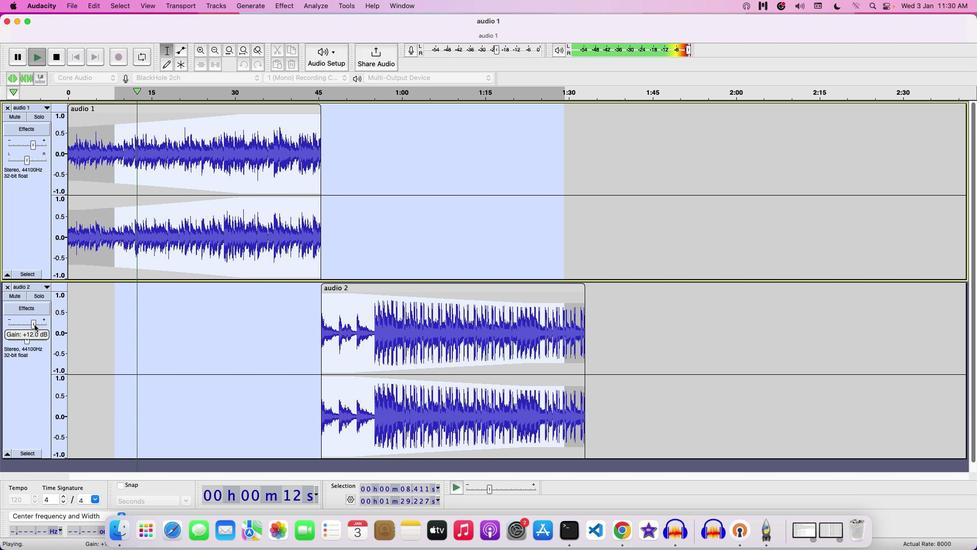 
Action: Mouse moved to (560, 343)
Screenshot: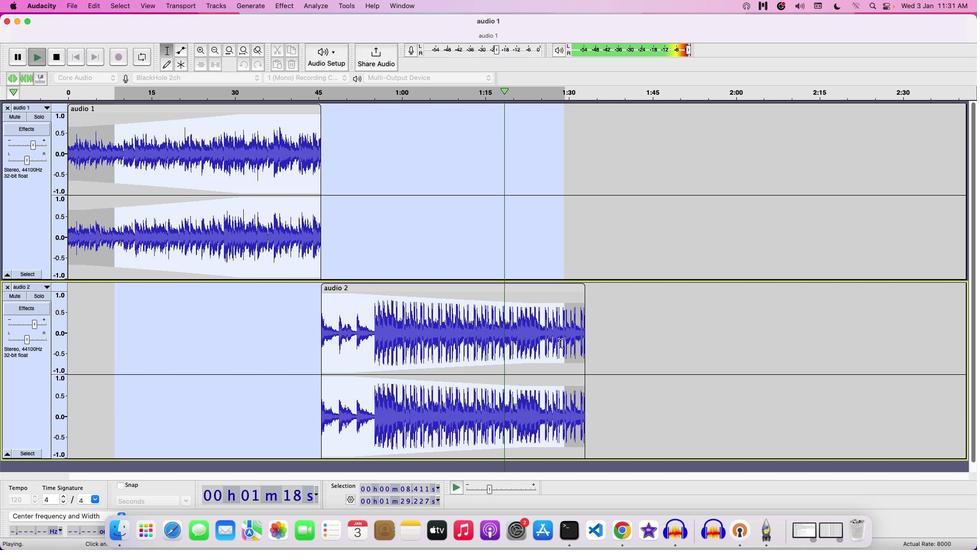 
Action: Key pressed Key.space
Screenshot: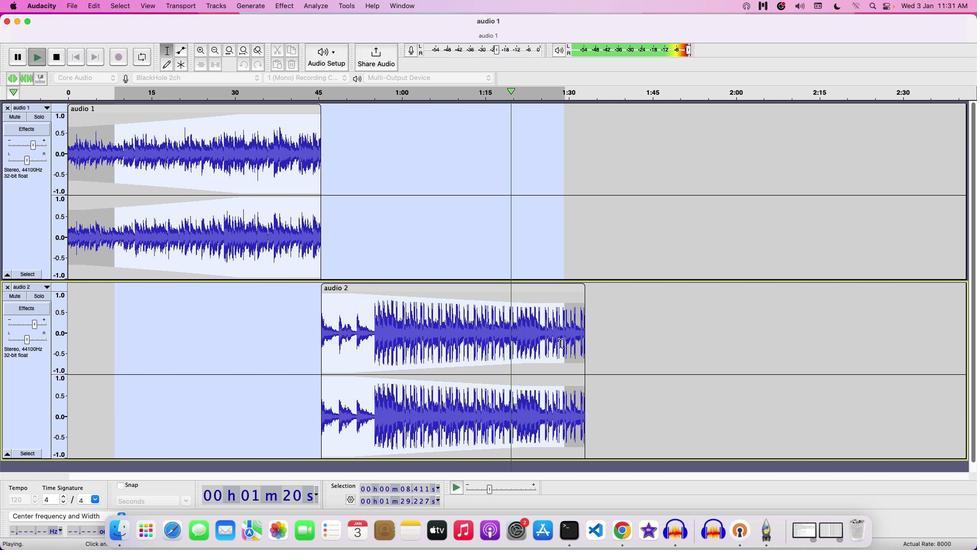 
Action: Mouse moved to (75, 4)
Screenshot: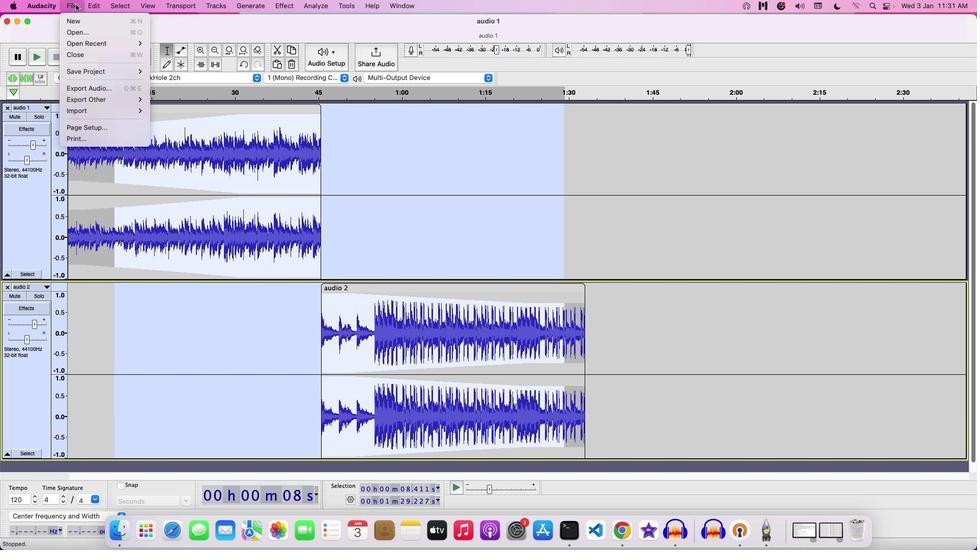 
Action: Mouse pressed left at (75, 4)
Screenshot: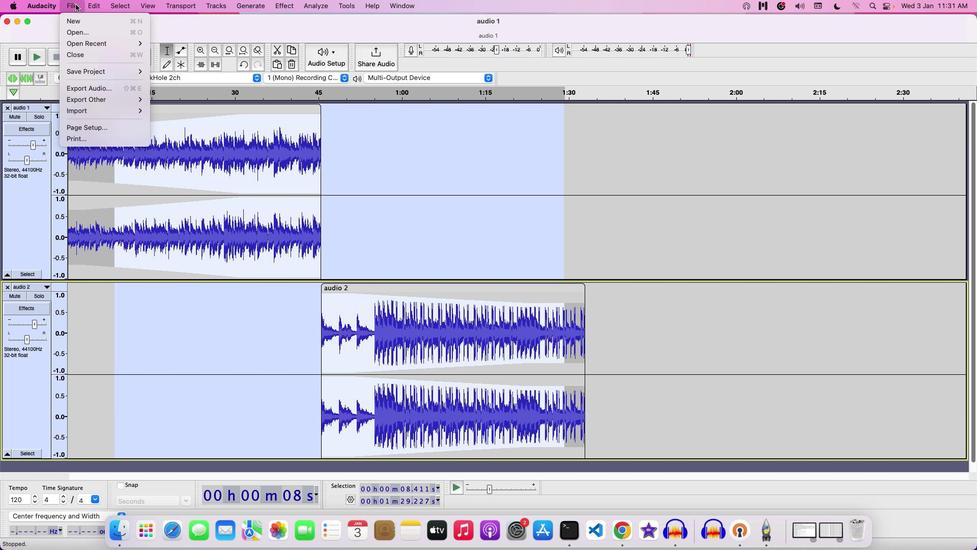 
Action: Mouse moved to (82, 66)
Screenshot: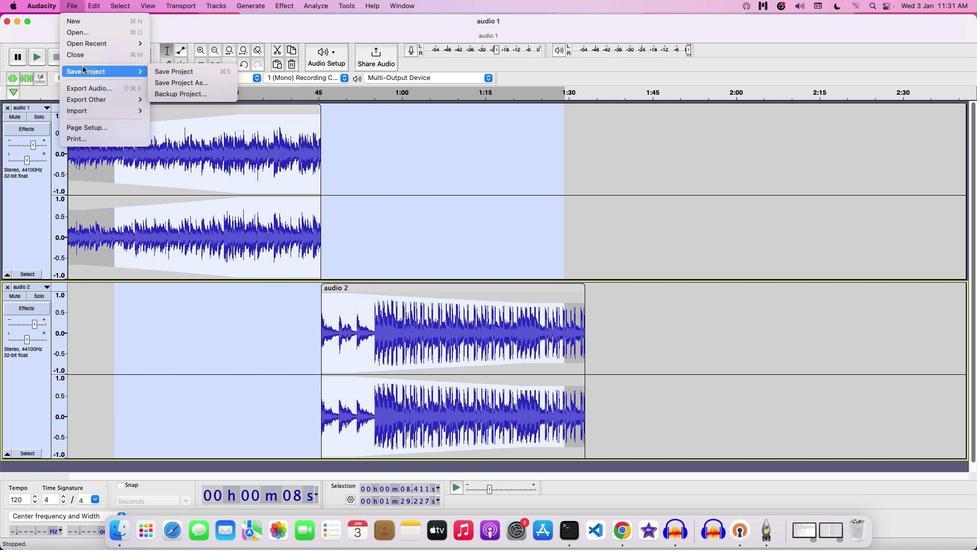 
Action: Mouse pressed left at (82, 66)
Screenshot: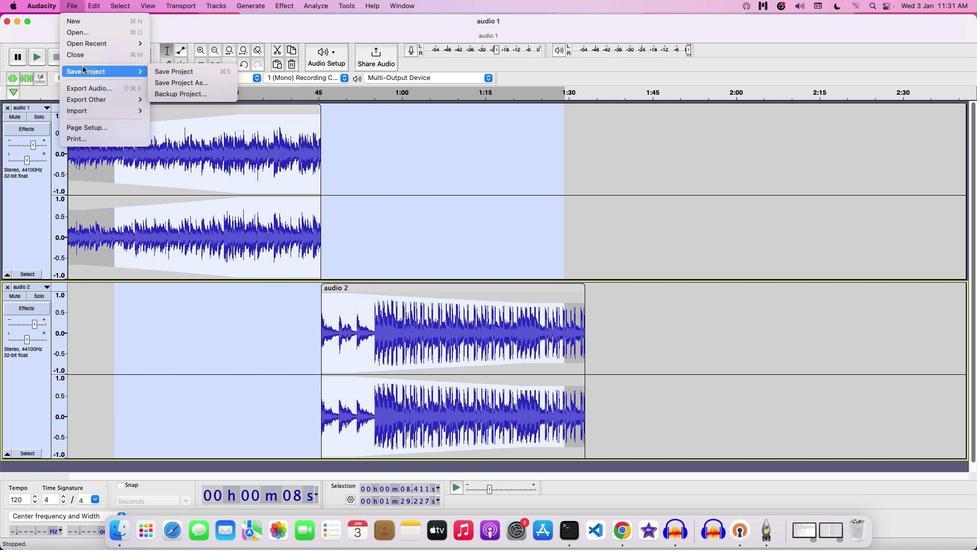 
Action: Mouse moved to (159, 67)
Screenshot: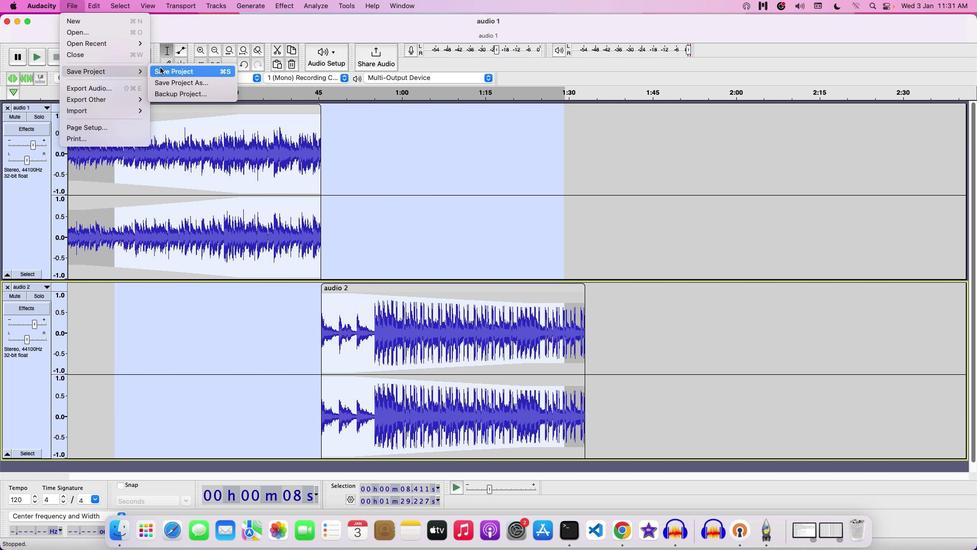 
Action: Mouse pressed left at (159, 67)
Screenshot: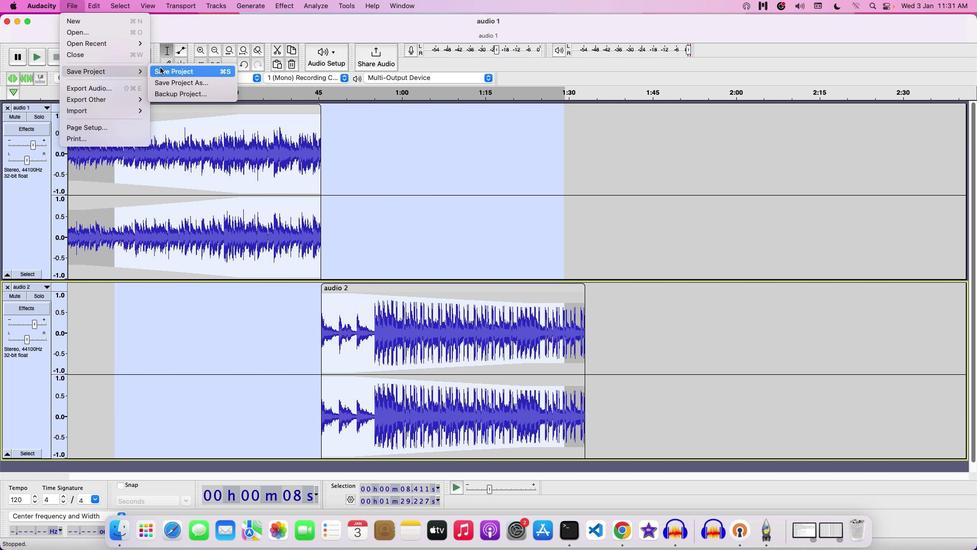 
Action: Mouse moved to (522, 151)
Screenshot: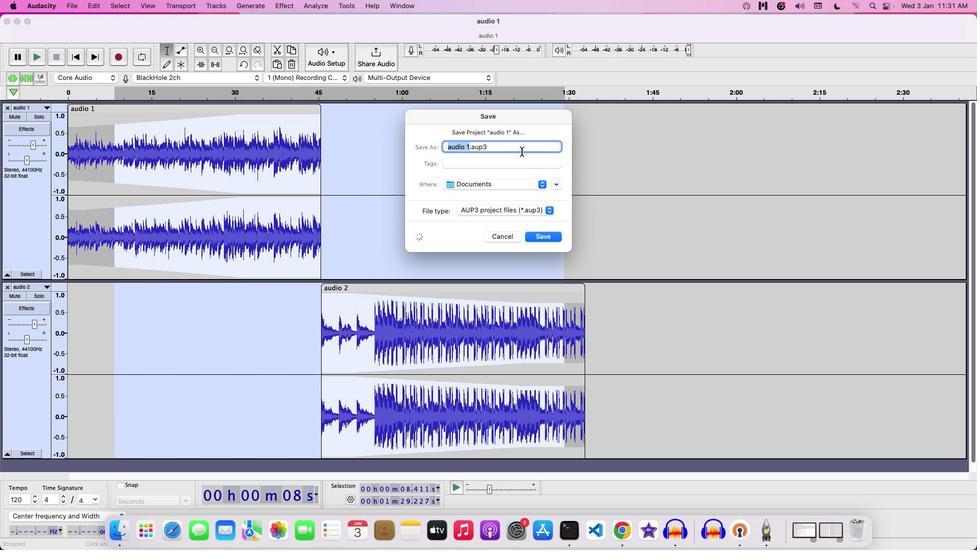
Action: Key pressed Key.backspace'C''R''E''A''T''E''D'Key.space'A'Key.space'B''U''I''L''D''E''D'Key.backspaceKey.backspaceKey.space'U''P'Key.space'I''N'Key.space'A'Key.space'M''U''L''T''I''T''R''A''C''L'
Screenshot: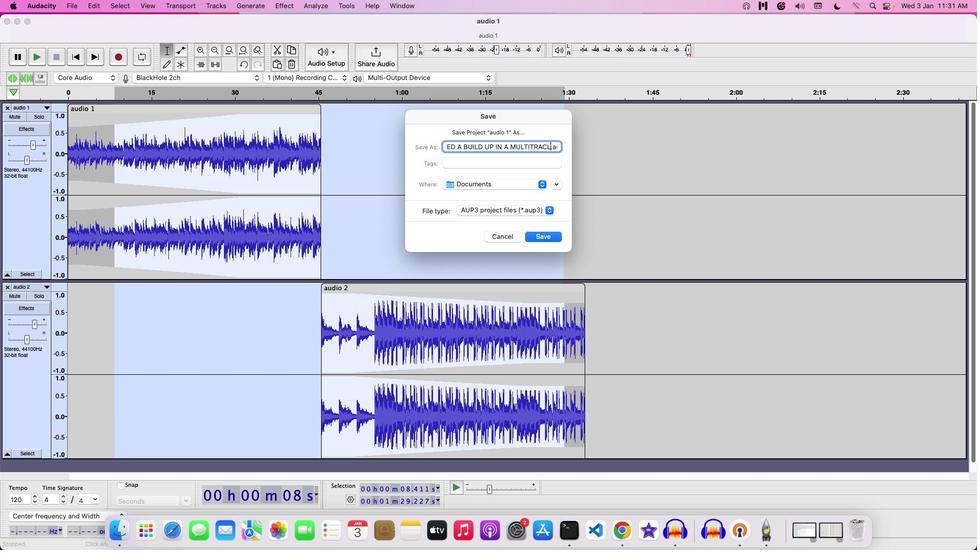 
Action: Mouse moved to (522, 151)
Screenshot: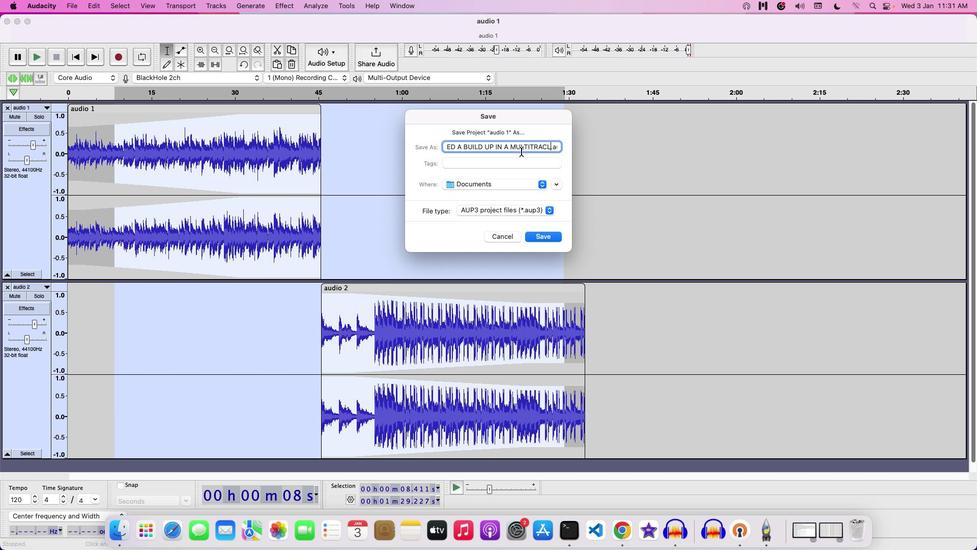 
Action: Key pressed Key.backspace
Screenshot: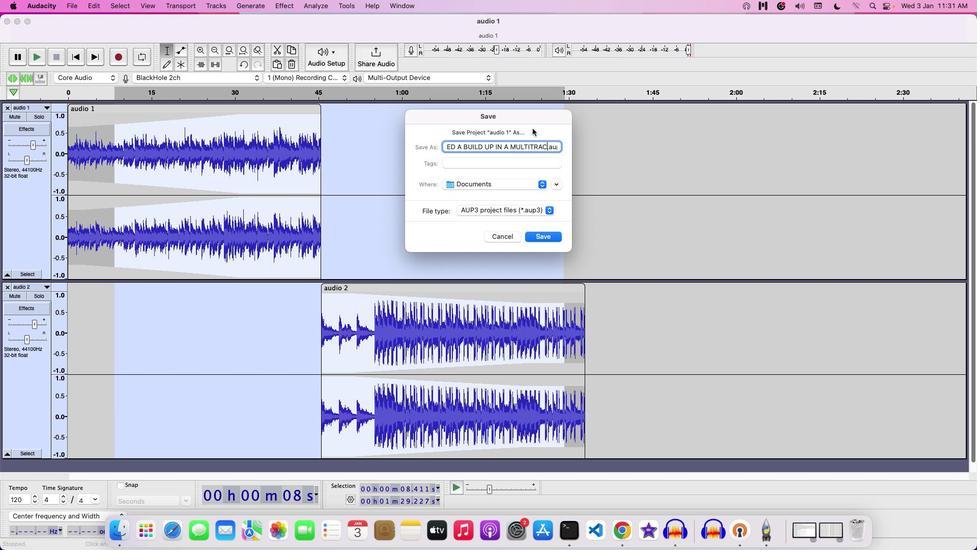 
Action: Mouse moved to (547, 253)
Screenshot: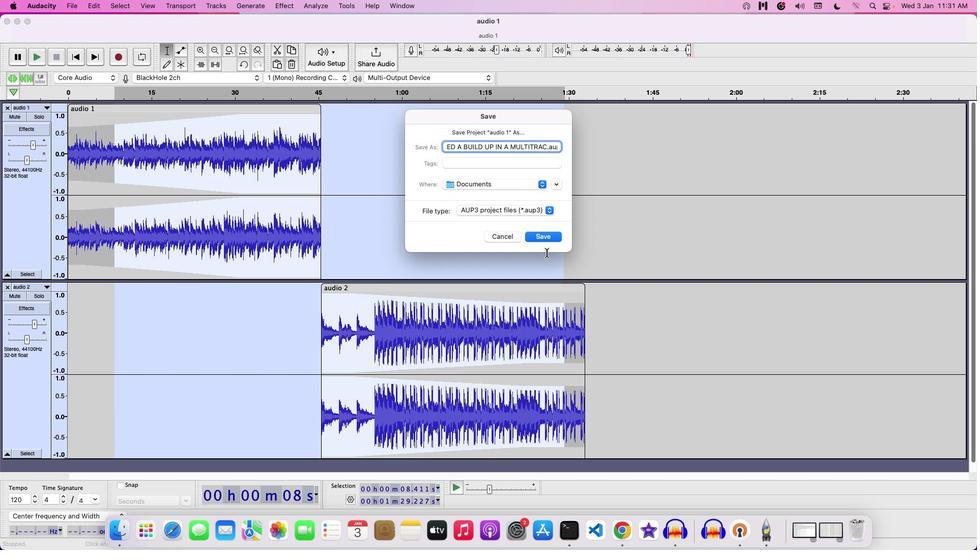 
Action: Key pressed 'K'
Screenshot: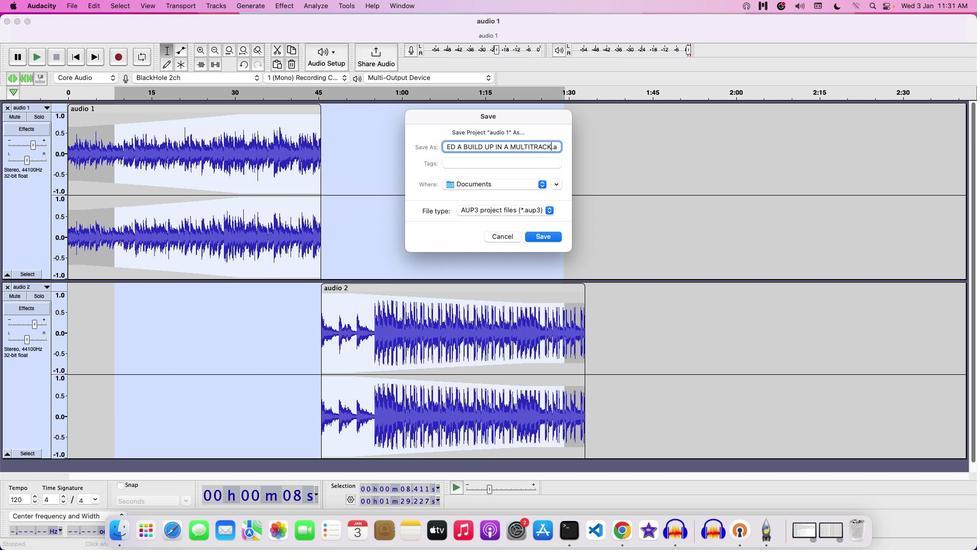 
Action: Mouse moved to (545, 238)
Screenshot: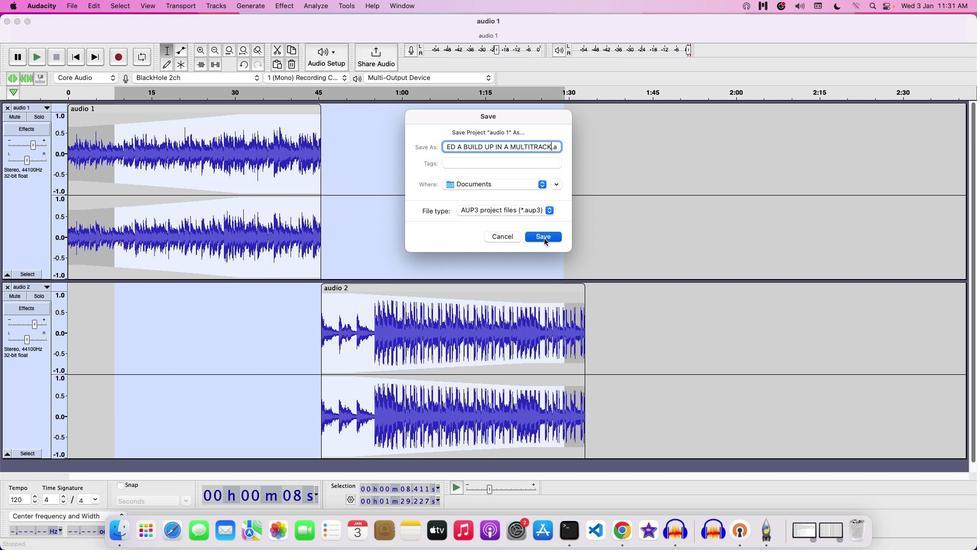 
Action: Mouse pressed left at (545, 238)
Screenshot: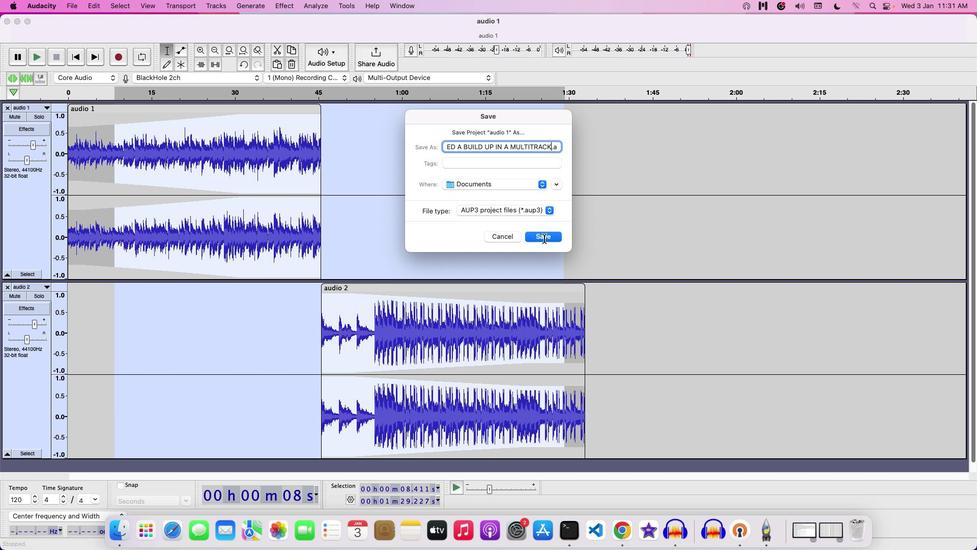 
Action: Mouse moved to (672, 357)
Screenshot: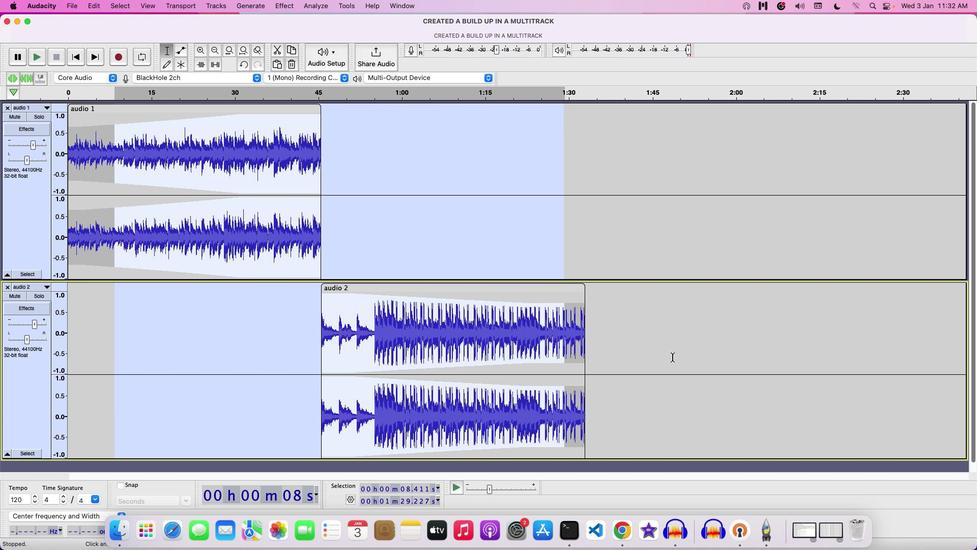 
